 Task: Open Card Quality Control Execution in Board Market Entry Strategy and Analysis for Emerging Markets to Workspace Debt Financing and add a team member Softage.3@softage.net, a label Yellow, a checklist Machine Learning, an attachment from your google drive, a color Yellow and finally, add a card description 'Conduct team training session on delegation and empowerment' and a comment 'Let us approach this task with a sense of curiosity and a willingness to learn from others who have done similar work.'. Add a start date 'Jan 03, 1900' with a due date 'Jan 10, 1900'
Action: Mouse moved to (90, 356)
Screenshot: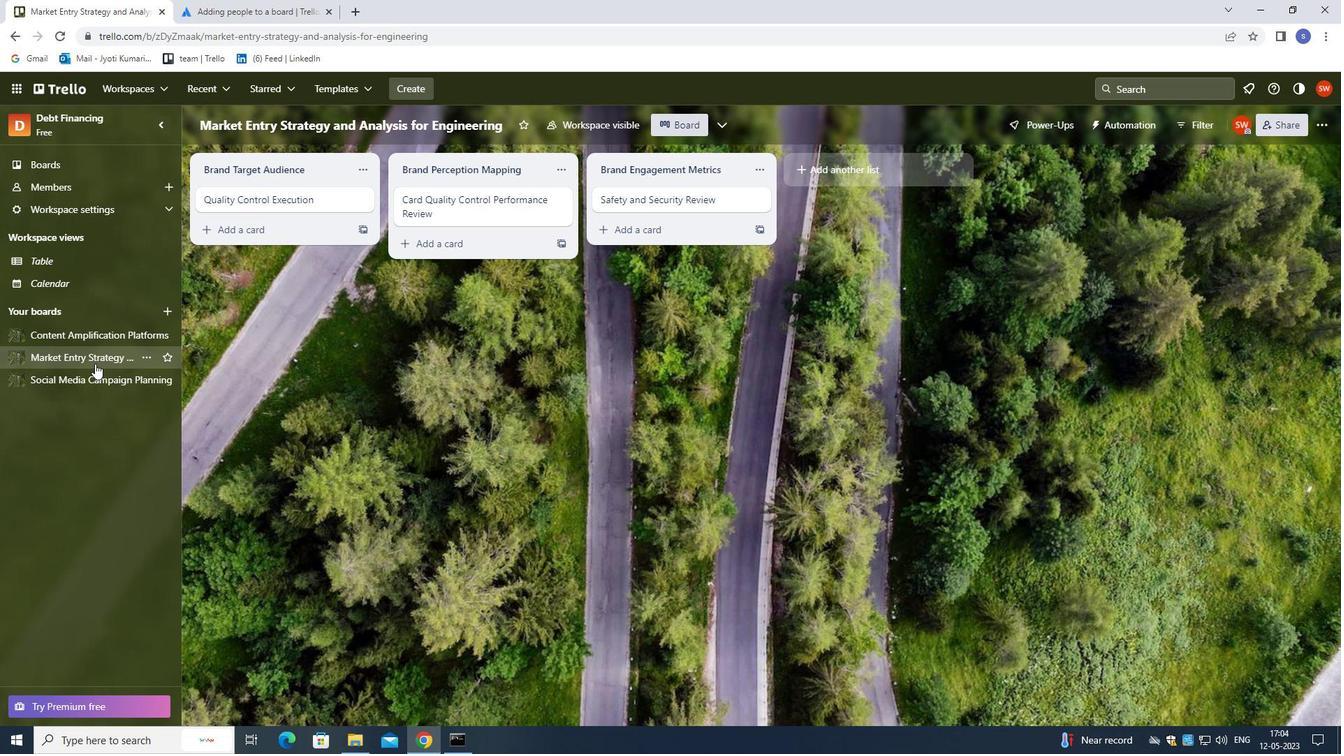 
Action: Mouse pressed left at (90, 356)
Screenshot: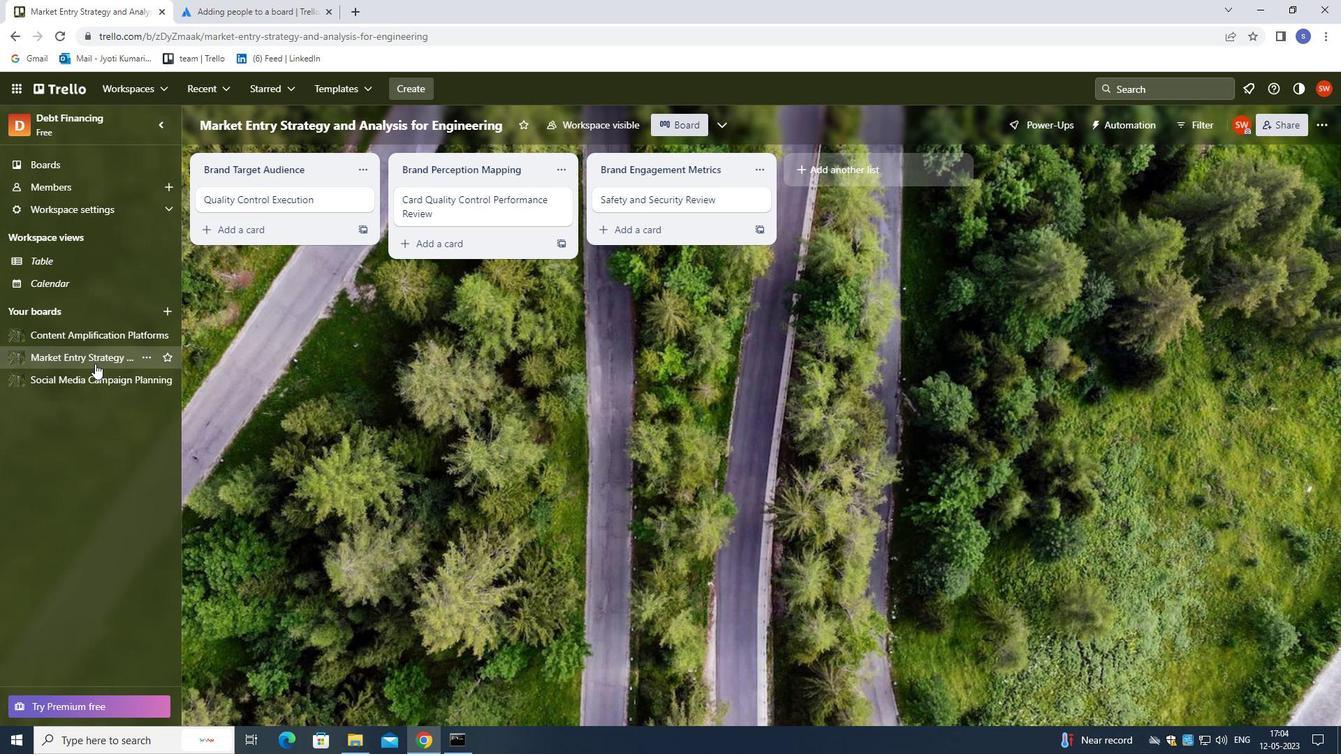 
Action: Mouse moved to (233, 198)
Screenshot: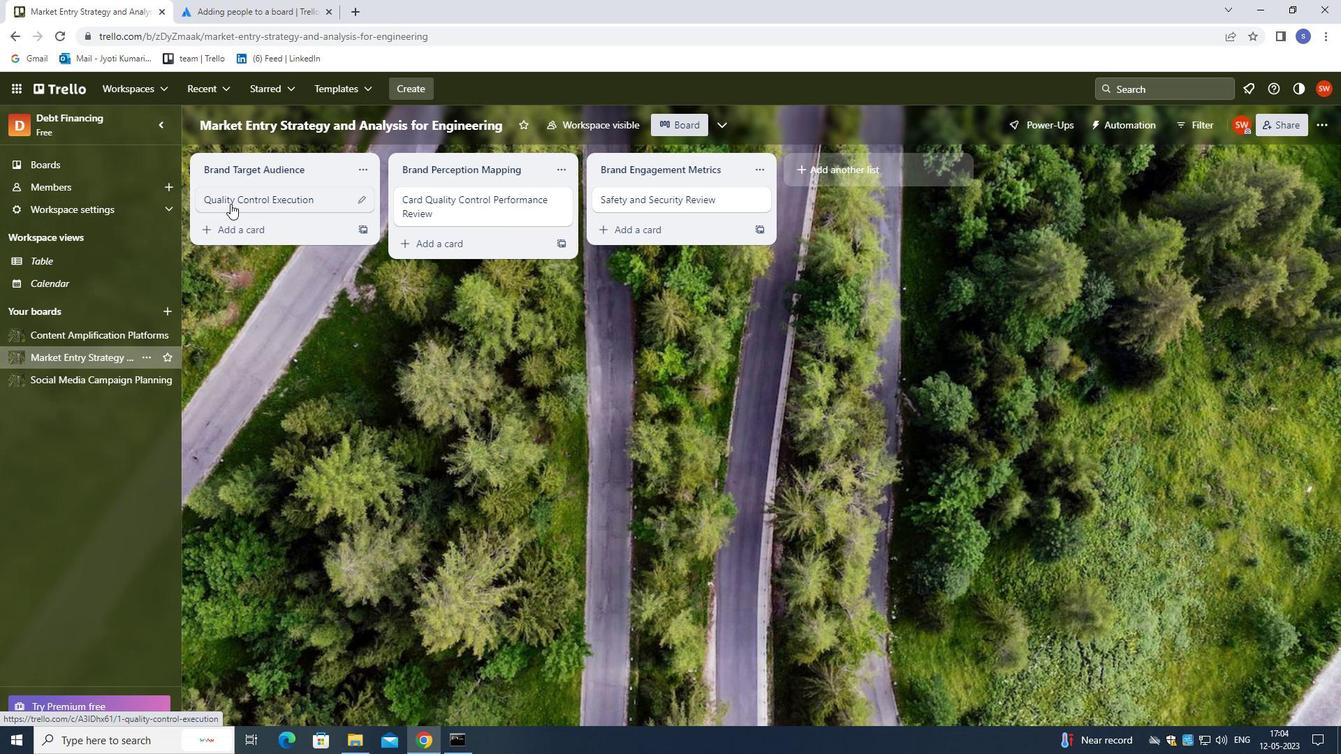 
Action: Mouse pressed left at (233, 198)
Screenshot: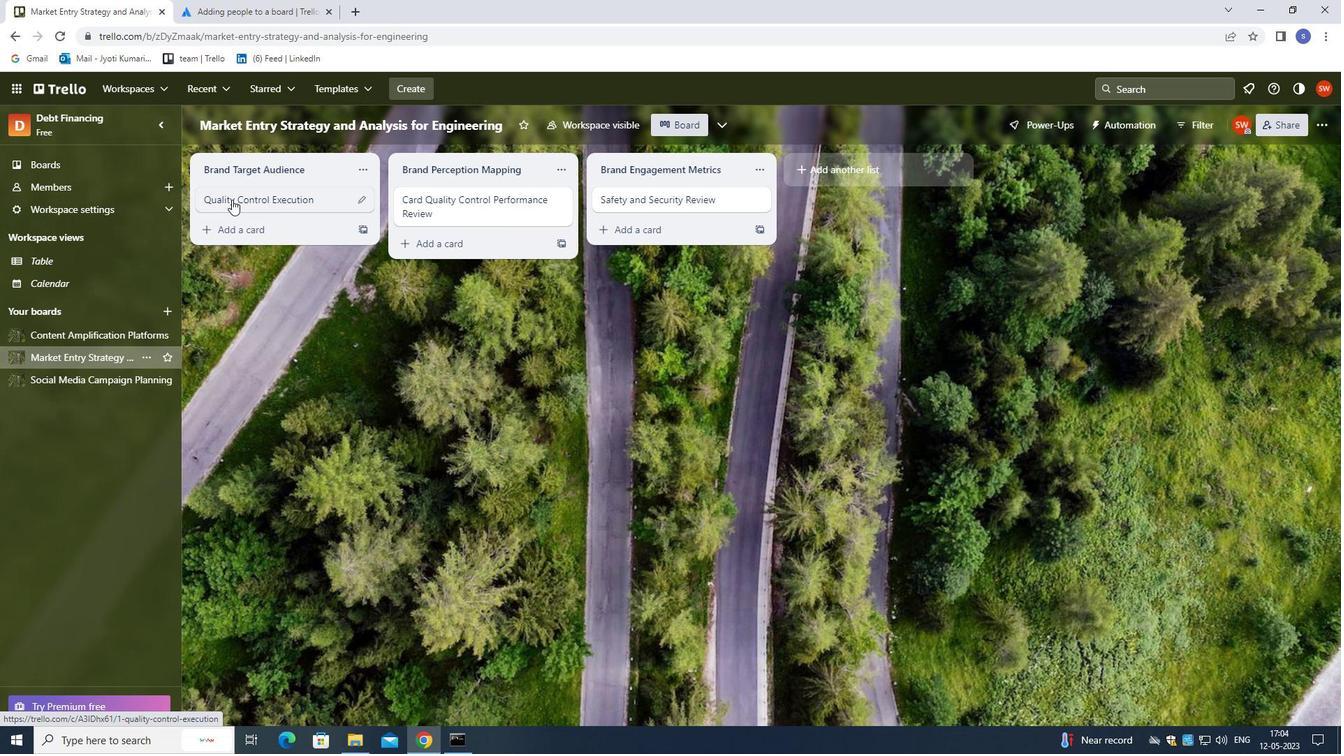 
Action: Mouse moved to (841, 195)
Screenshot: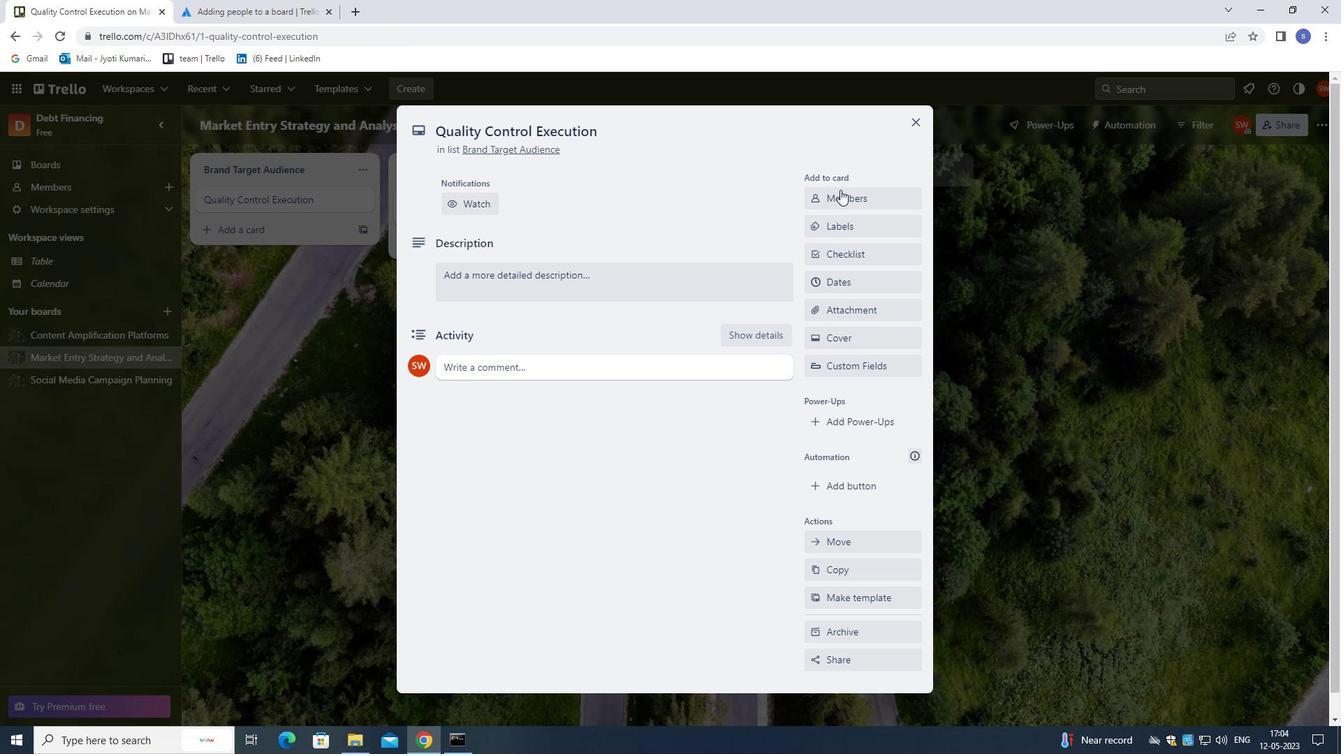
Action: Mouse pressed left at (841, 195)
Screenshot: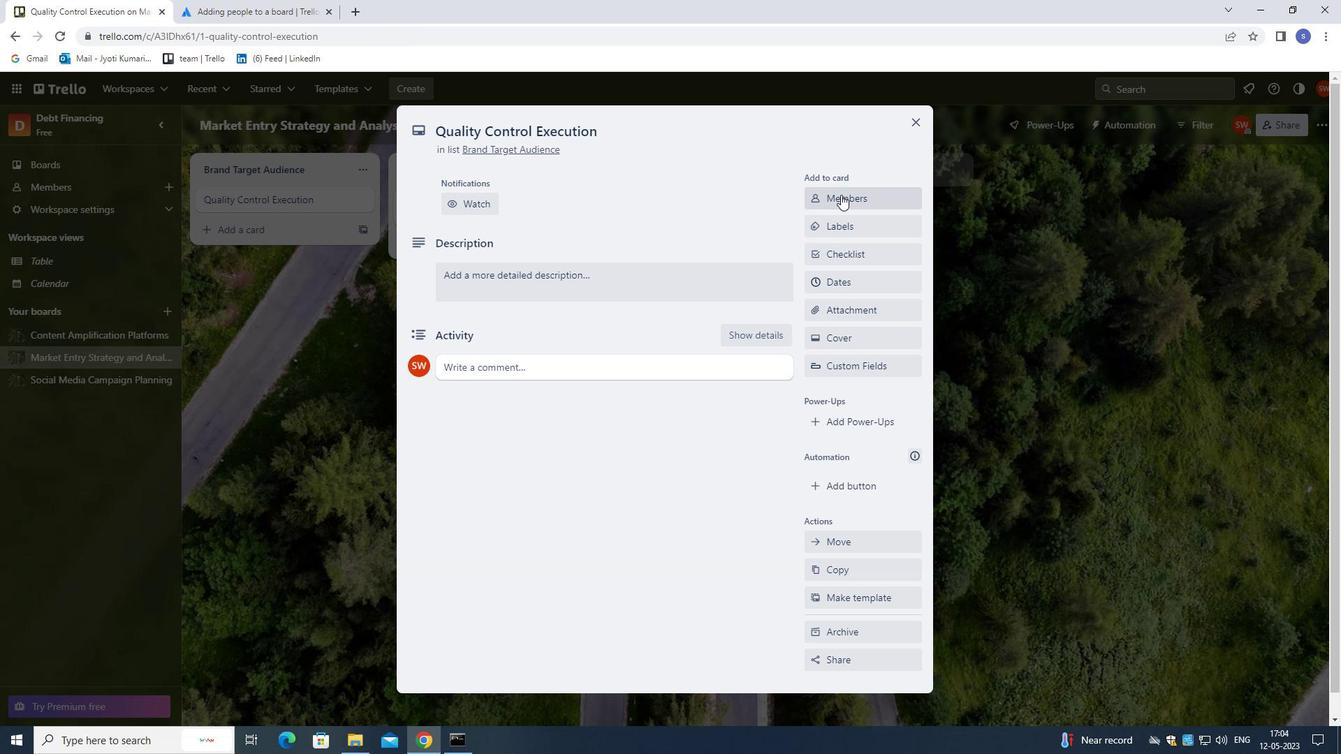 
Action: Mouse moved to (840, 198)
Screenshot: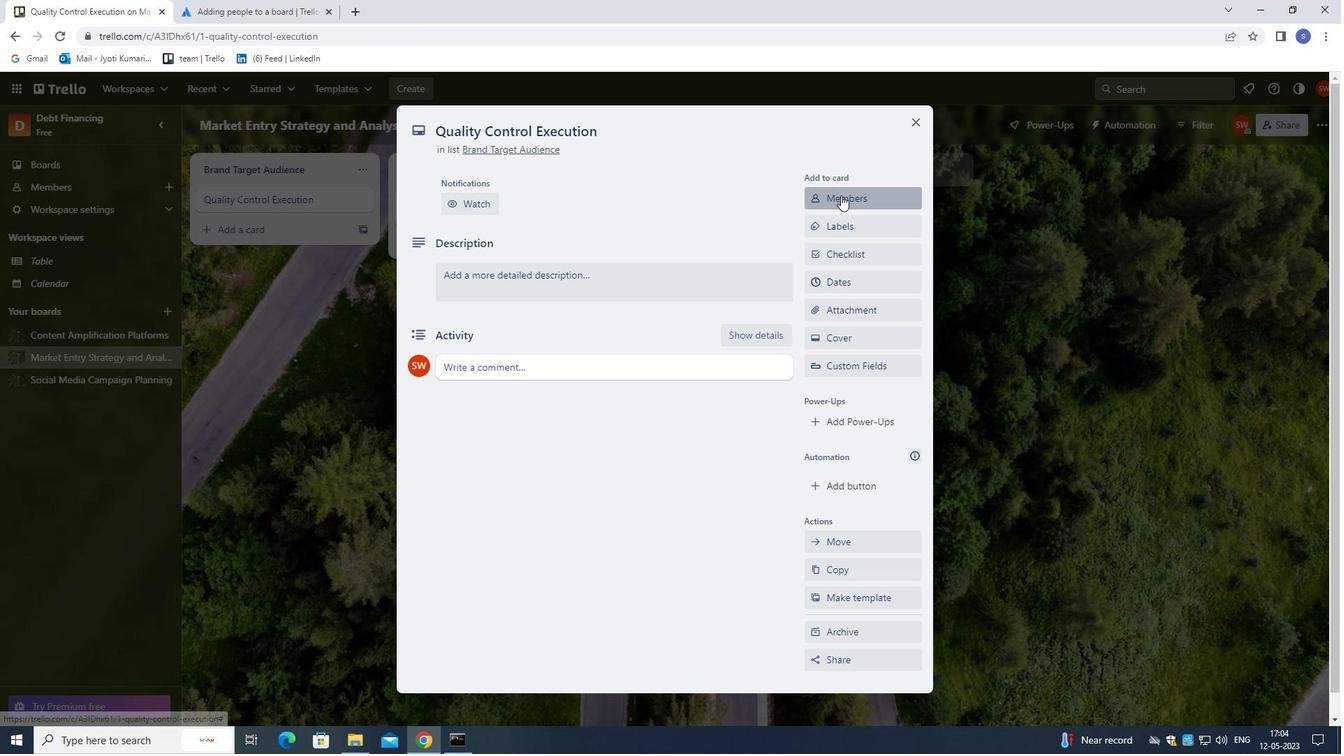 
Action: Key pressed spftage.3<Key.shift>@SOFTAGE.NET
Screenshot: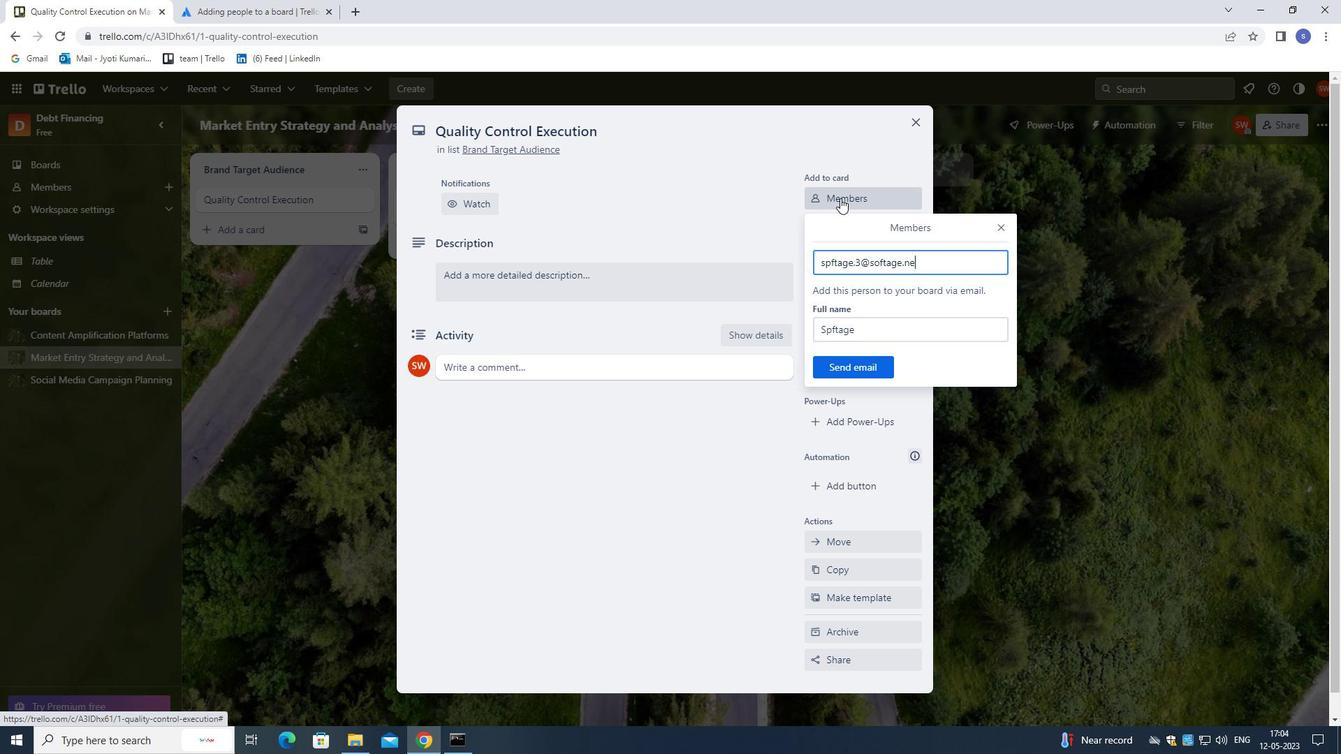 
Action: Mouse moved to (850, 363)
Screenshot: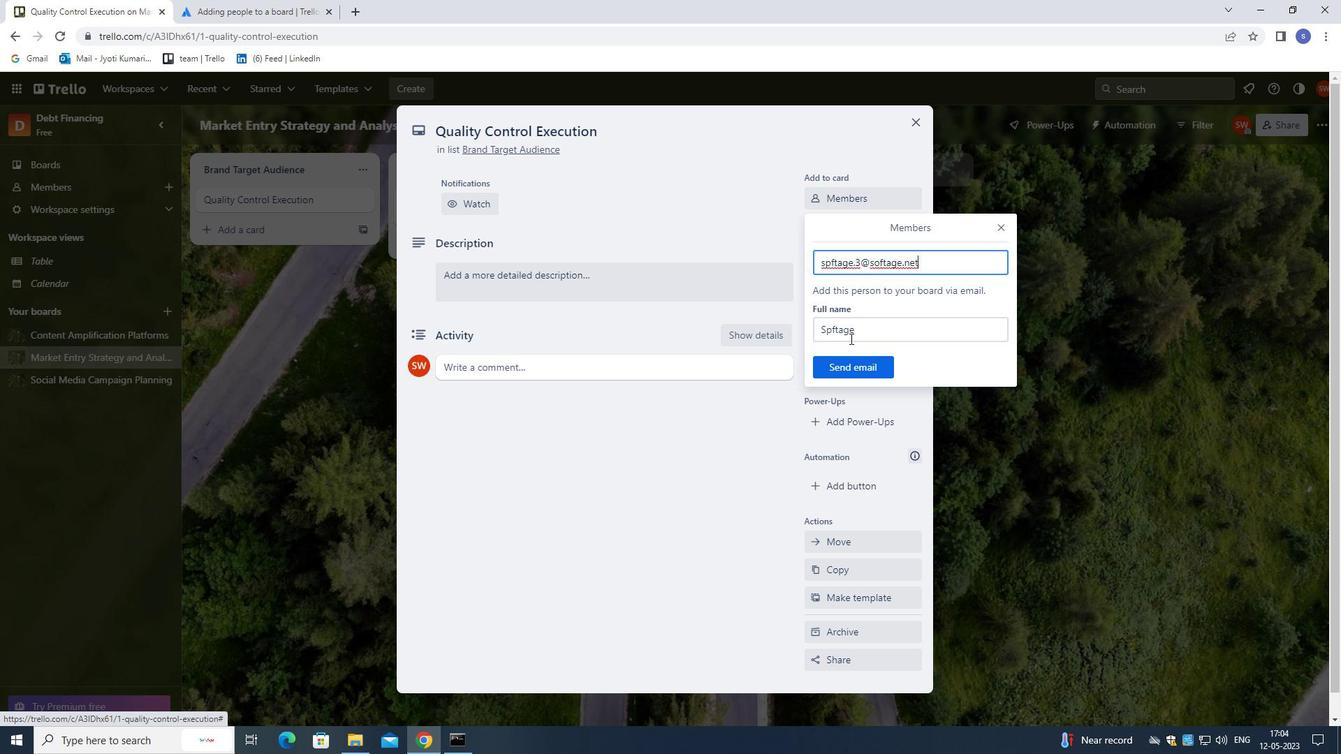 
Action: Mouse pressed left at (850, 363)
Screenshot: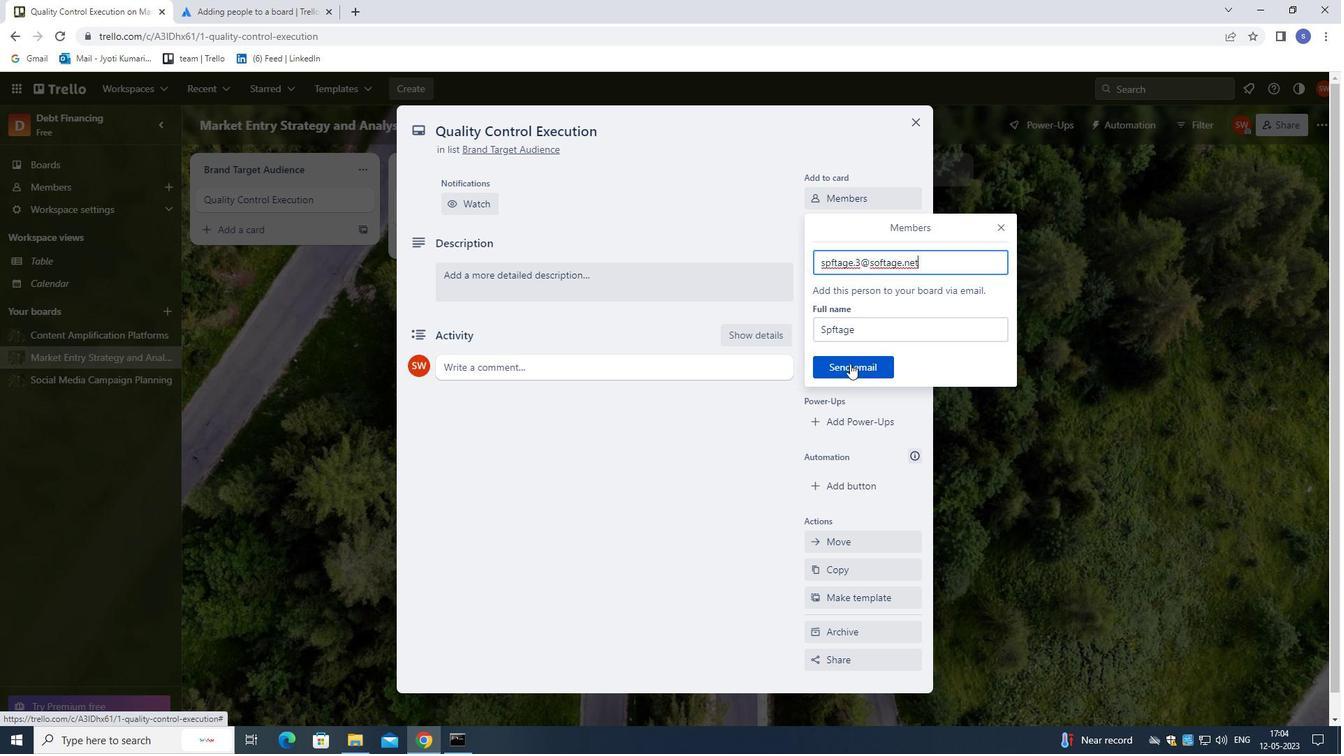 
Action: Mouse moved to (903, 275)
Screenshot: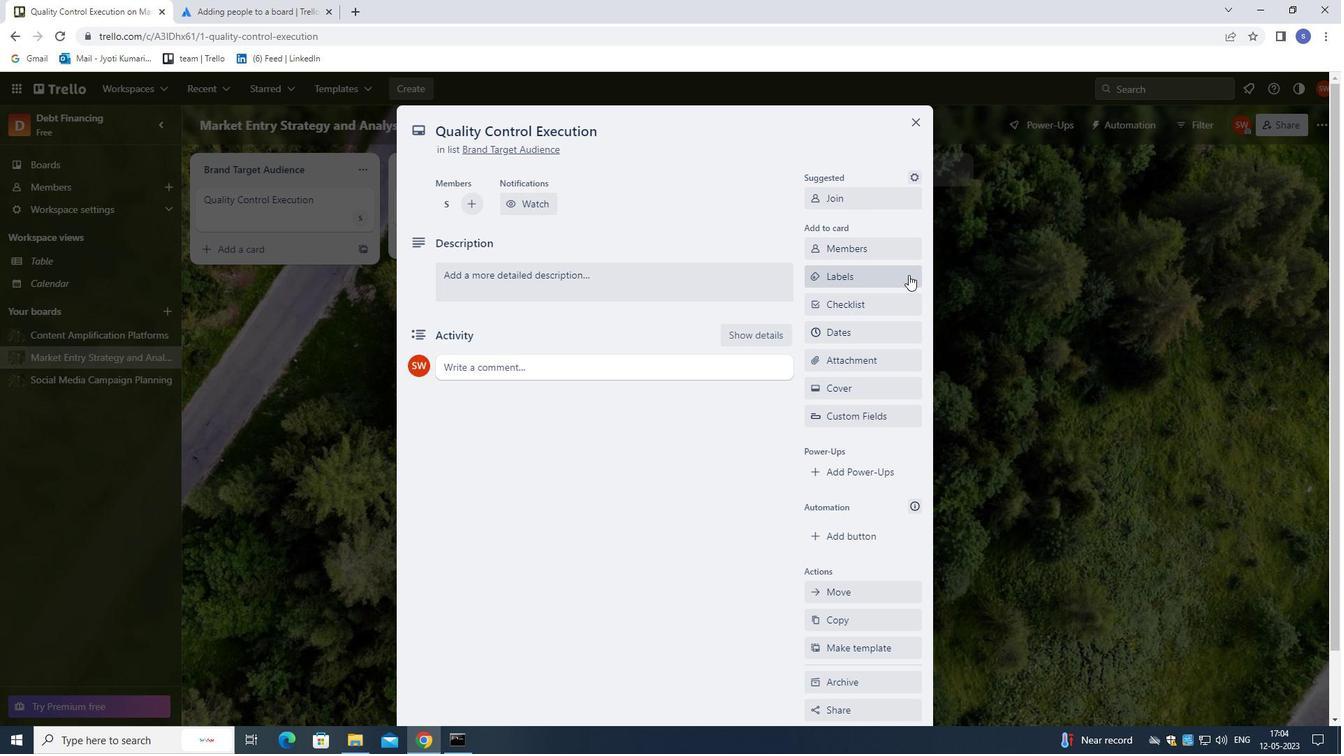 
Action: Mouse pressed left at (903, 275)
Screenshot: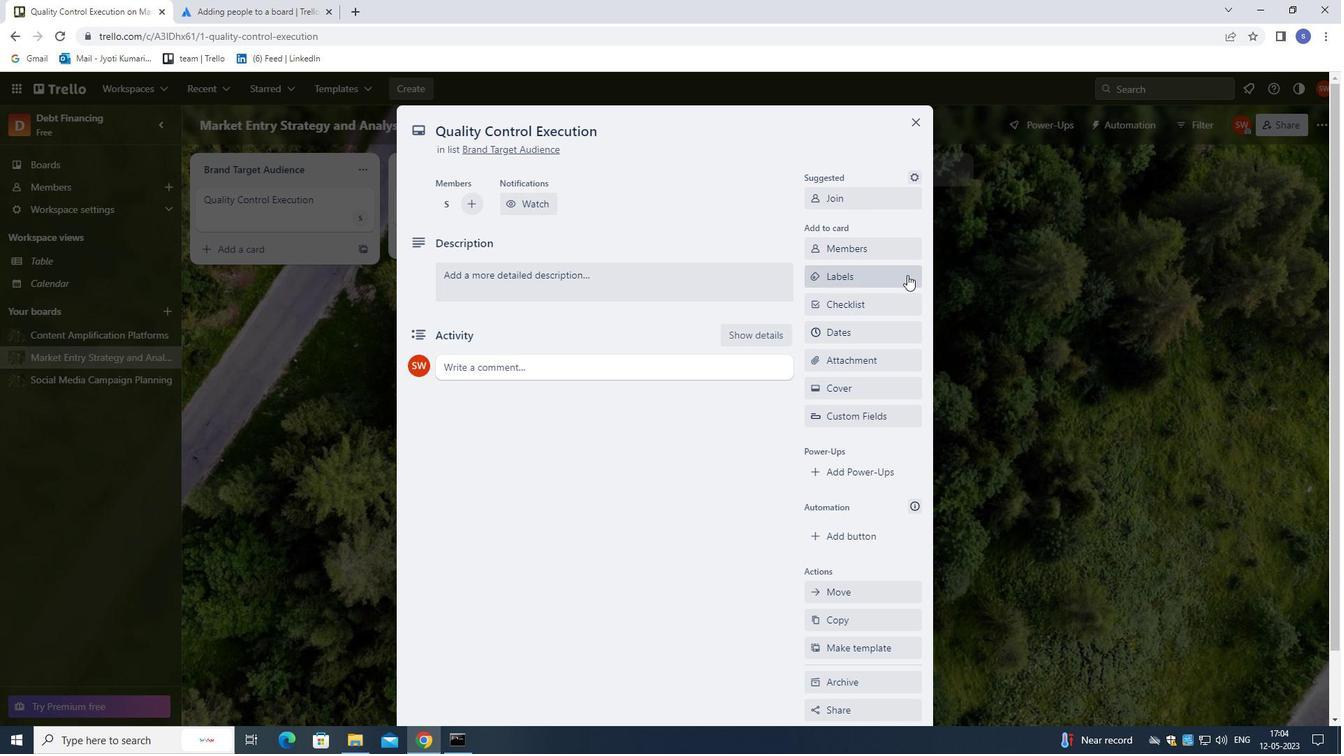 
Action: Mouse moved to (904, 277)
Screenshot: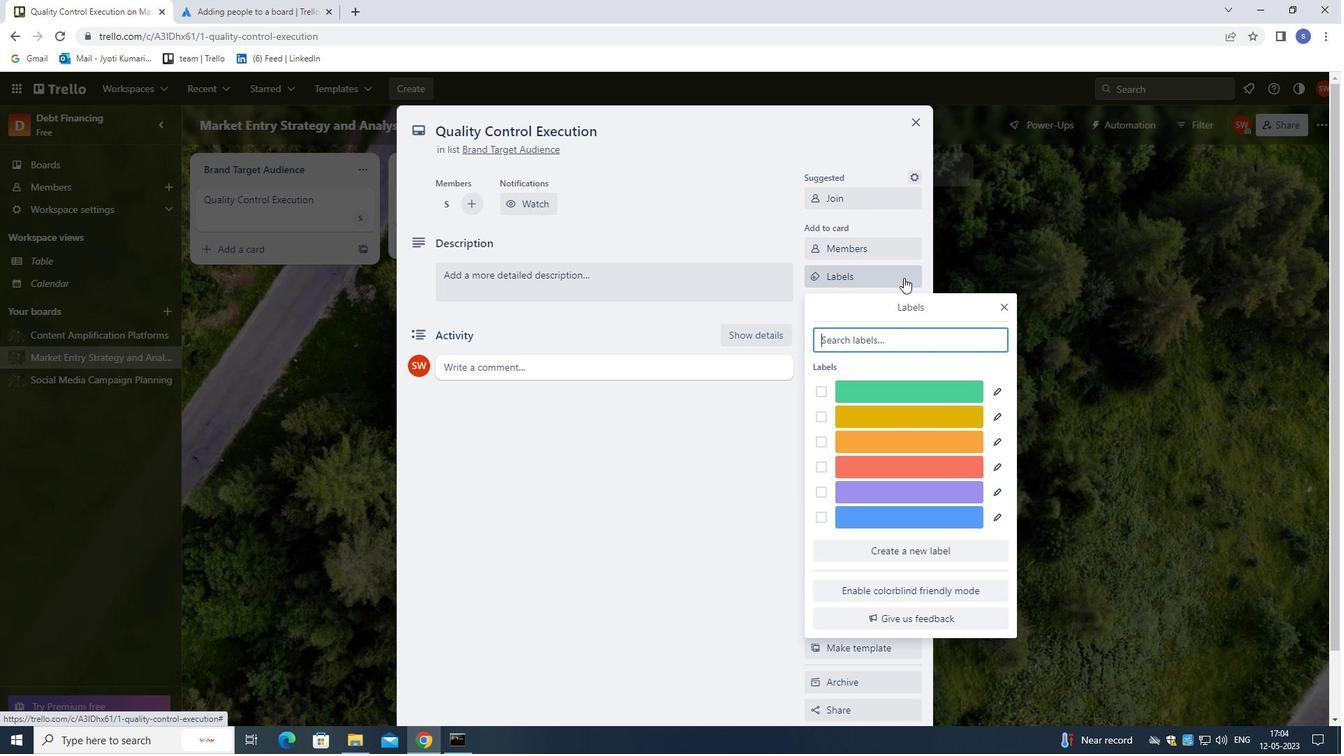 
Action: Key pressed Y
Screenshot: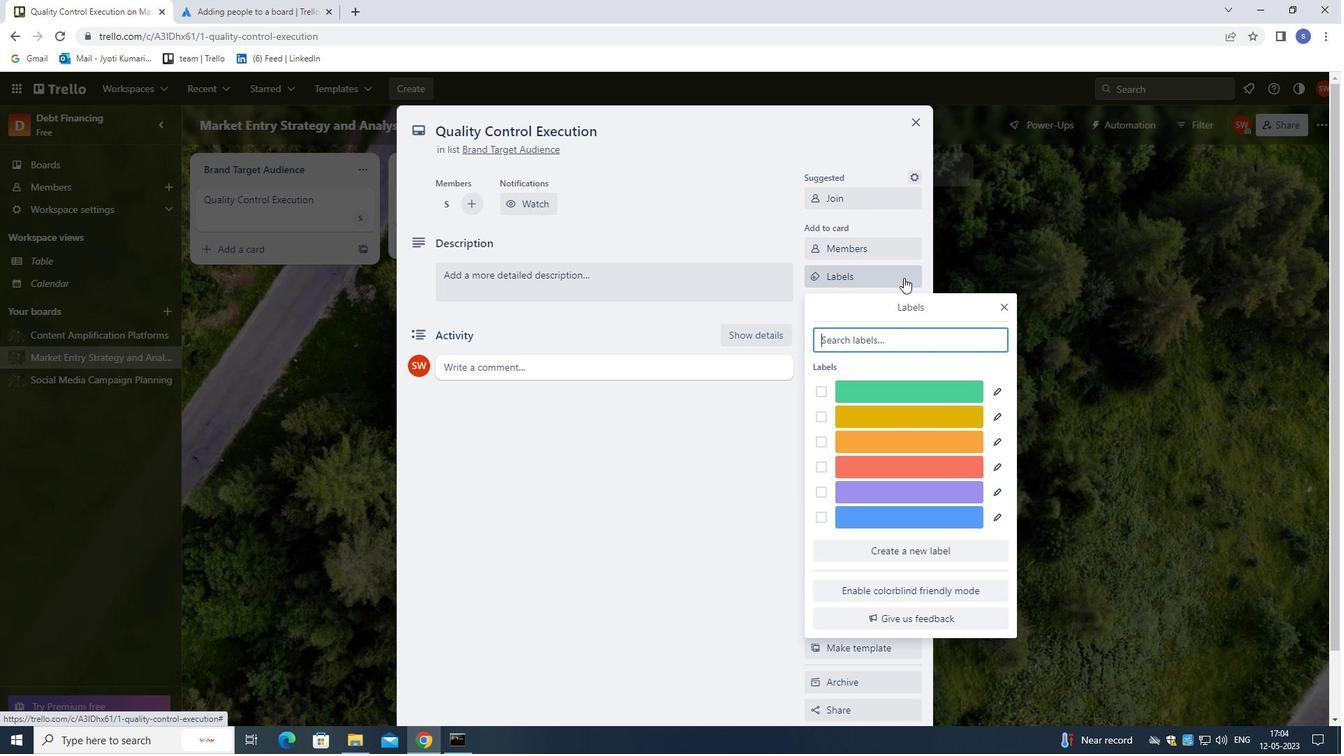 
Action: Mouse moved to (913, 384)
Screenshot: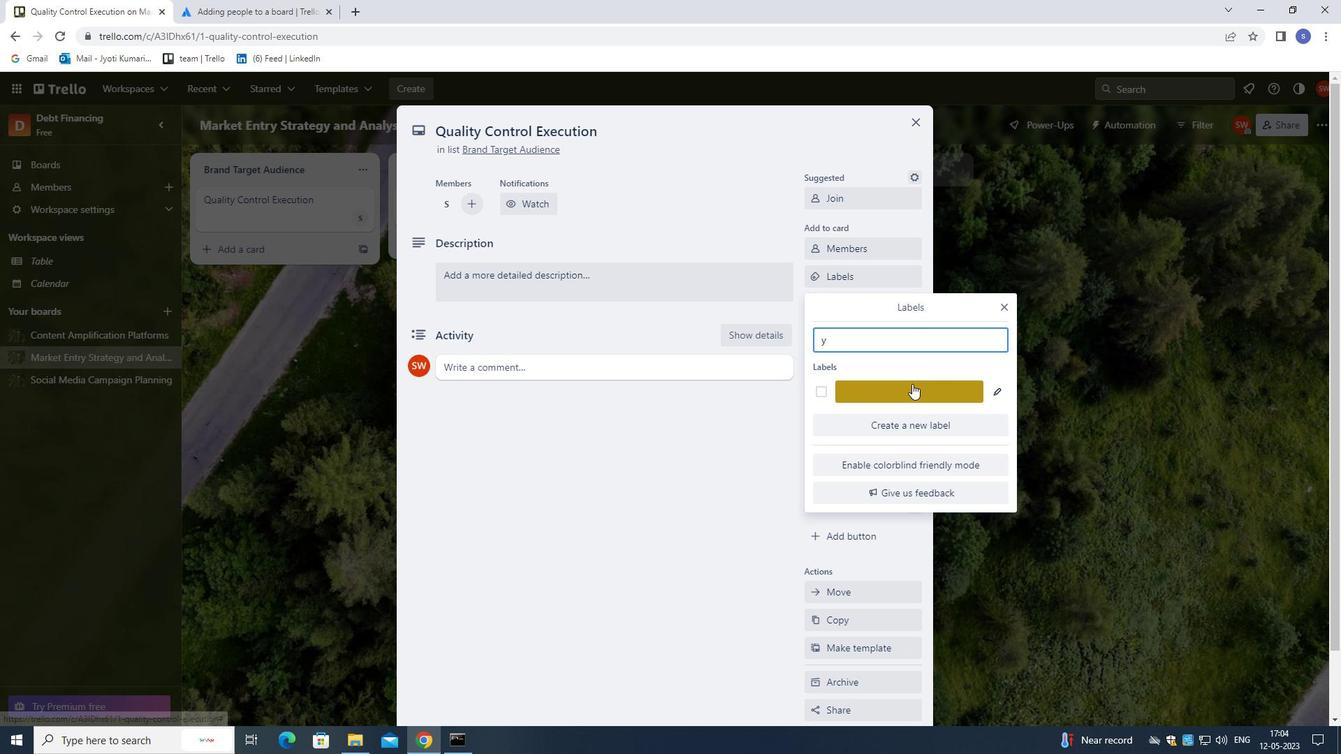 
Action: Mouse pressed left at (913, 384)
Screenshot: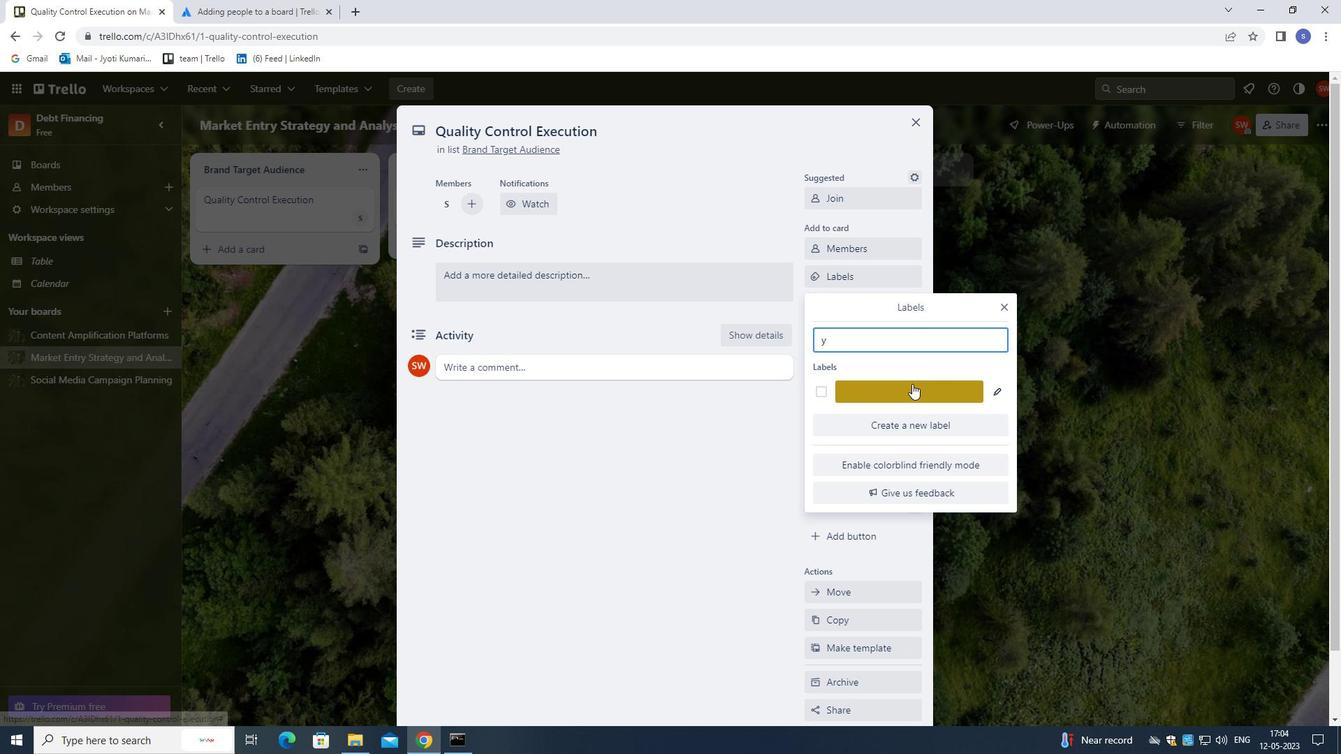 
Action: Mouse moved to (1001, 305)
Screenshot: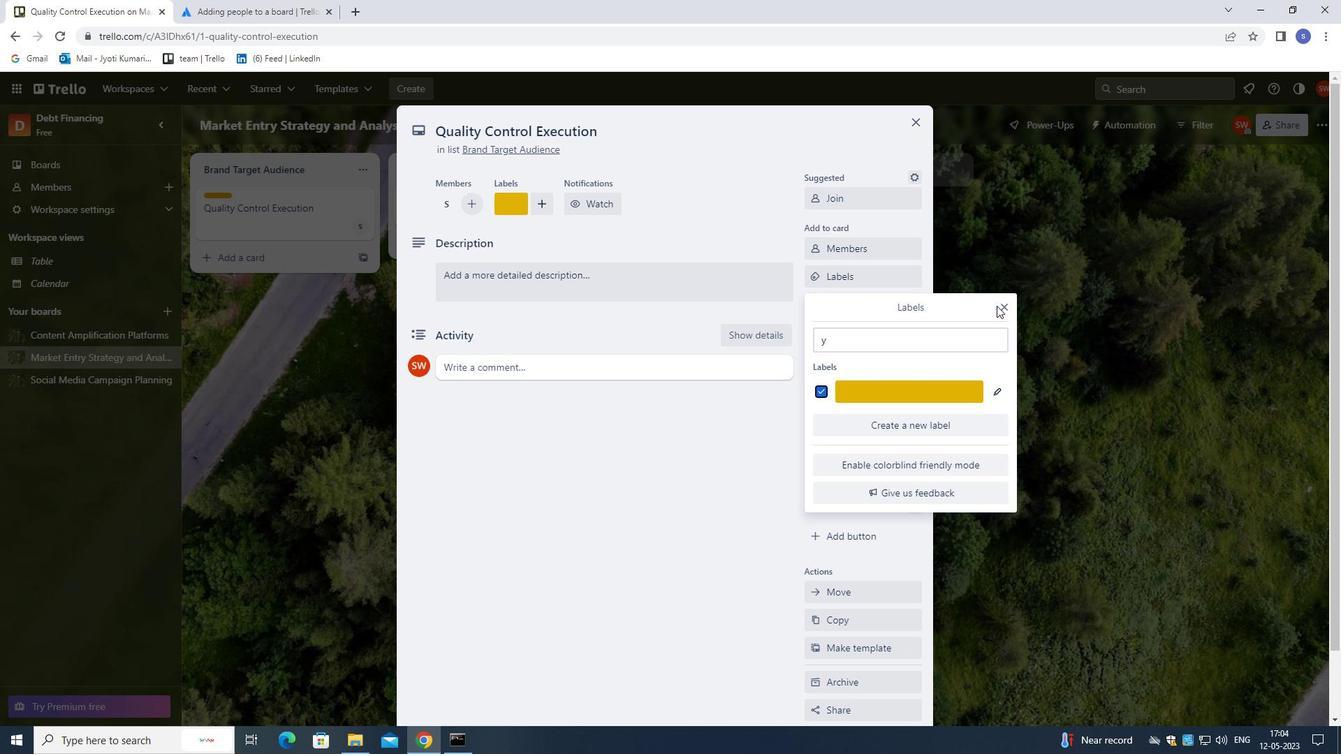 
Action: Mouse pressed left at (1001, 305)
Screenshot: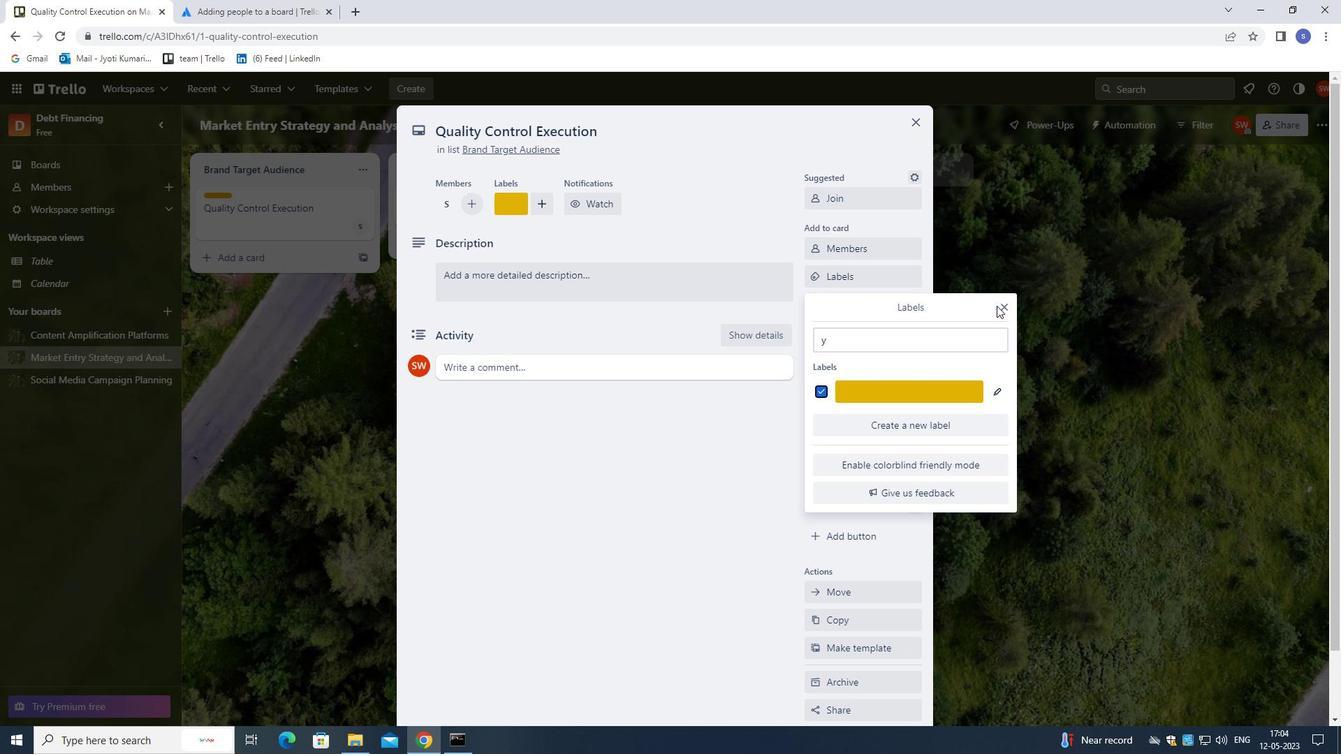 
Action: Mouse moved to (886, 302)
Screenshot: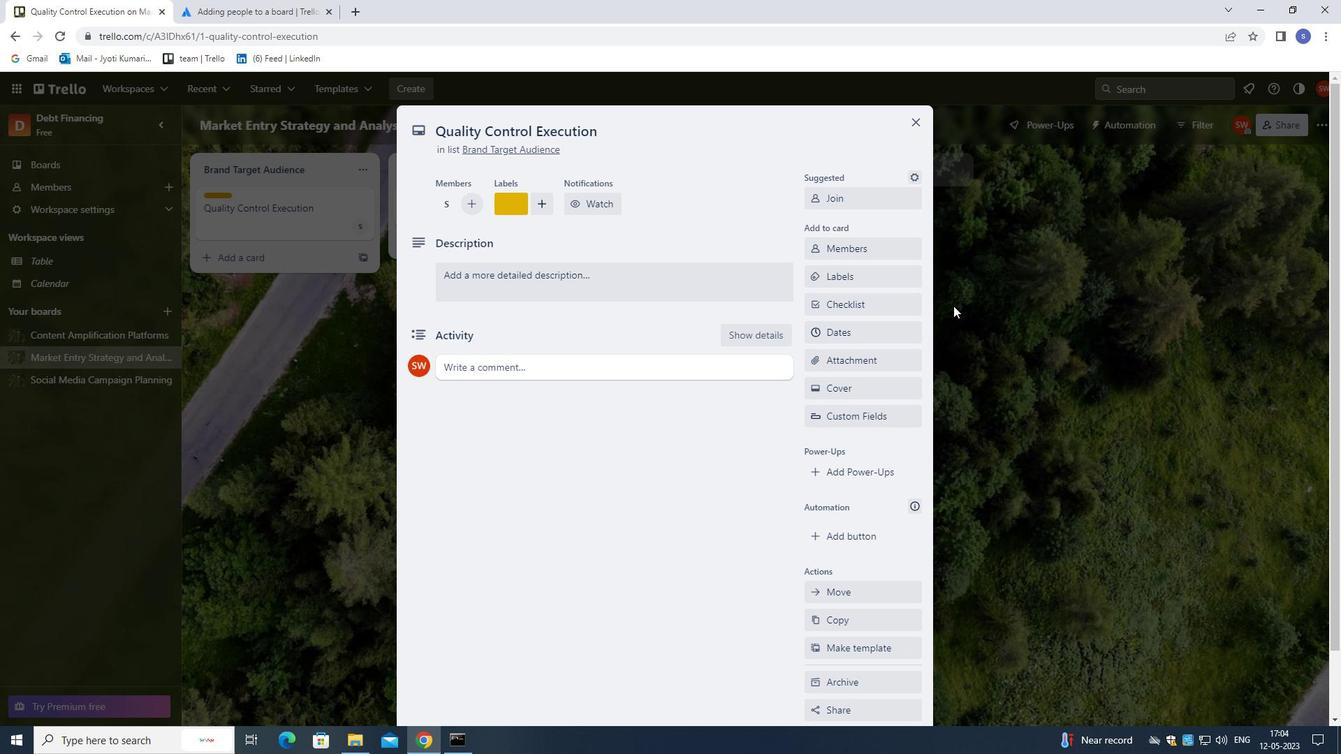 
Action: Mouse pressed left at (886, 302)
Screenshot: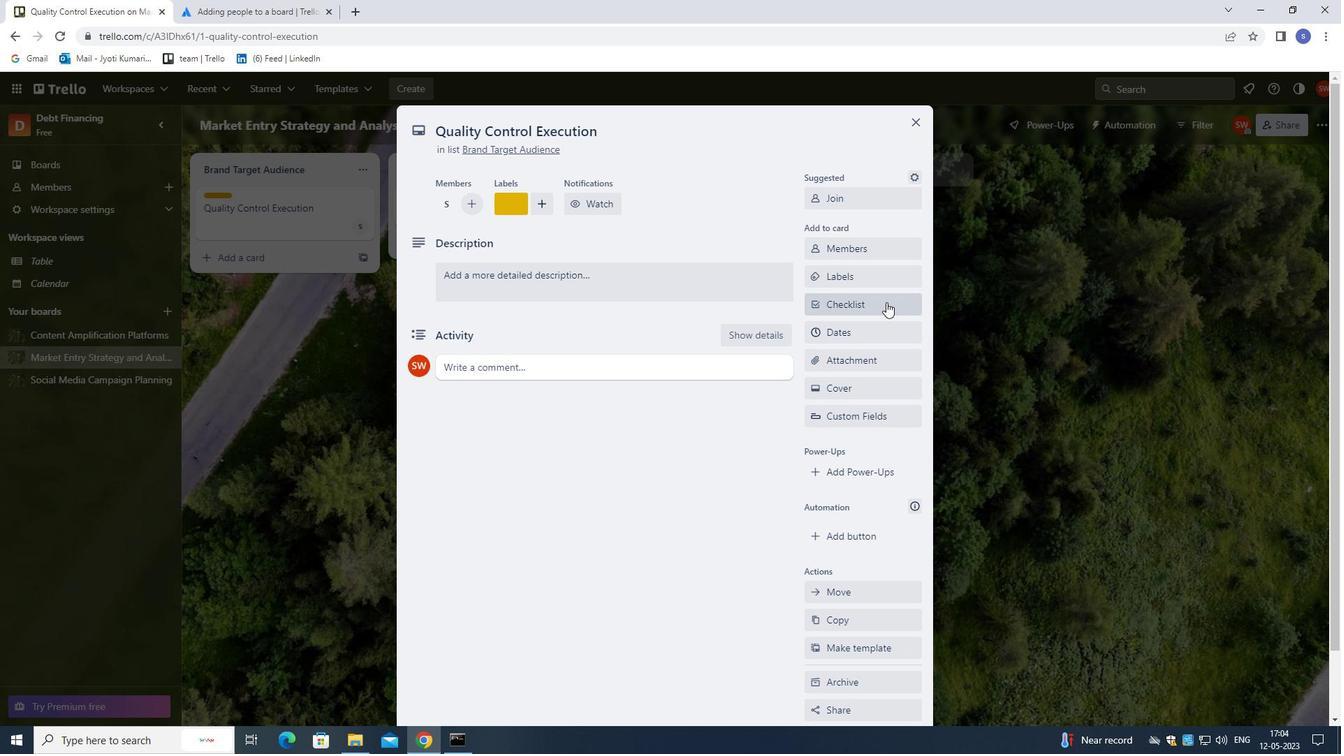 
Action: Mouse moved to (886, 301)
Screenshot: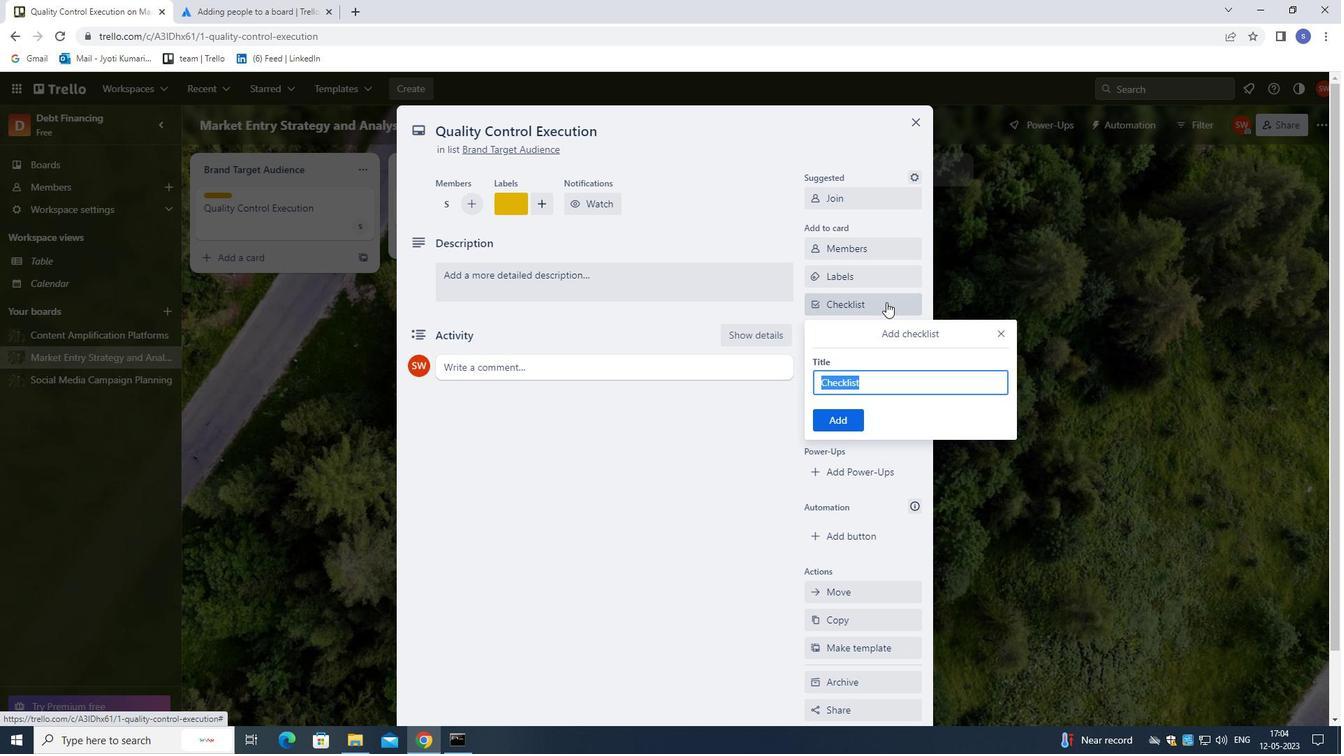 
Action: Key pressed <Key.shift>M
Screenshot: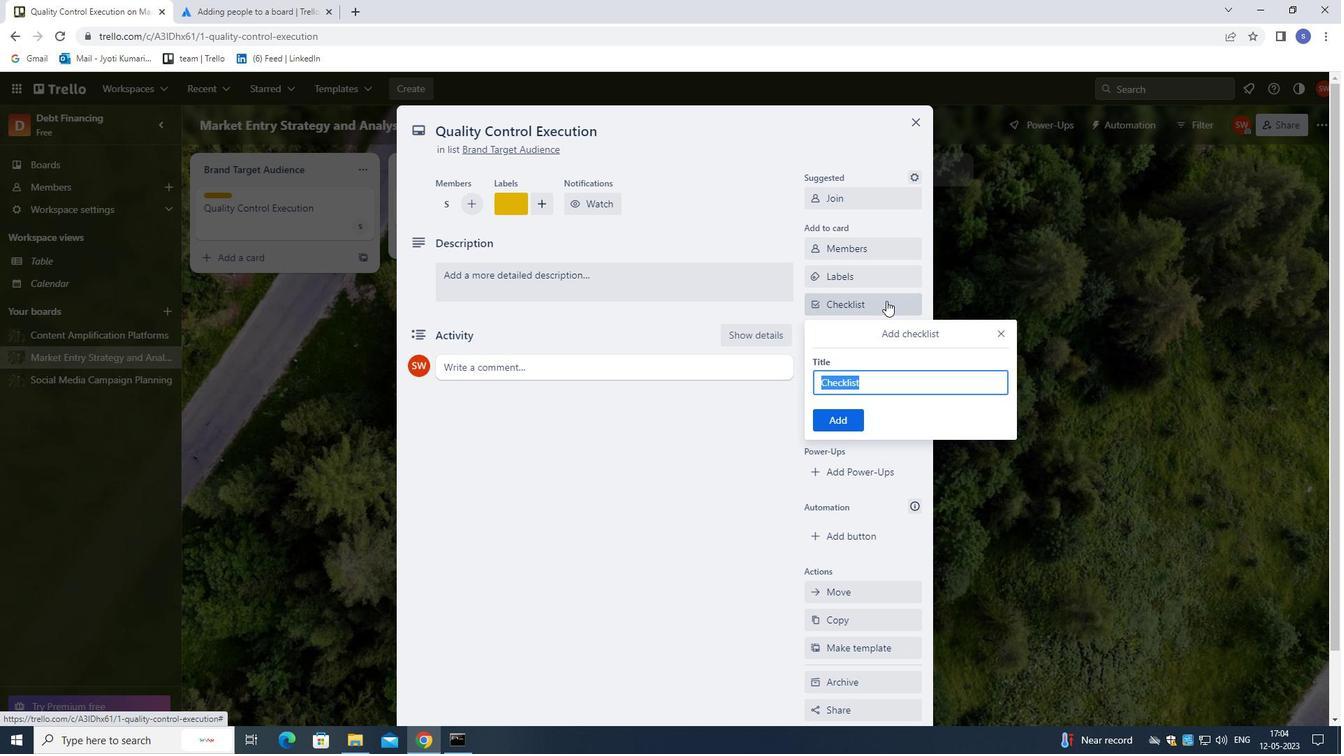 
Action: Mouse moved to (915, 413)
Screenshot: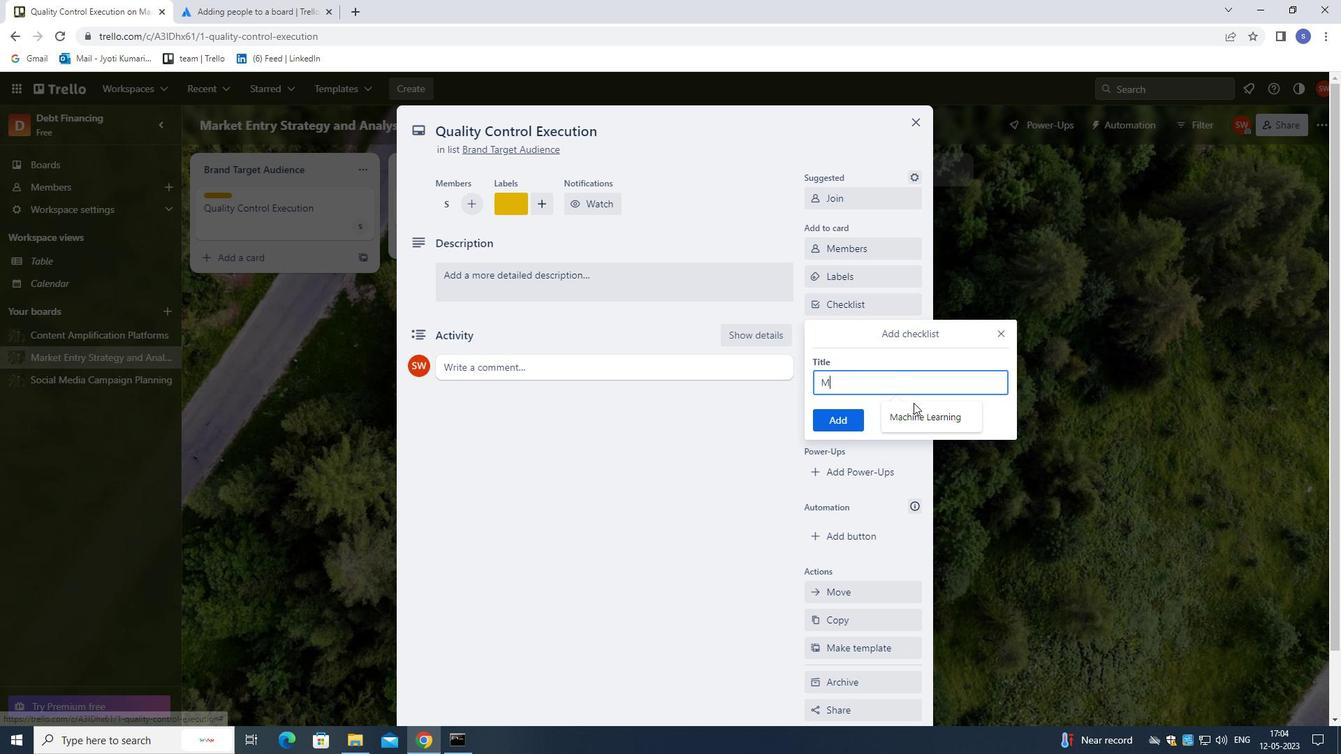 
Action: Mouse pressed left at (915, 413)
Screenshot: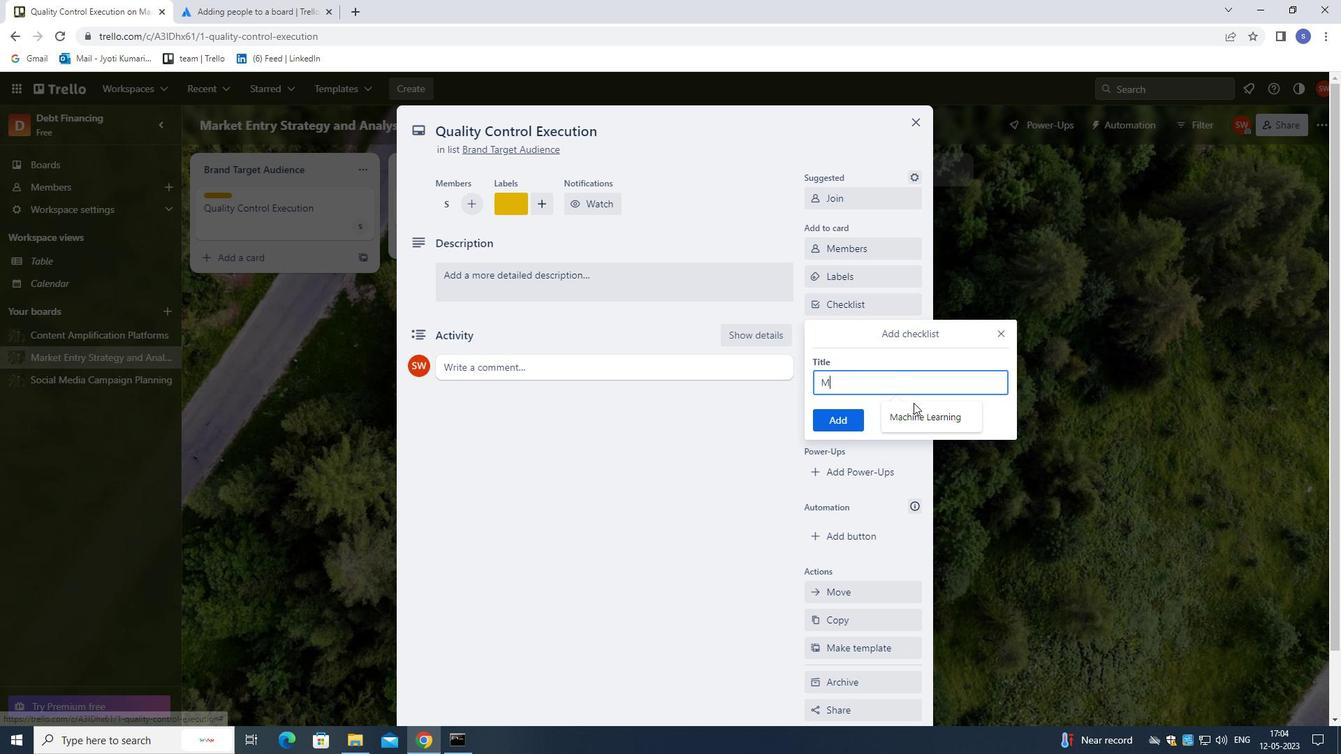 
Action: Mouse moved to (852, 416)
Screenshot: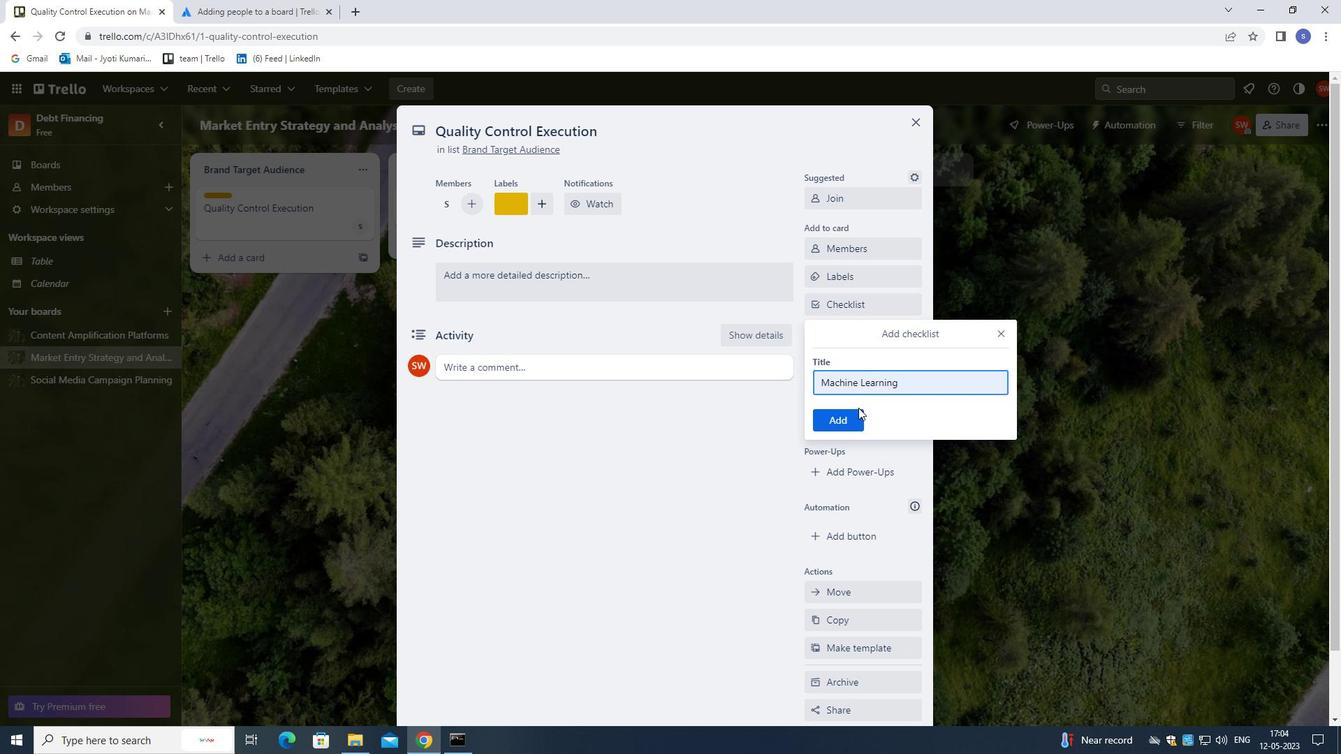 
Action: Mouse pressed left at (852, 416)
Screenshot: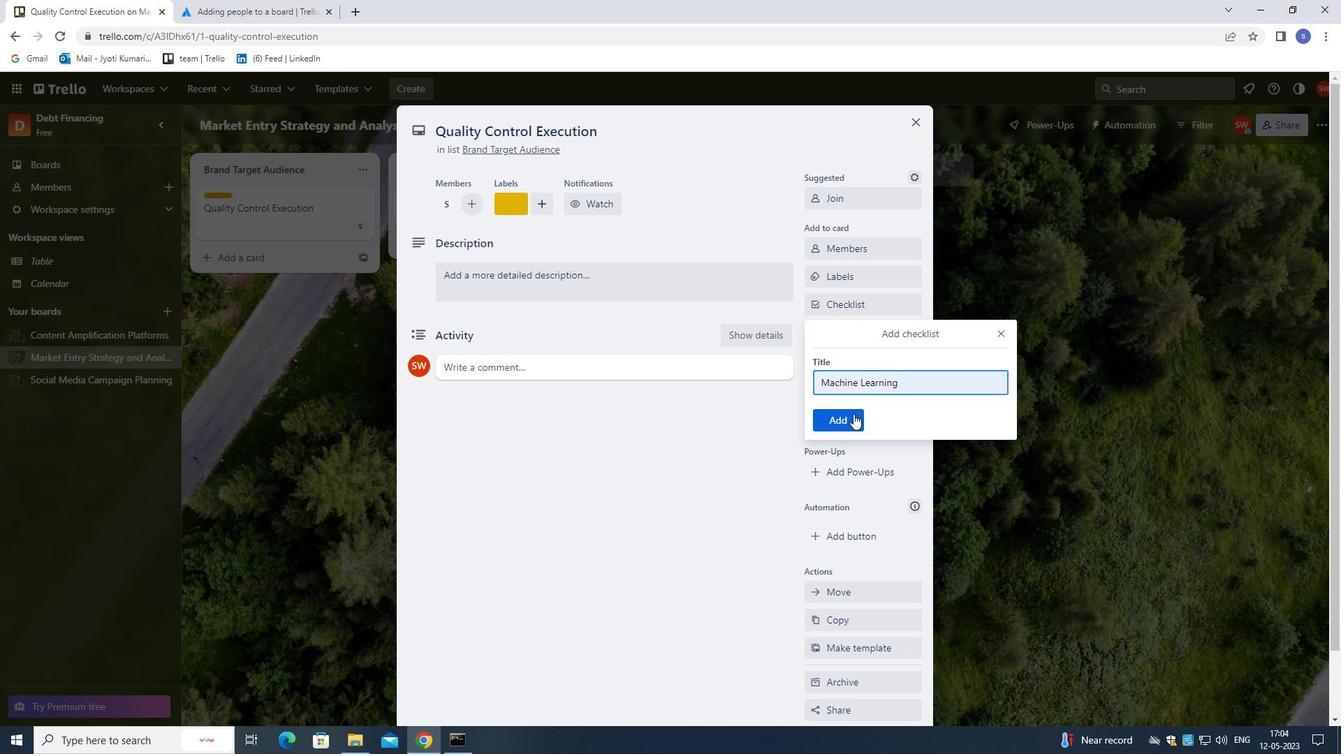 
Action: Mouse moved to (844, 336)
Screenshot: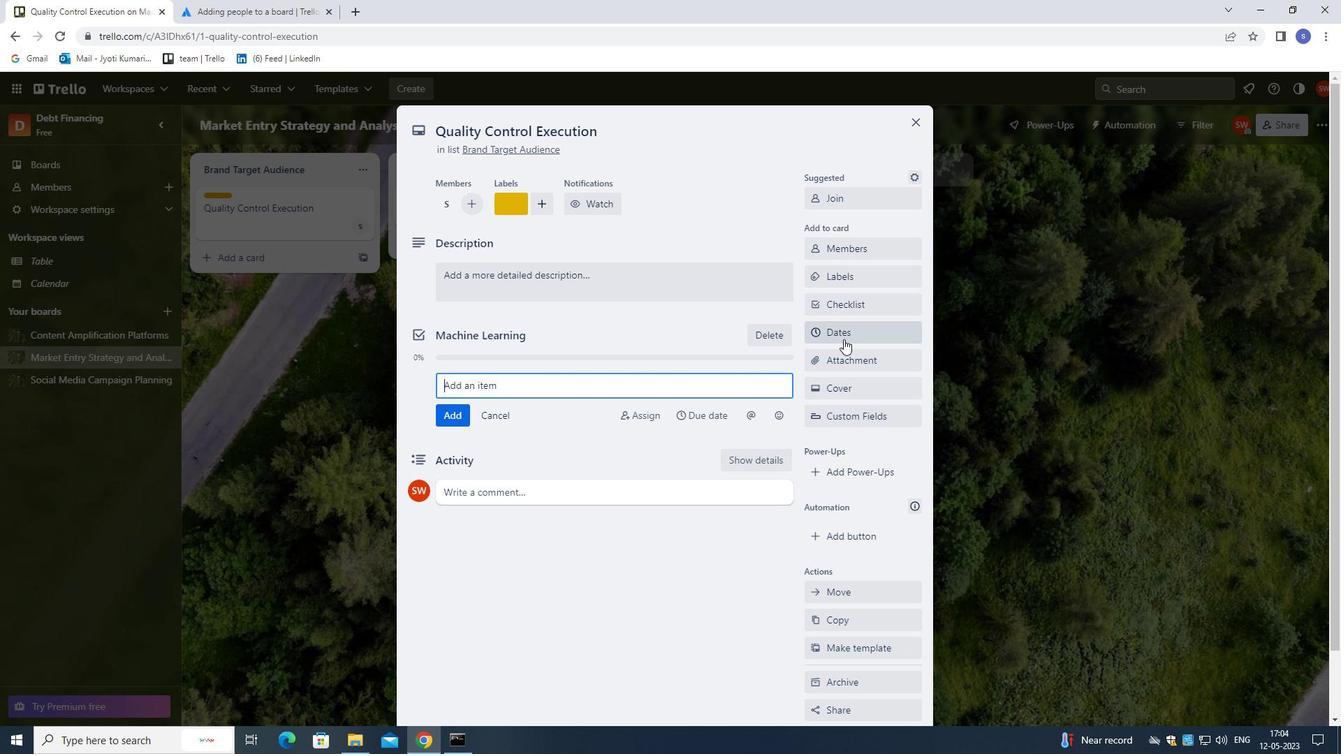
Action: Mouse pressed left at (844, 336)
Screenshot: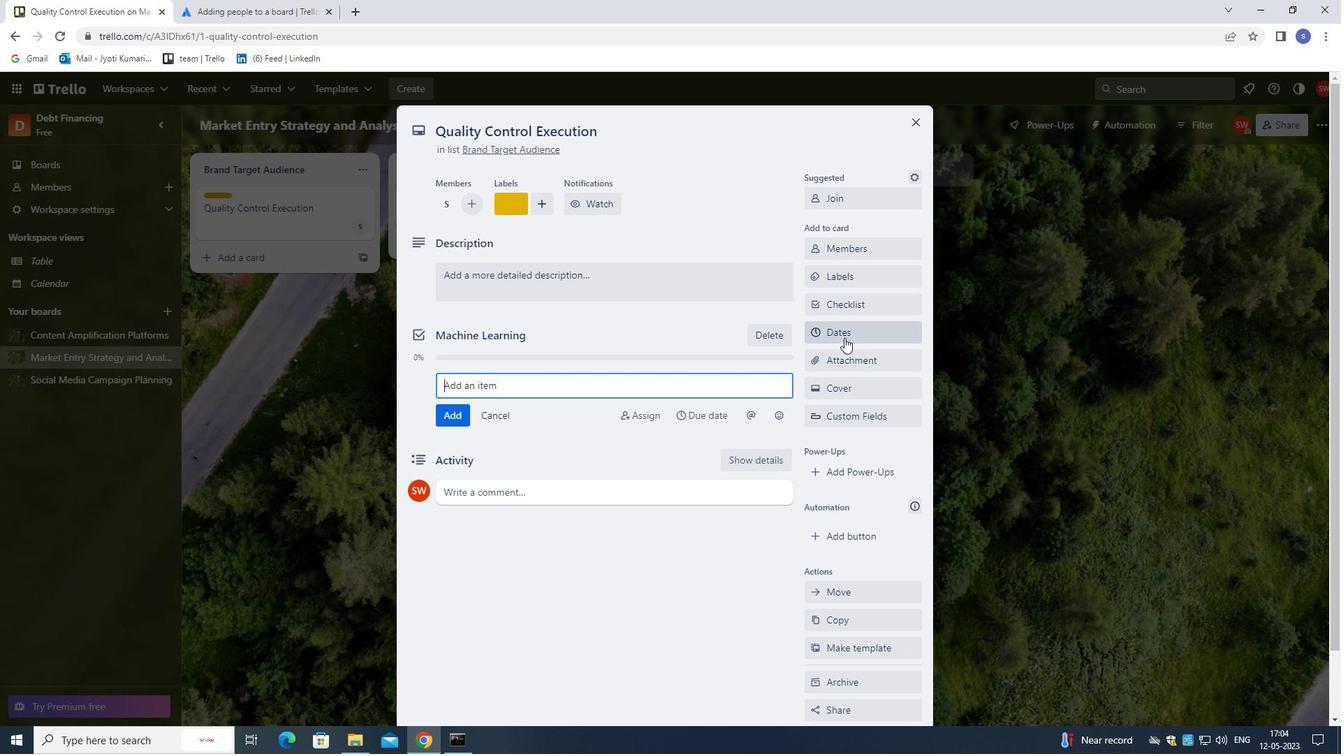
Action: Mouse moved to (819, 377)
Screenshot: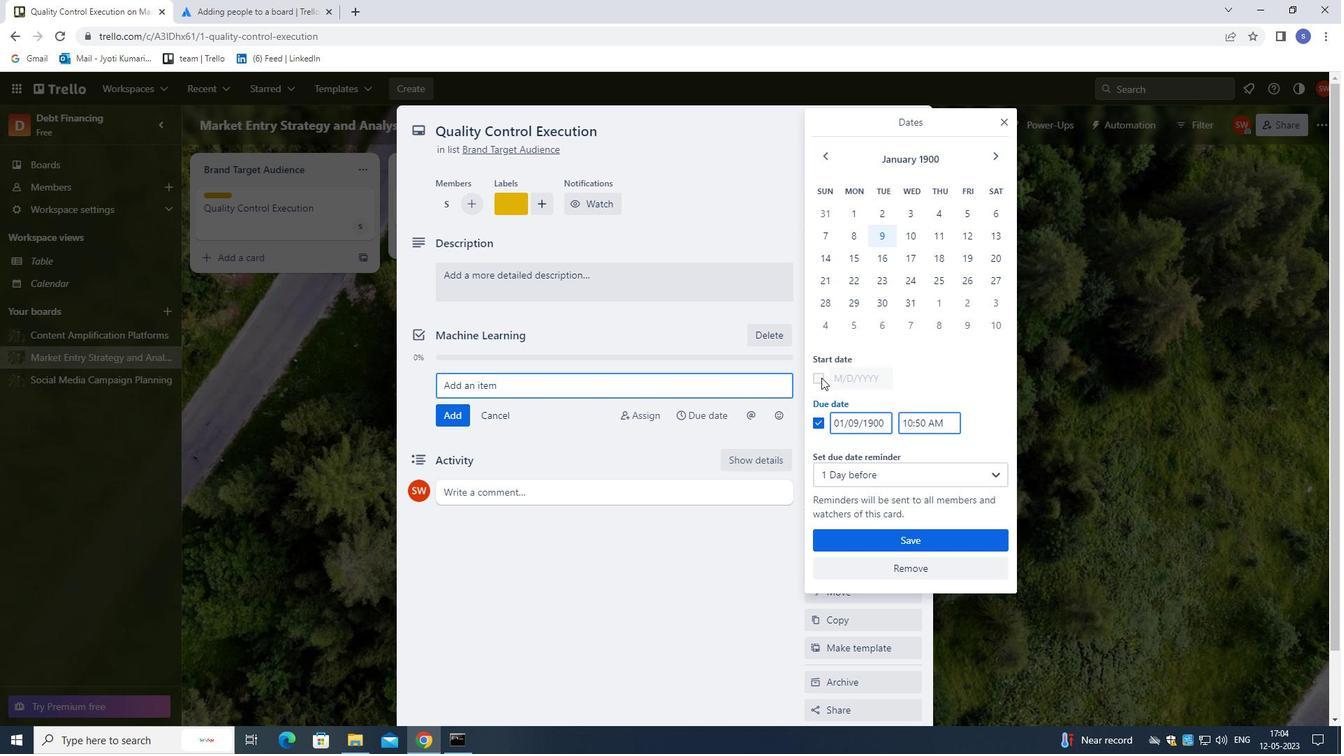 
Action: Mouse pressed left at (819, 377)
Screenshot: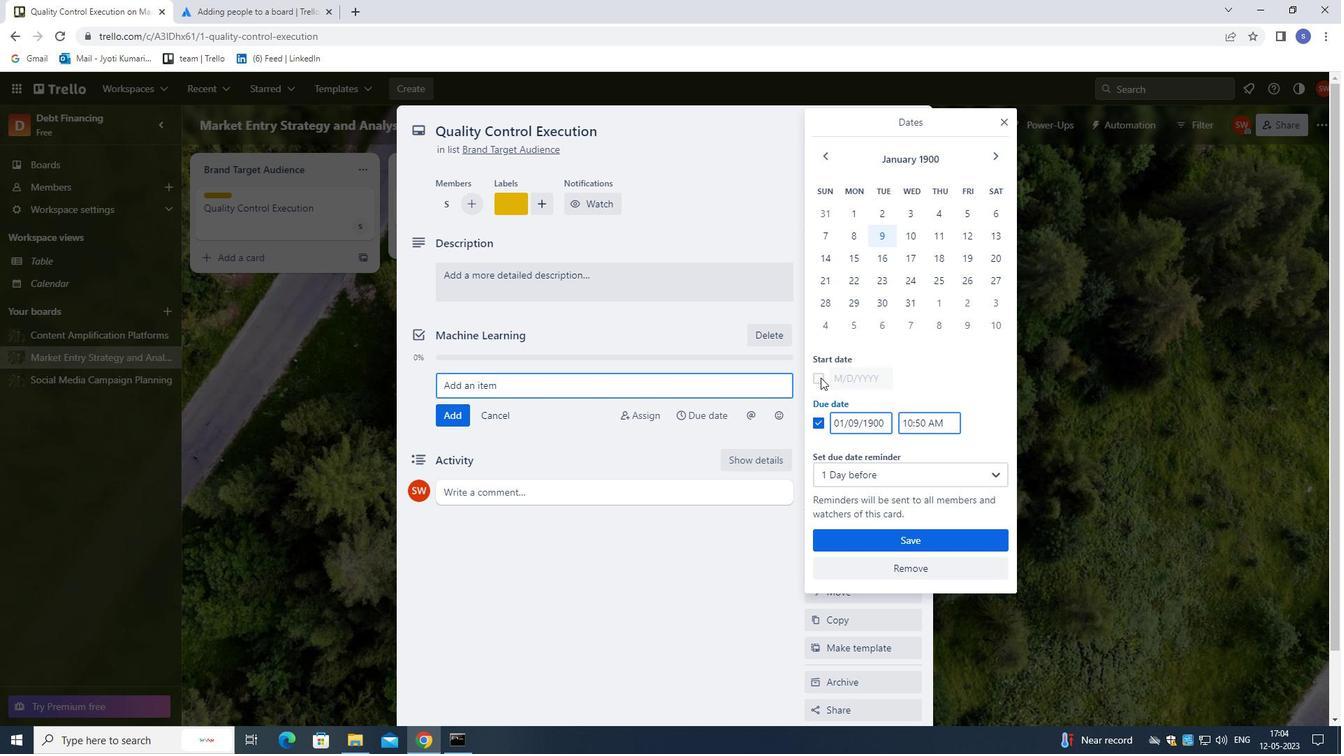
Action: Mouse moved to (847, 376)
Screenshot: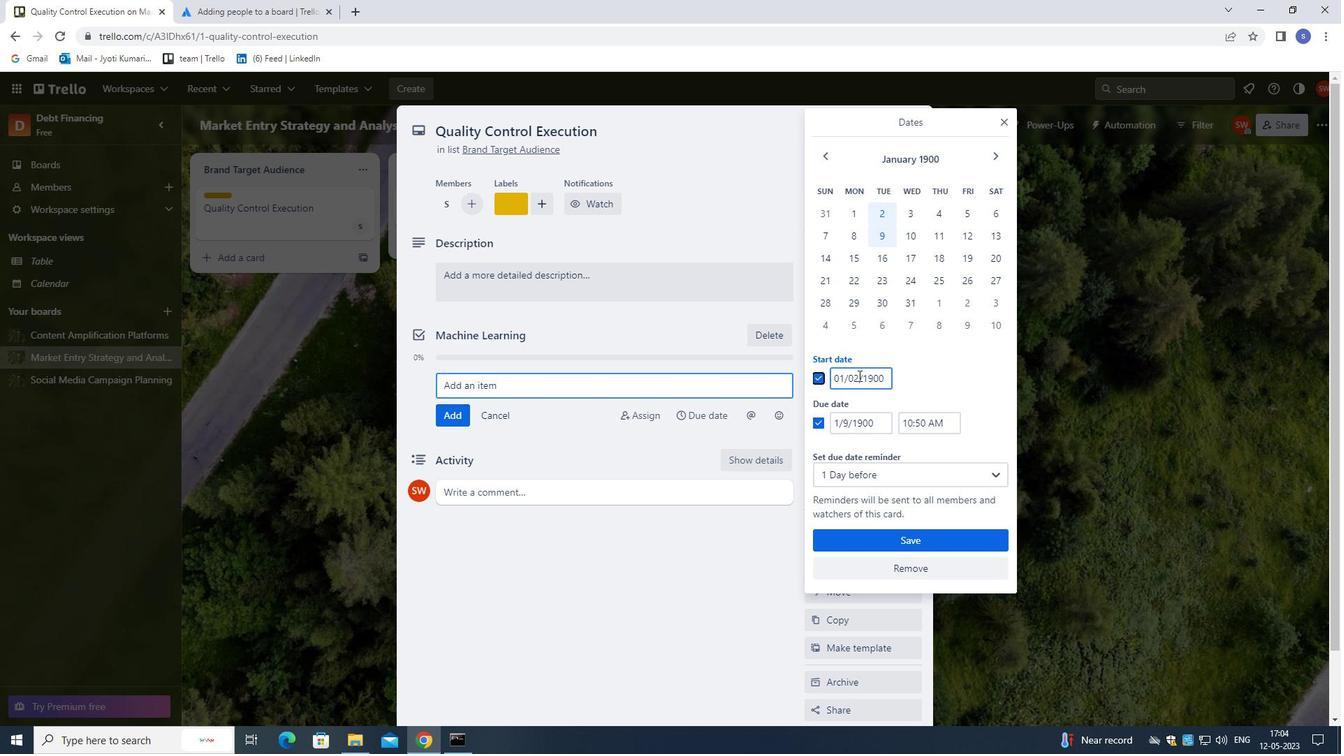 
Action: Mouse pressed left at (847, 376)
Screenshot: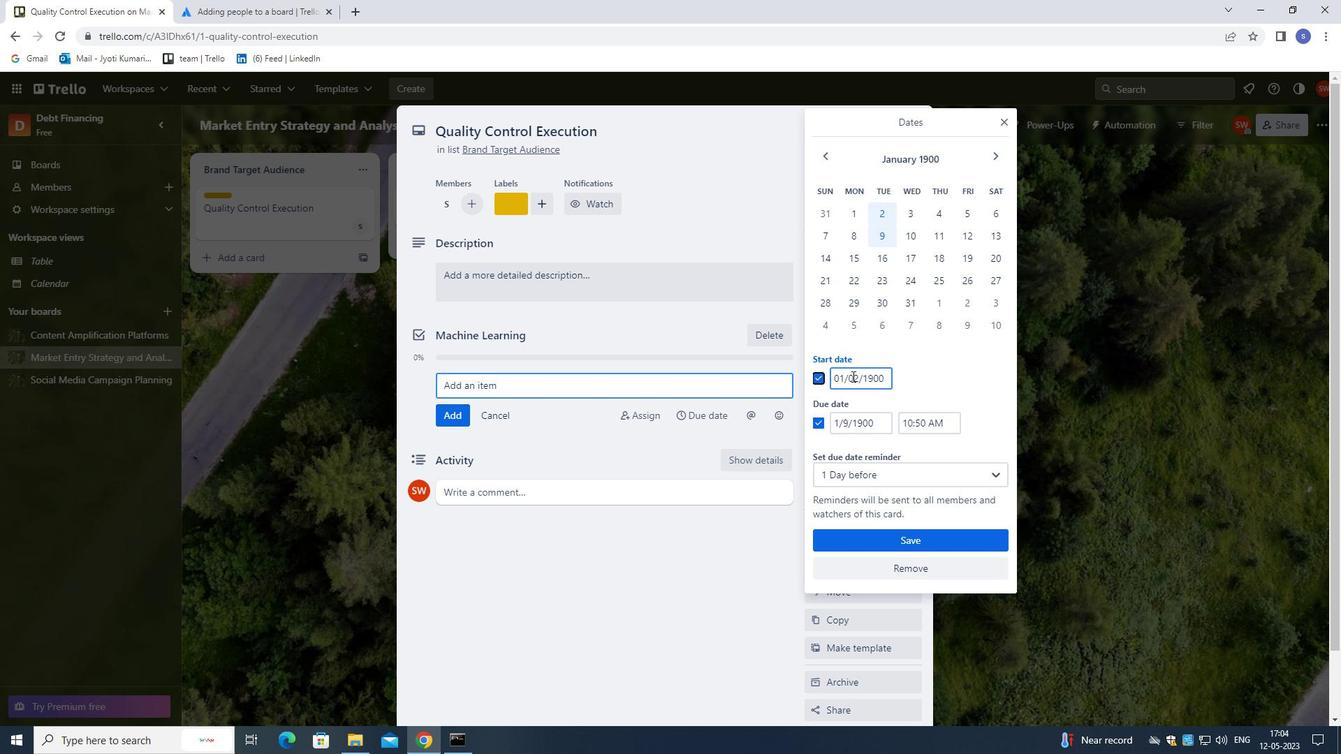 
Action: Mouse moved to (865, 403)
Screenshot: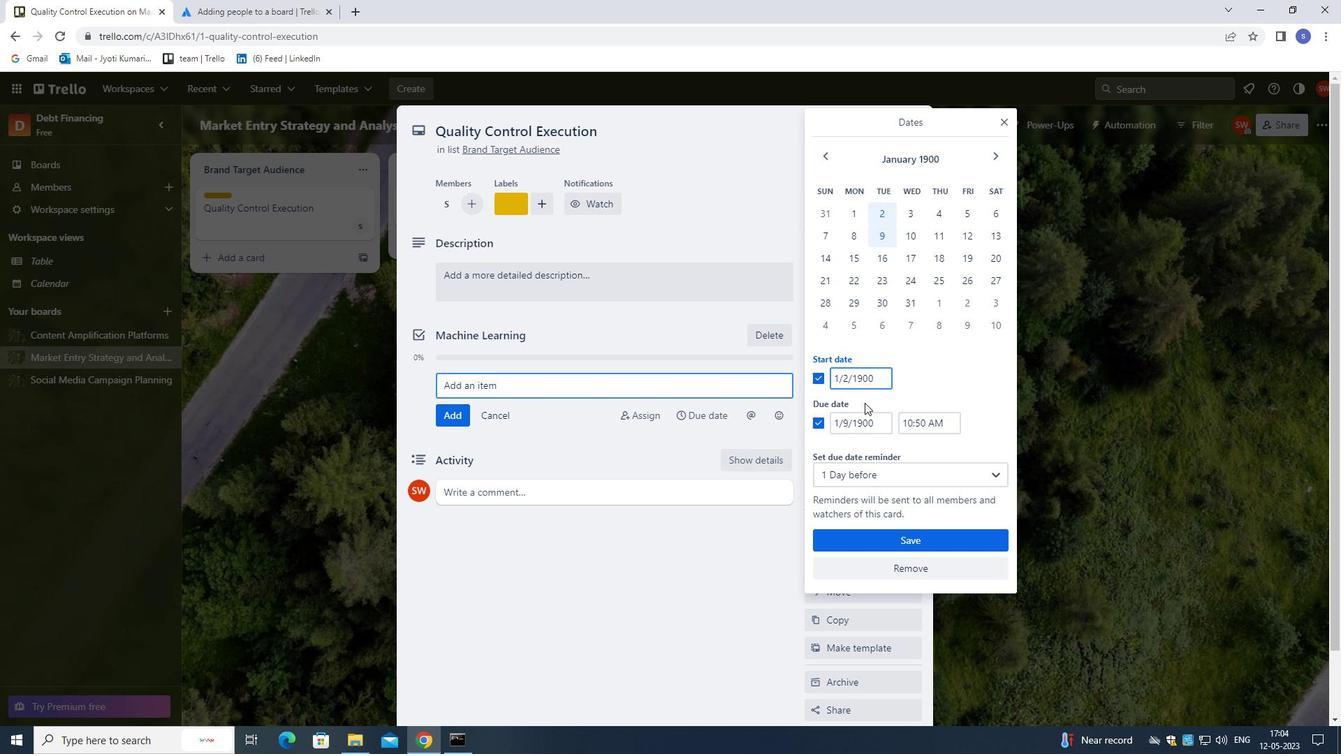 
Action: Key pressed <Key.backspace>
Screenshot: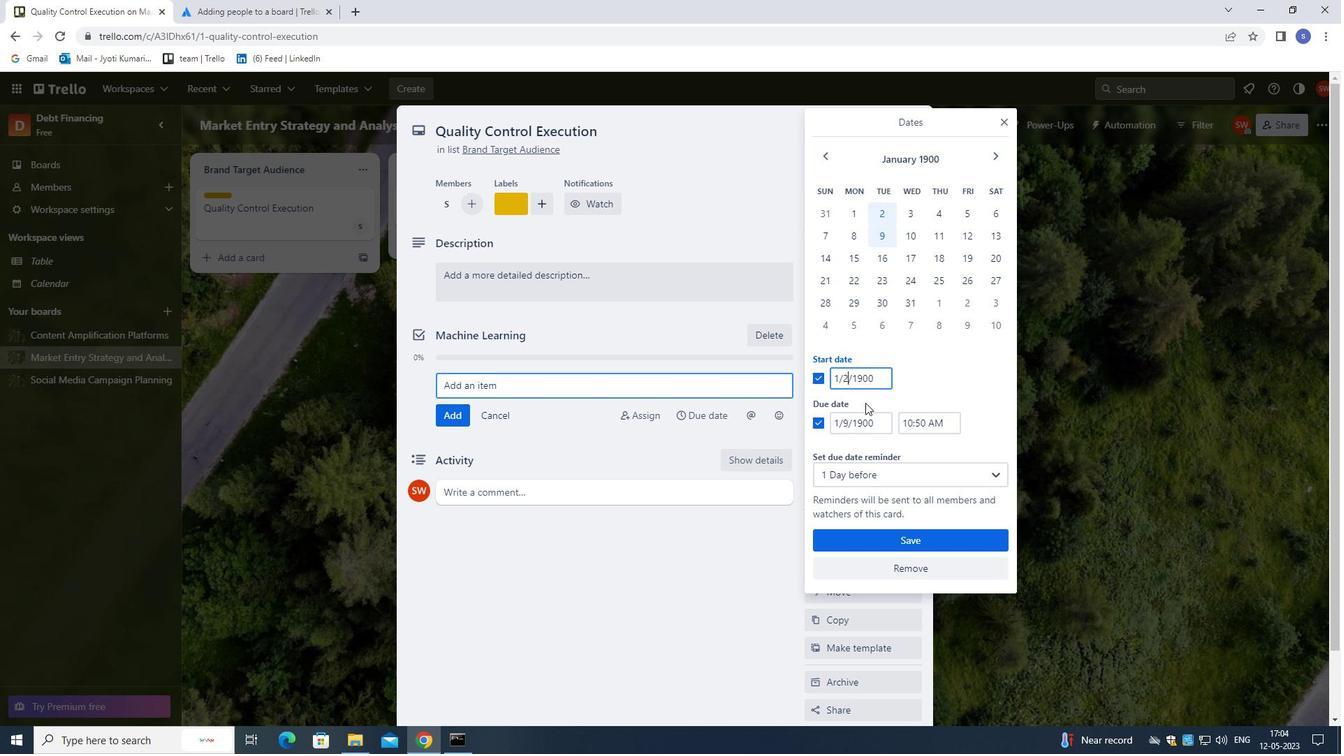 
Action: Mouse moved to (868, 402)
Screenshot: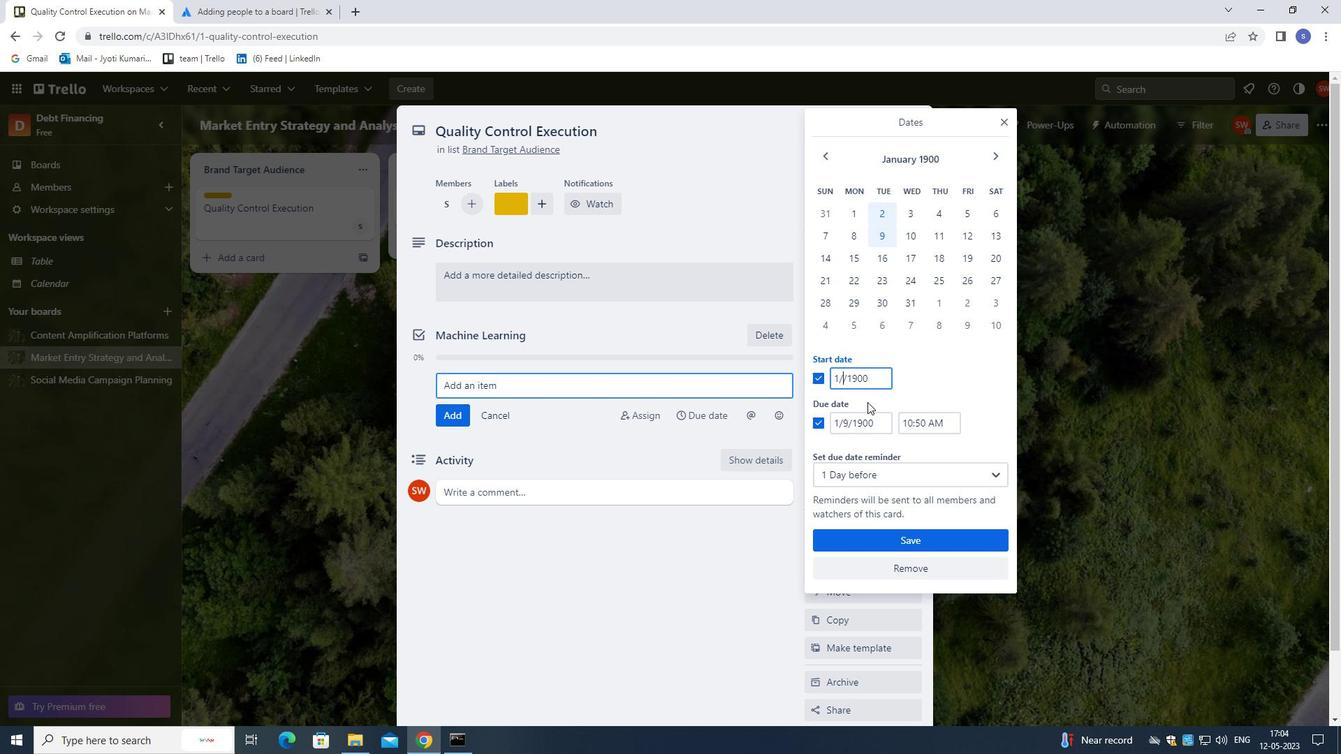 
Action: Key pressed 3
Screenshot: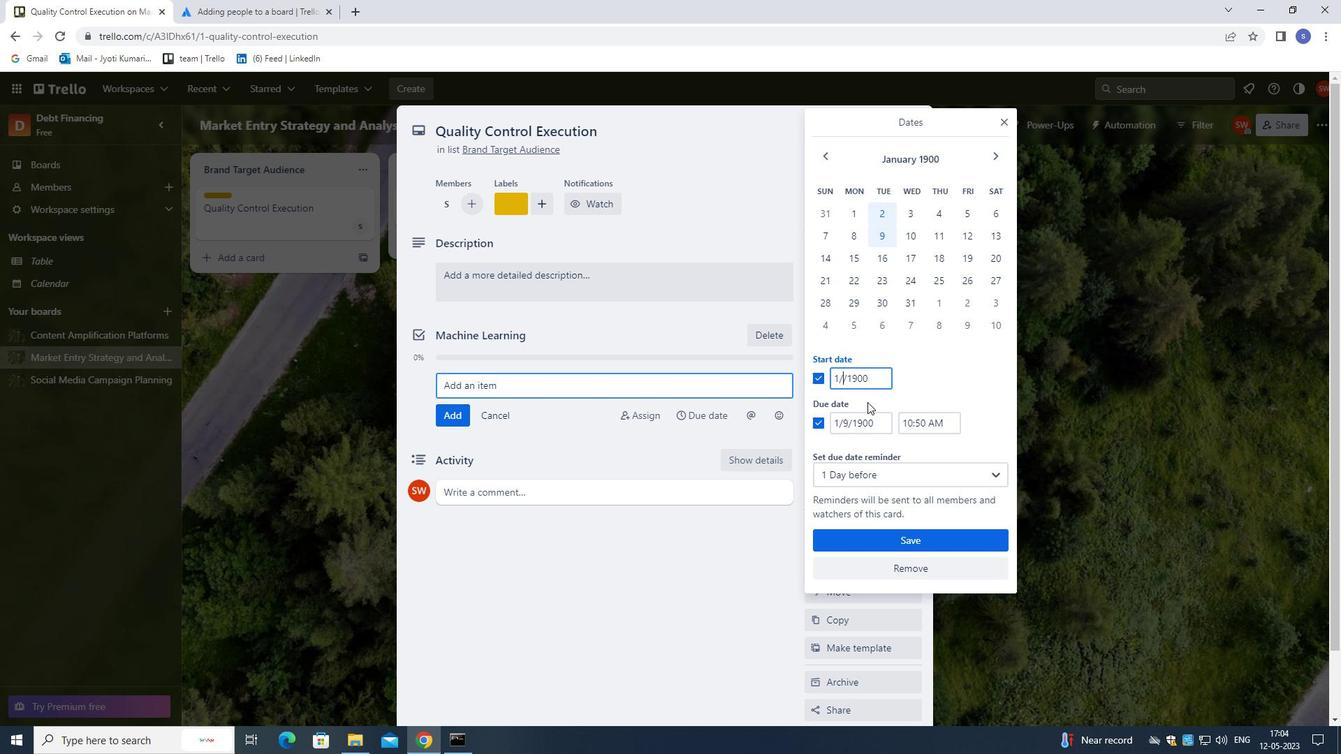 
Action: Mouse moved to (836, 426)
Screenshot: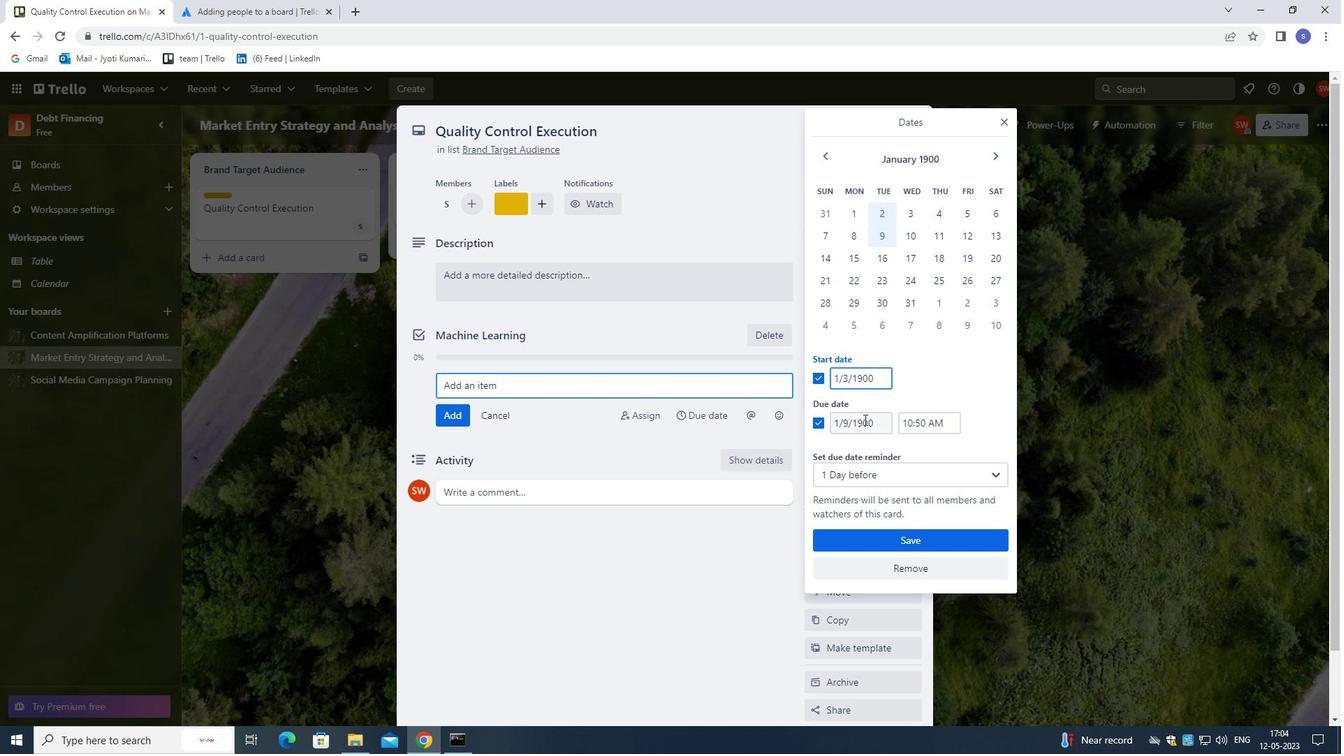
Action: Mouse pressed left at (836, 426)
Screenshot: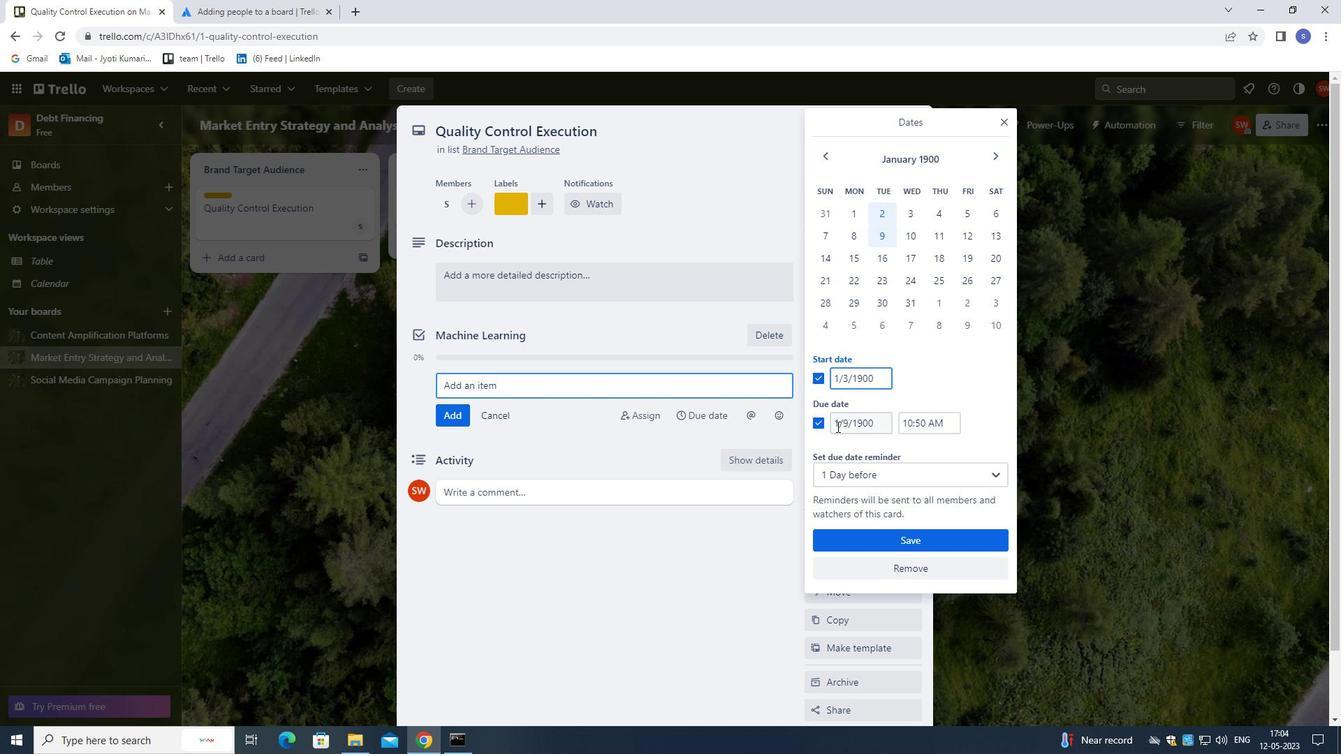 
Action: Mouse moved to (849, 424)
Screenshot: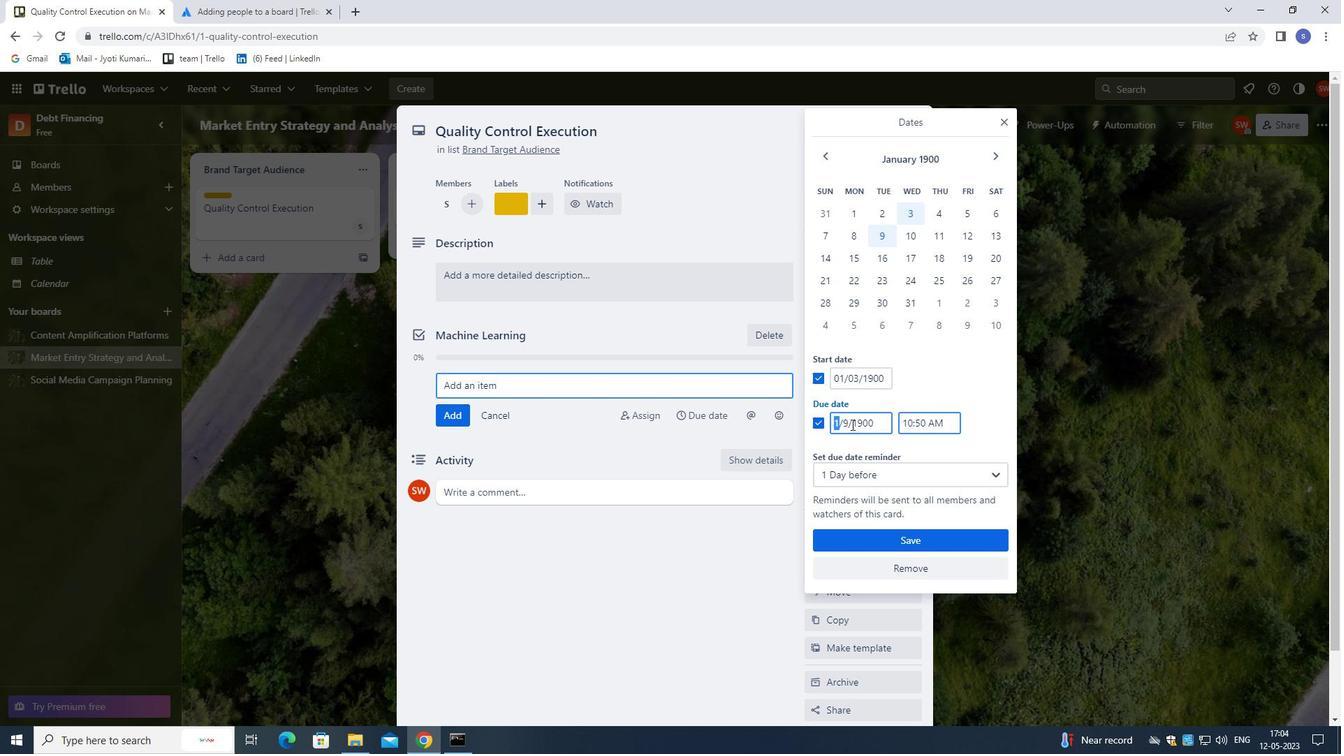 
Action: Mouse pressed left at (849, 424)
Screenshot: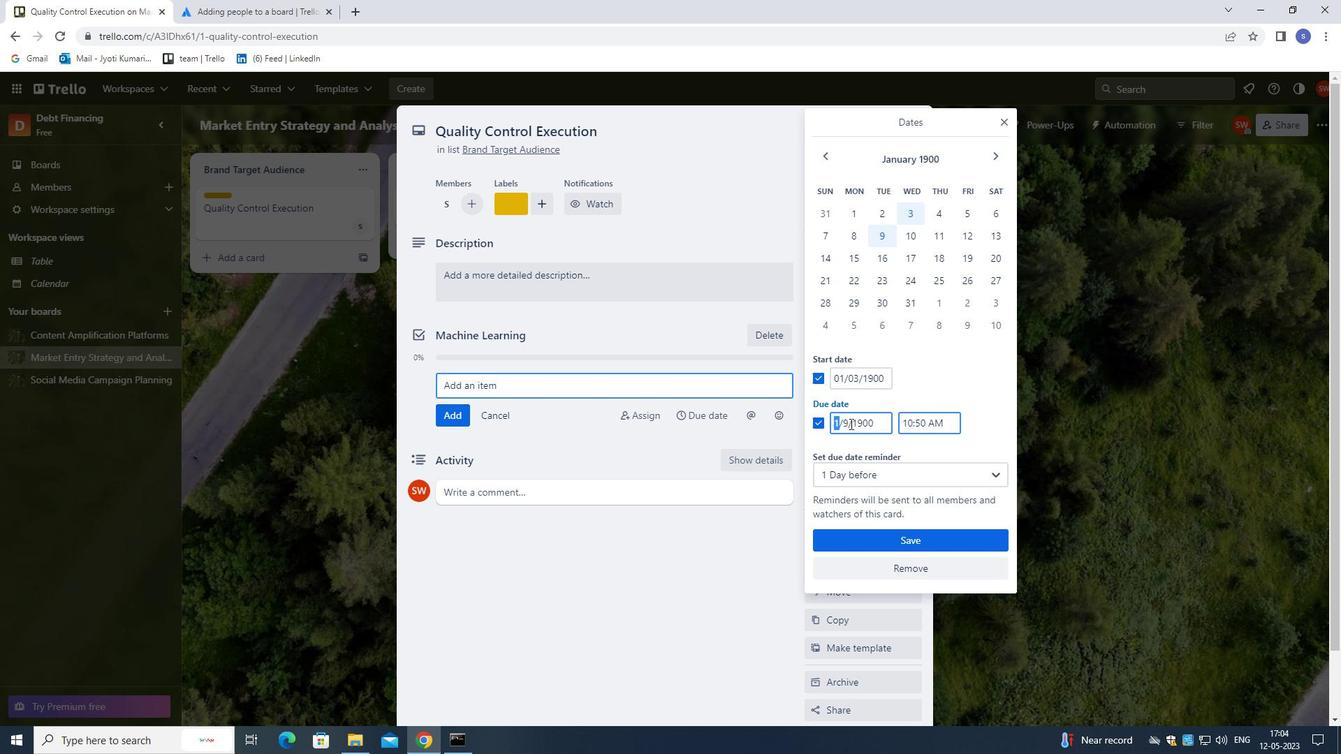 
Action: Mouse moved to (857, 433)
Screenshot: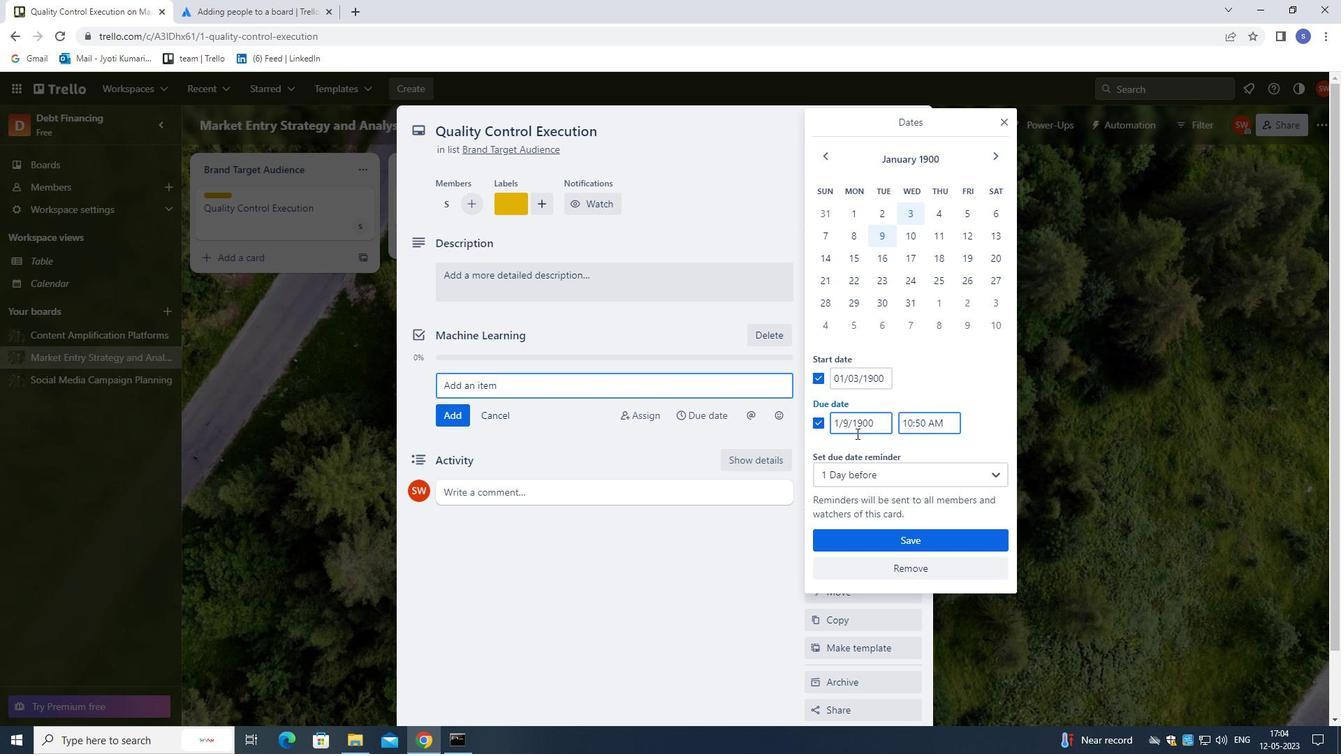 
Action: Key pressed <Key.backspace>1
Screenshot: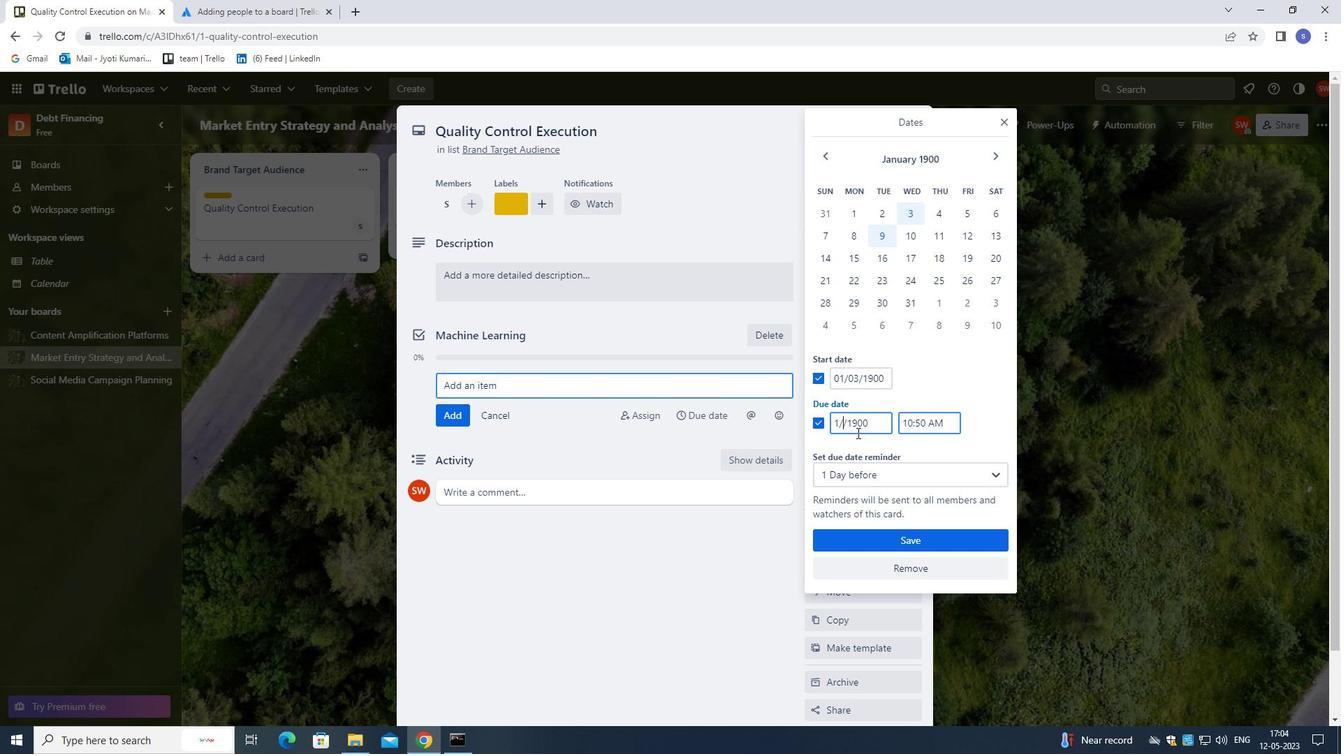 
Action: Mouse moved to (858, 431)
Screenshot: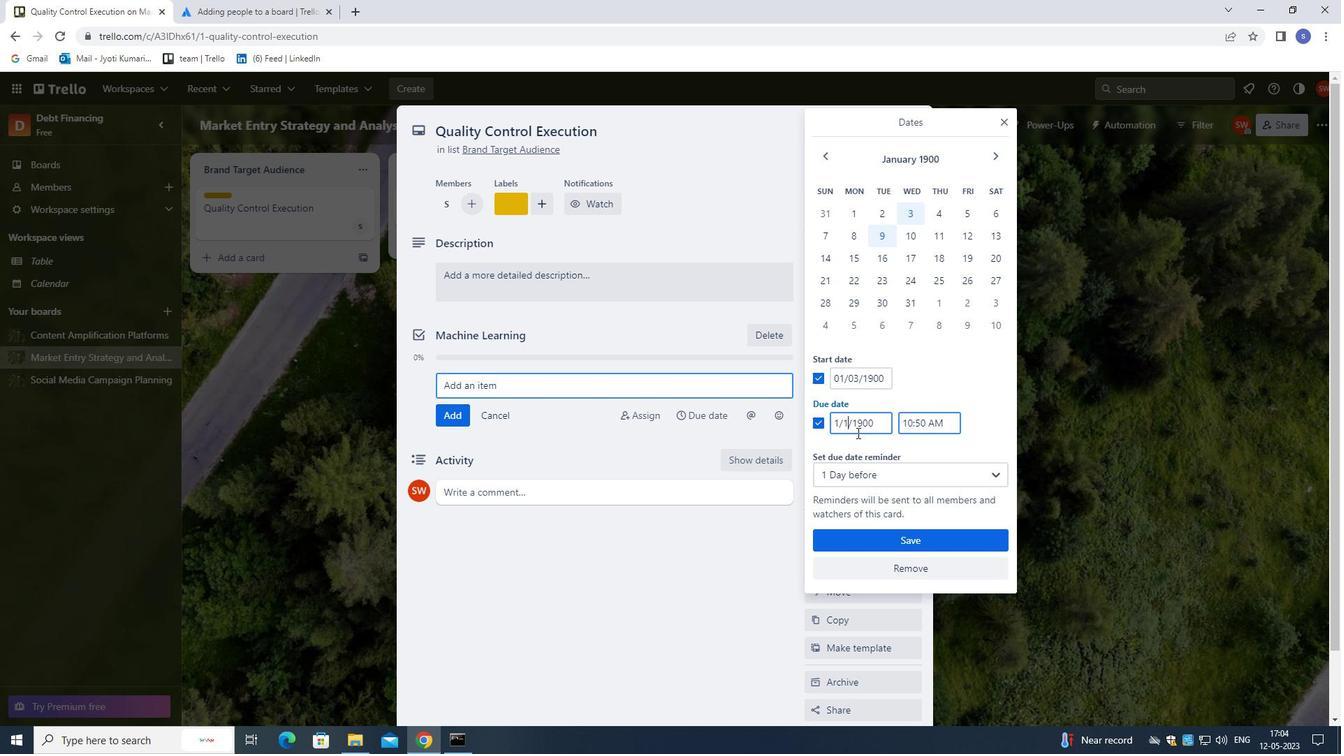 
Action: Key pressed 0
Screenshot: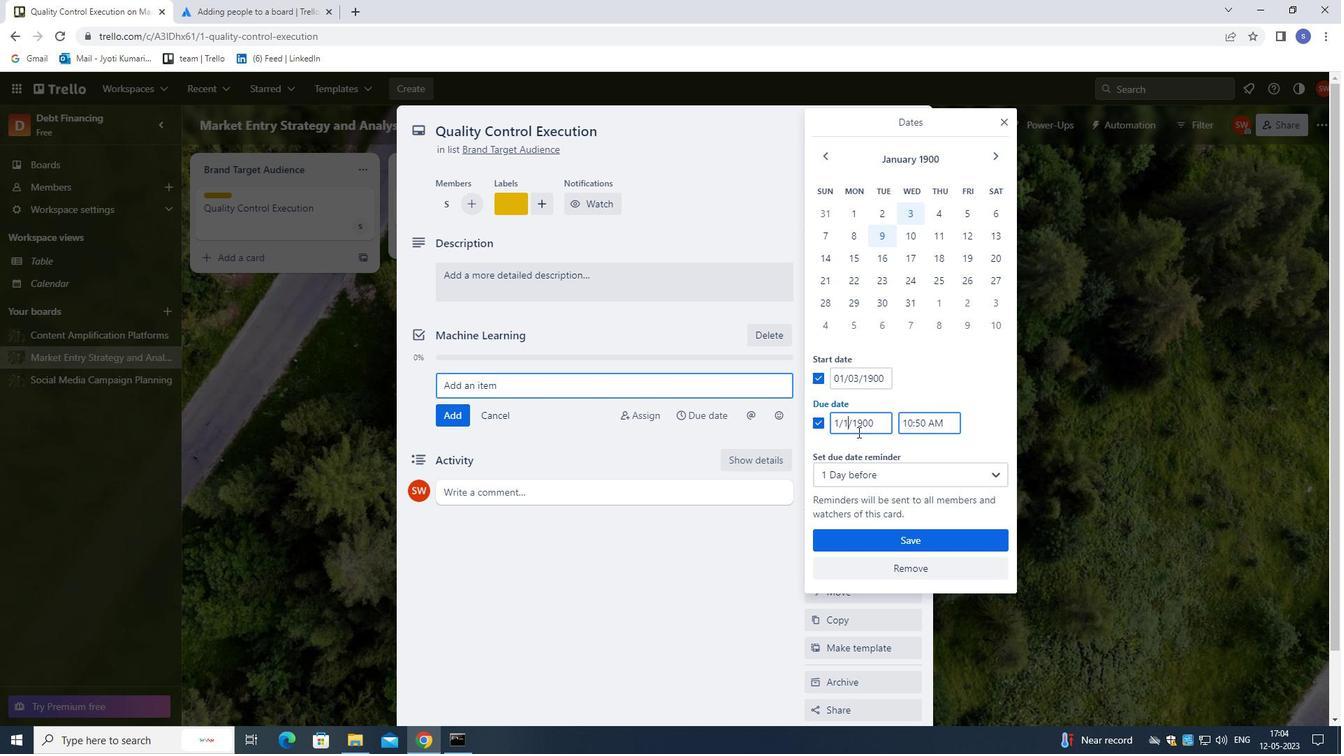 
Action: Mouse moved to (862, 542)
Screenshot: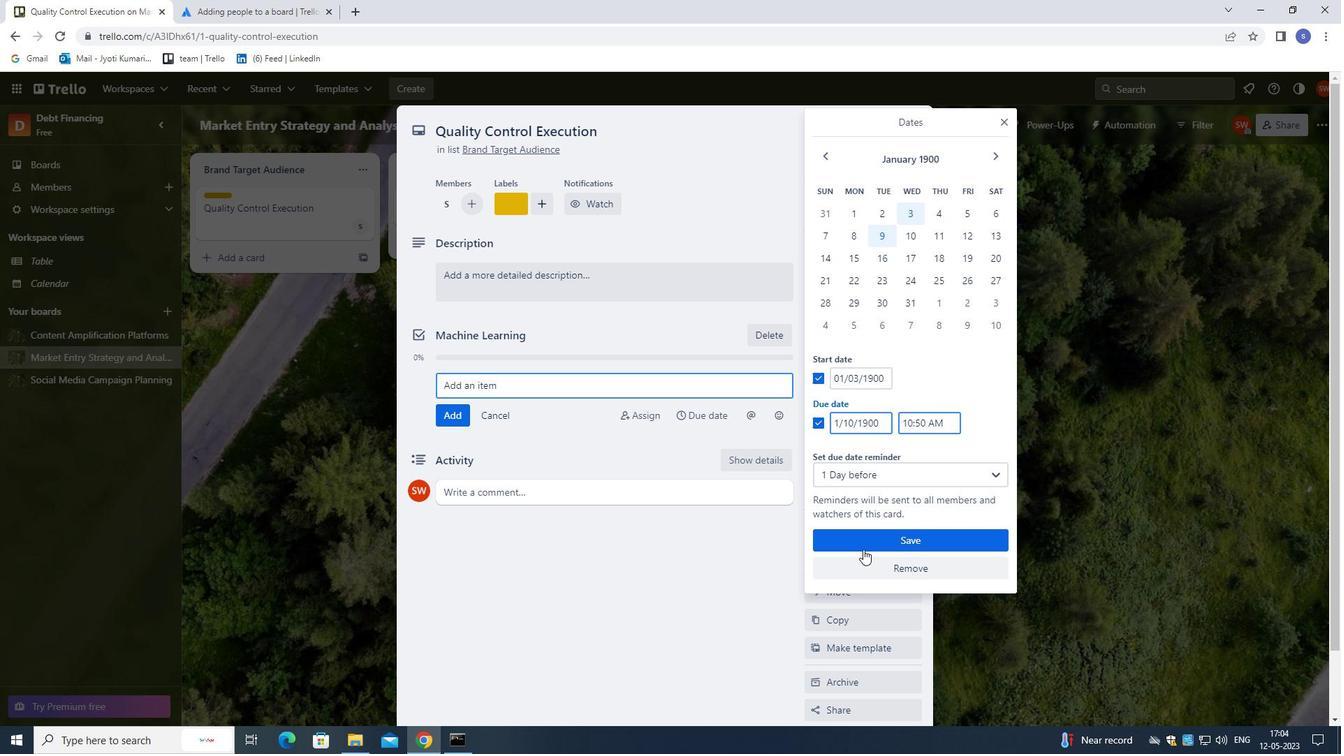 
Action: Mouse pressed left at (862, 542)
Screenshot: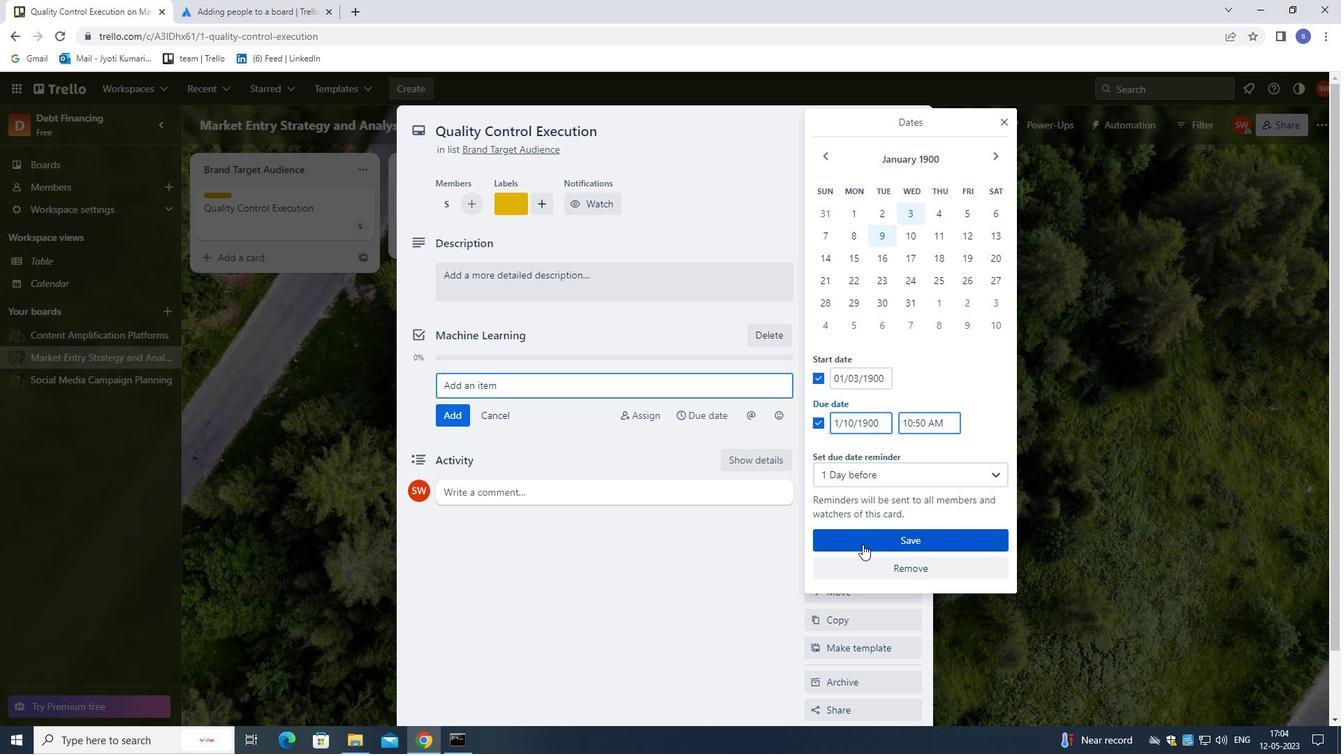 
Action: Mouse moved to (848, 359)
Screenshot: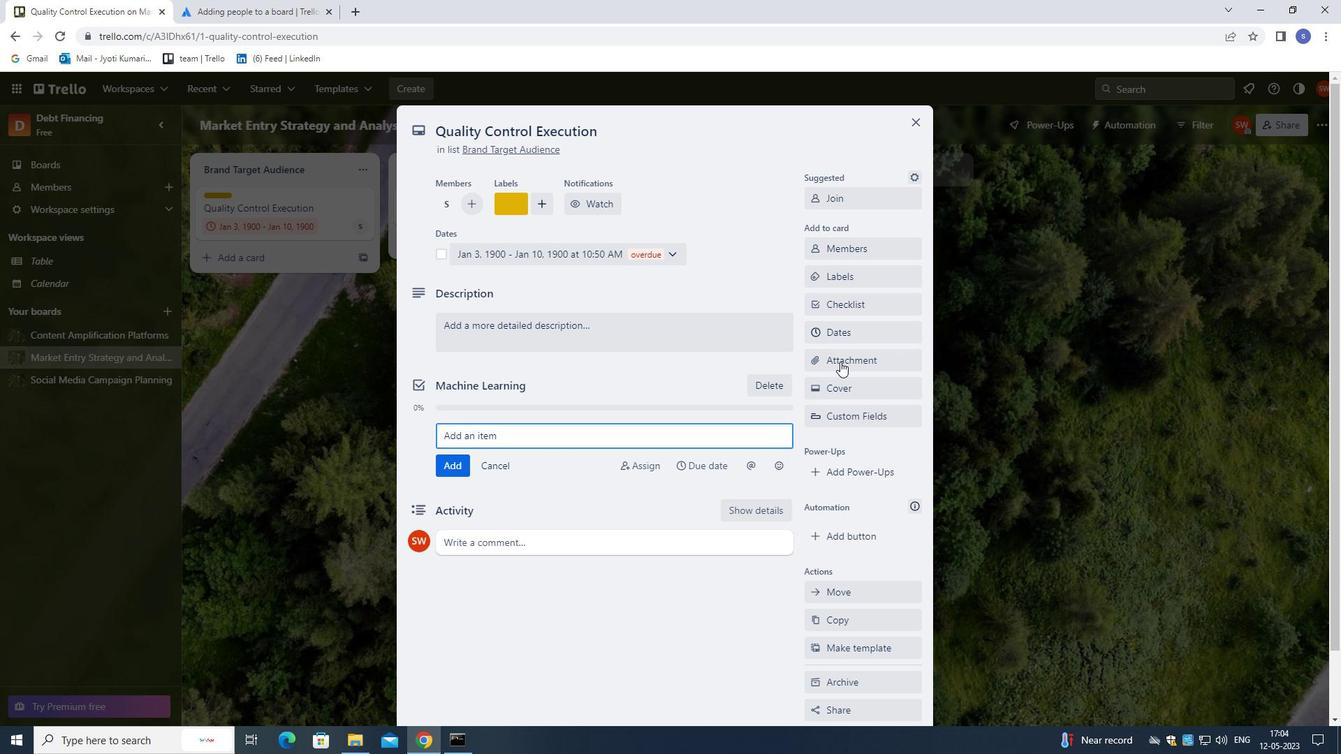 
Action: Mouse pressed left at (848, 359)
Screenshot: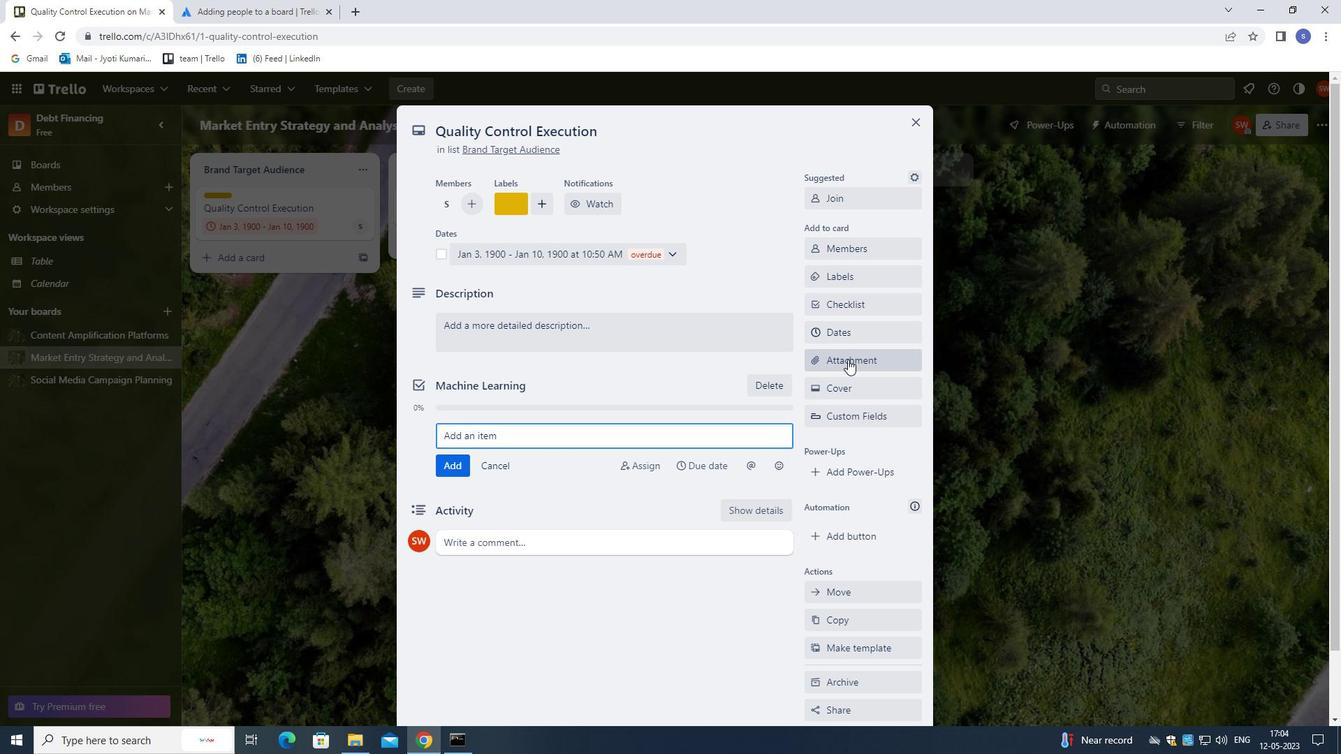 
Action: Mouse moved to (836, 464)
Screenshot: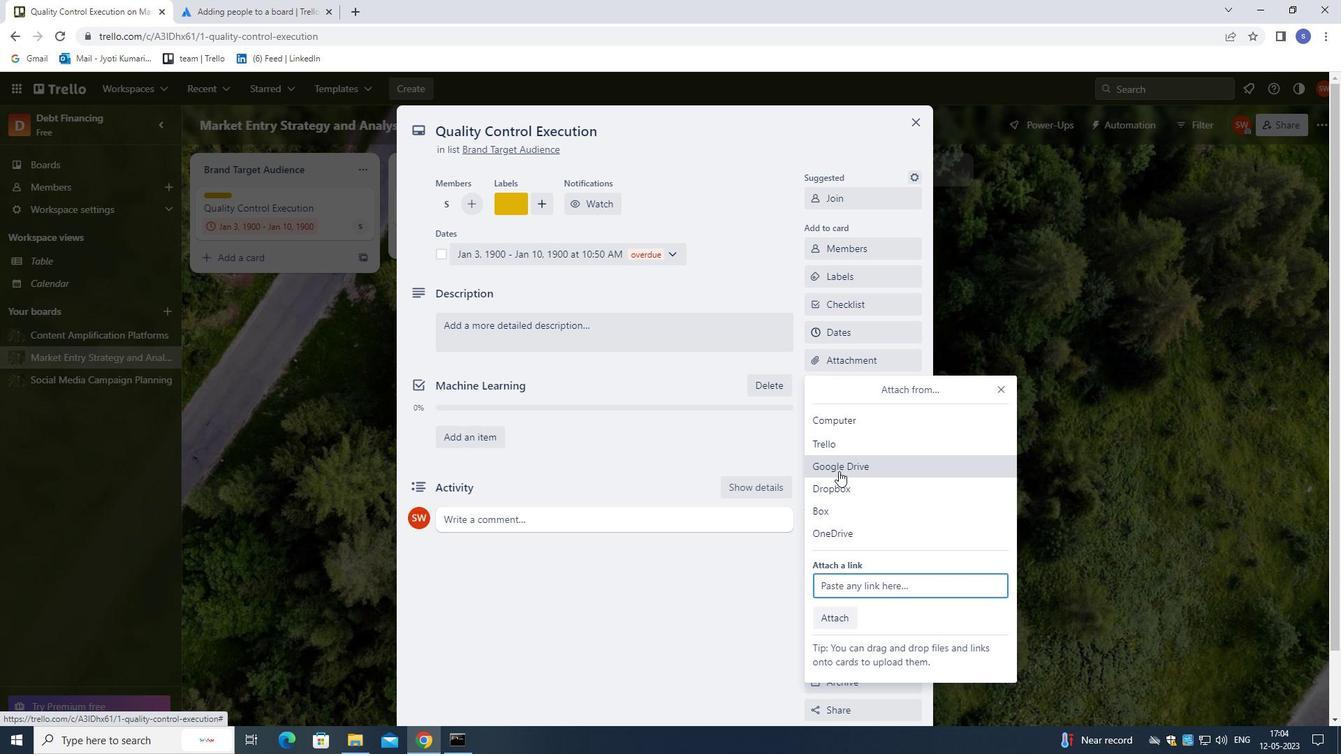 
Action: Mouse pressed left at (836, 464)
Screenshot: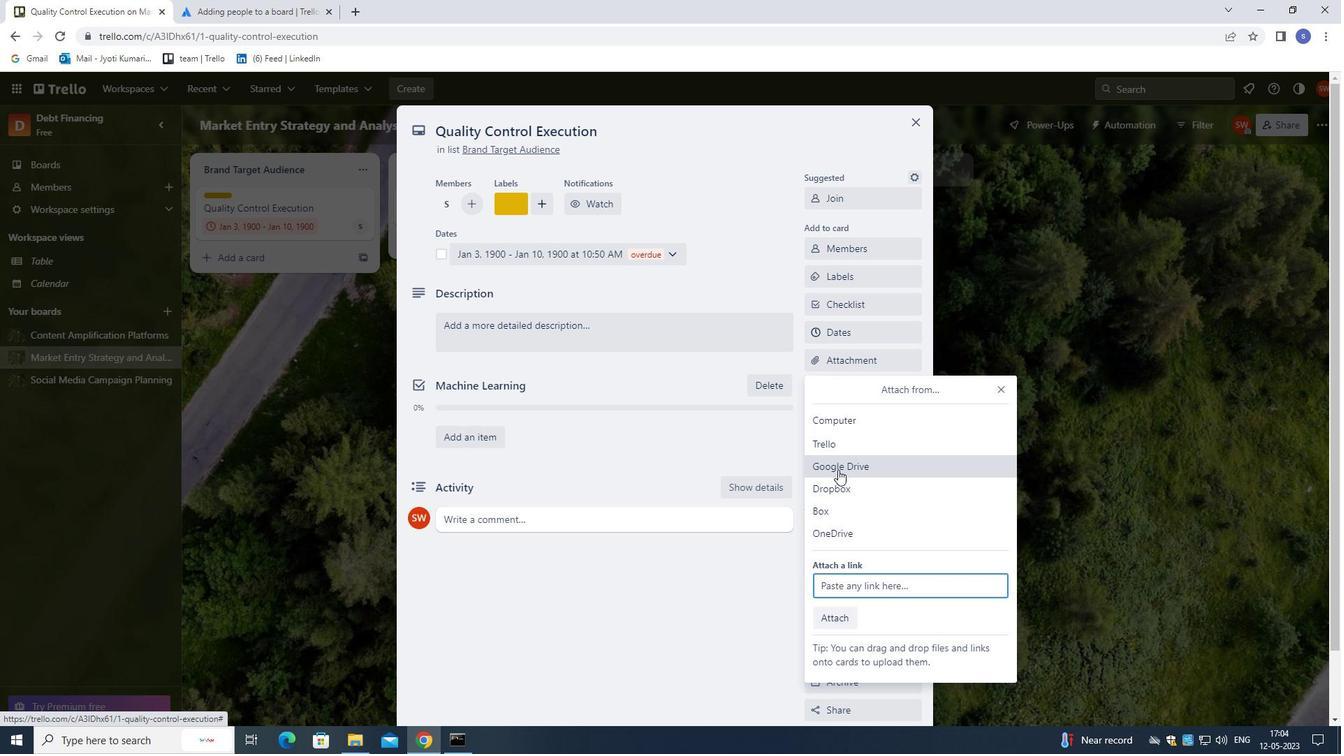 
Action: Mouse moved to (375, 340)
Screenshot: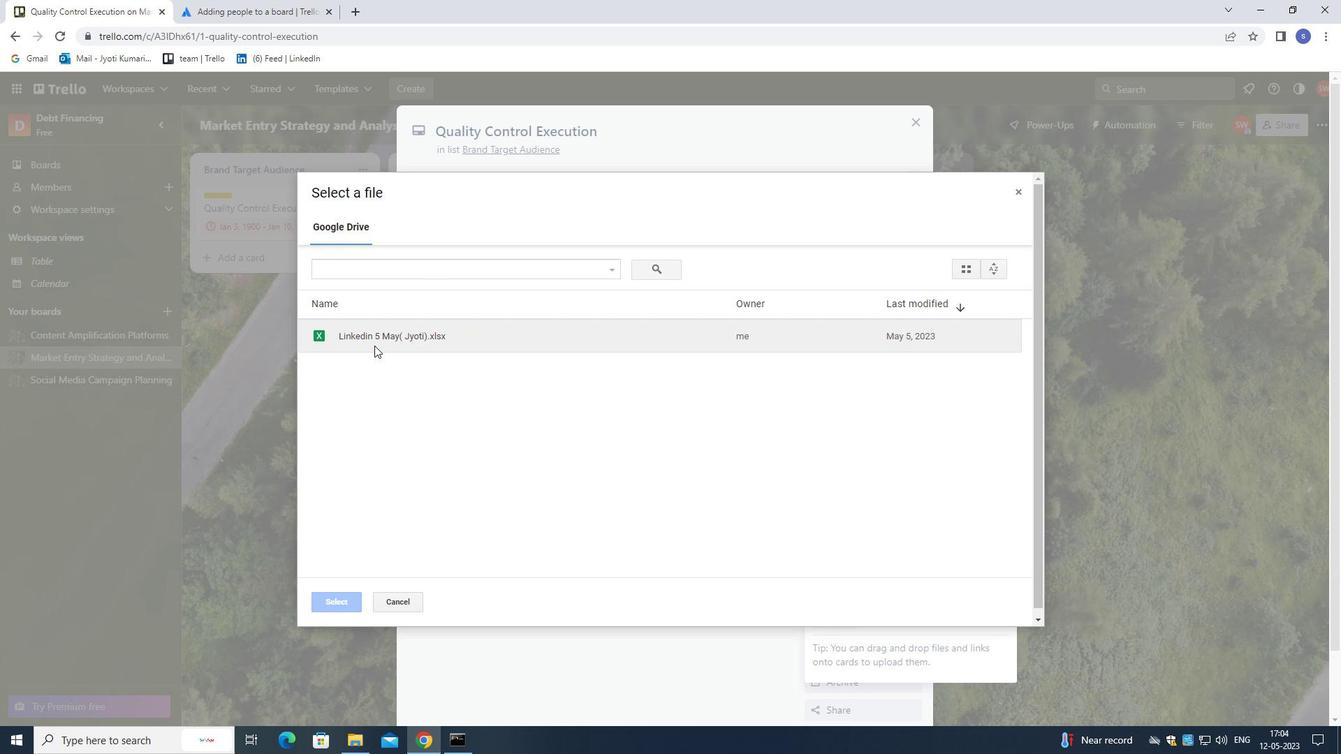 
Action: Mouse pressed left at (375, 340)
Screenshot: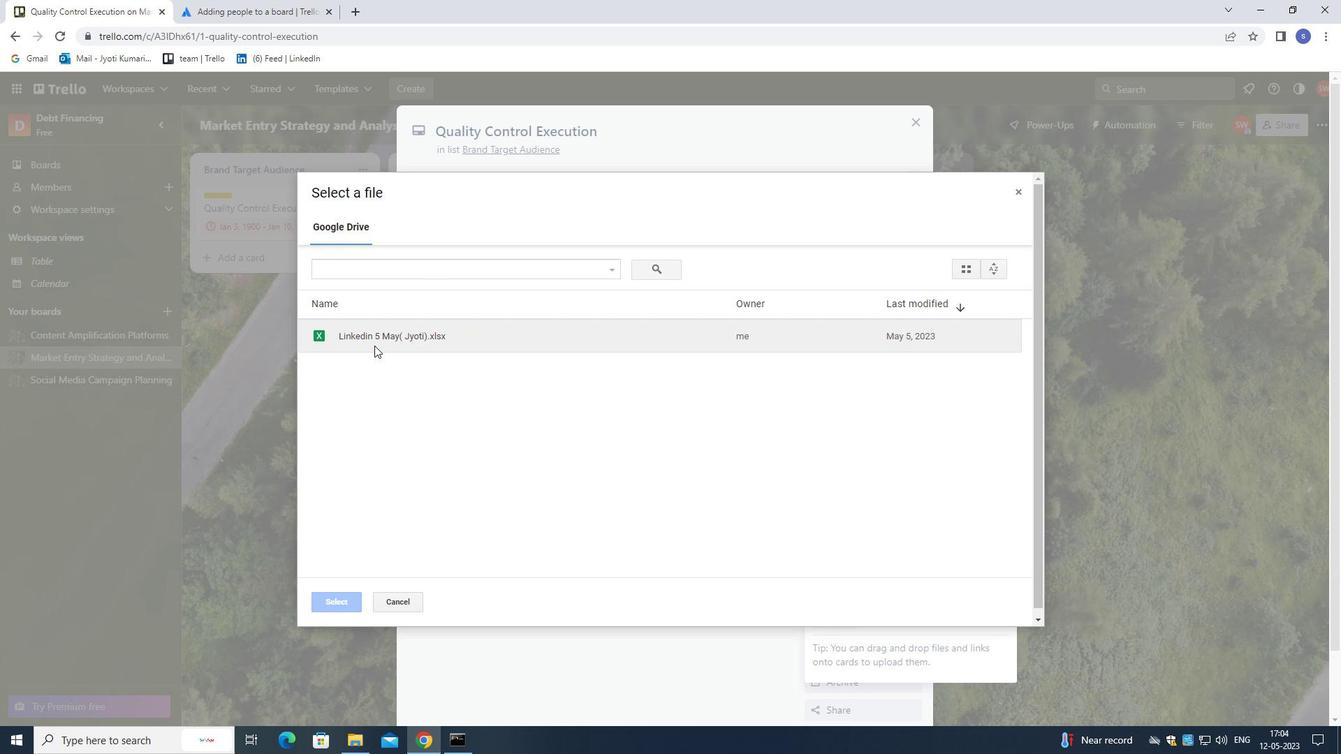 
Action: Mouse moved to (347, 605)
Screenshot: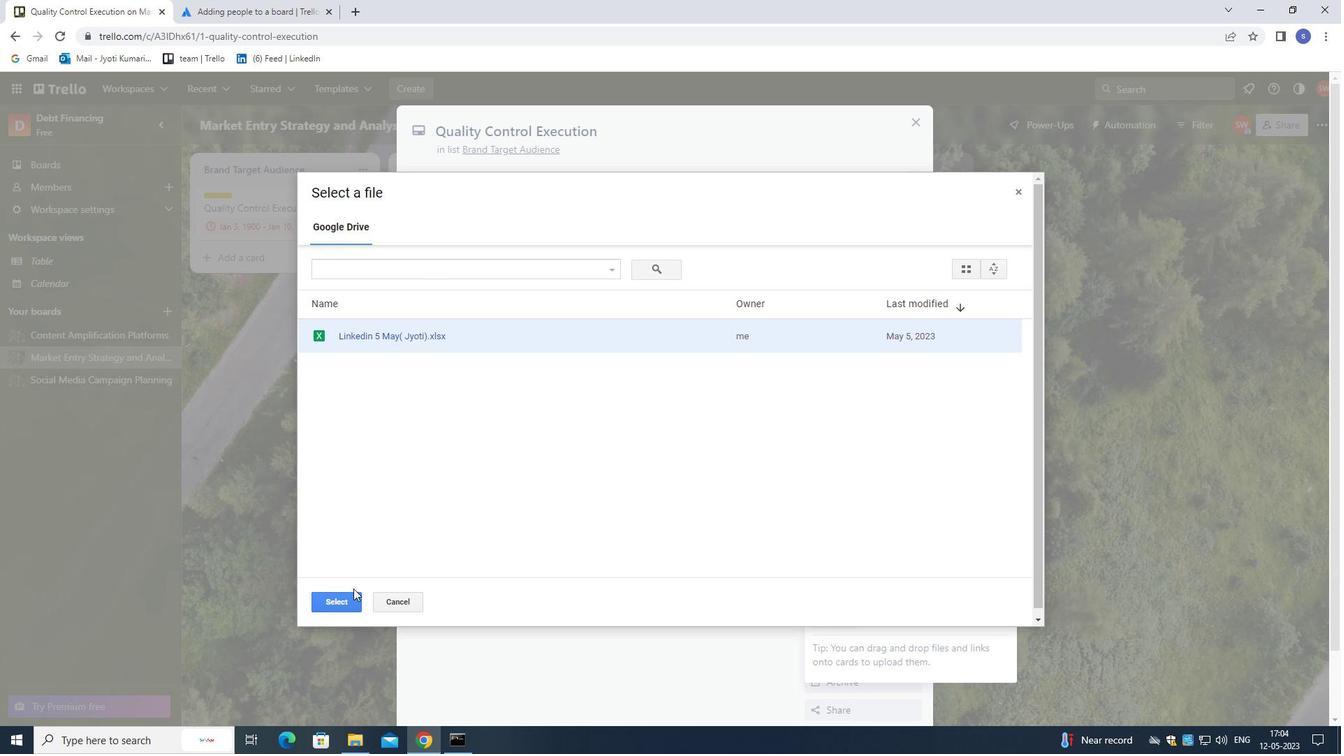 
Action: Mouse pressed left at (347, 605)
Screenshot: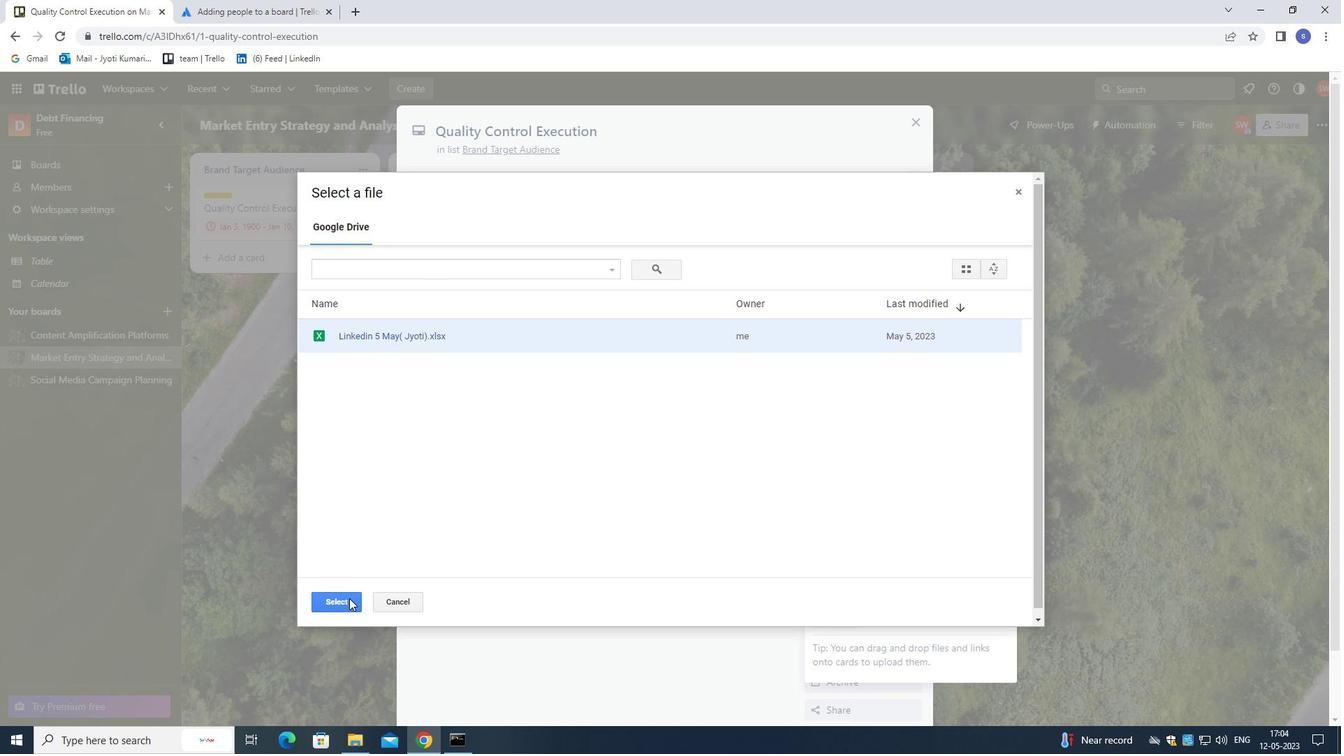 
Action: Mouse moved to (829, 384)
Screenshot: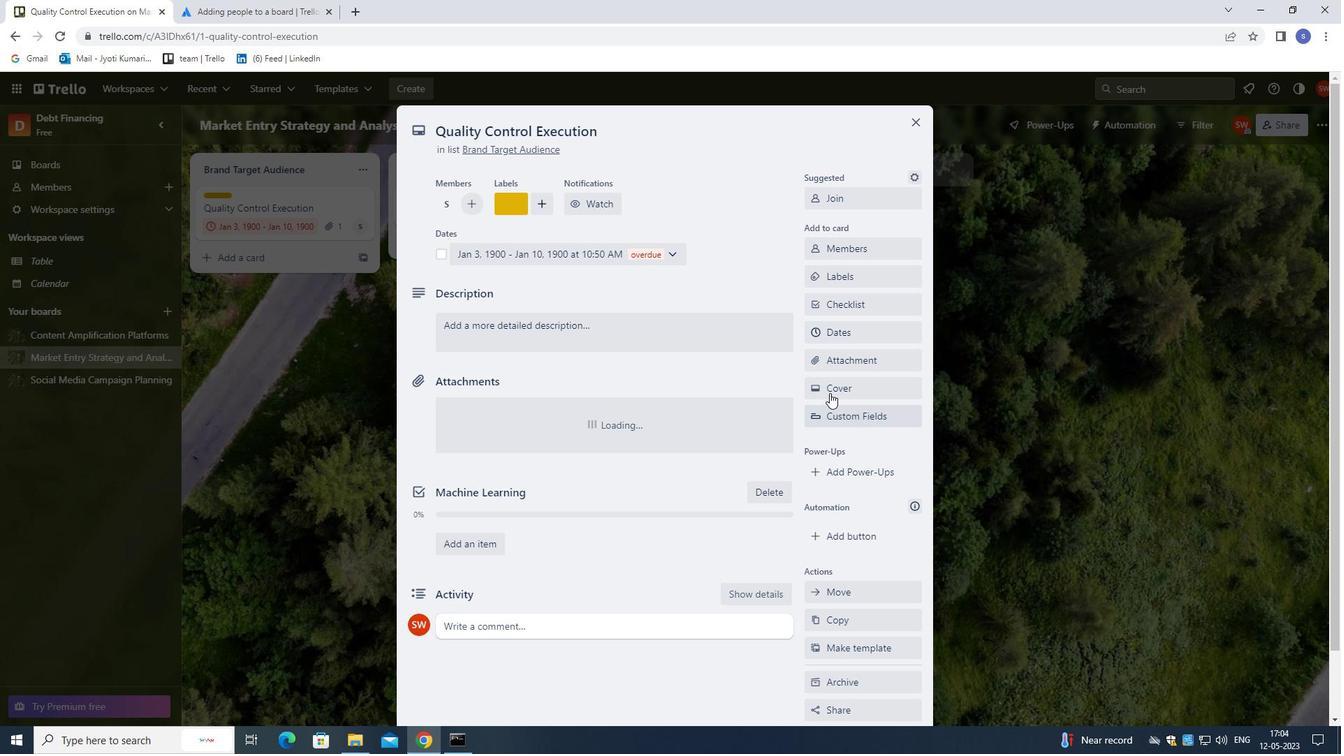 
Action: Mouse pressed left at (829, 384)
Screenshot: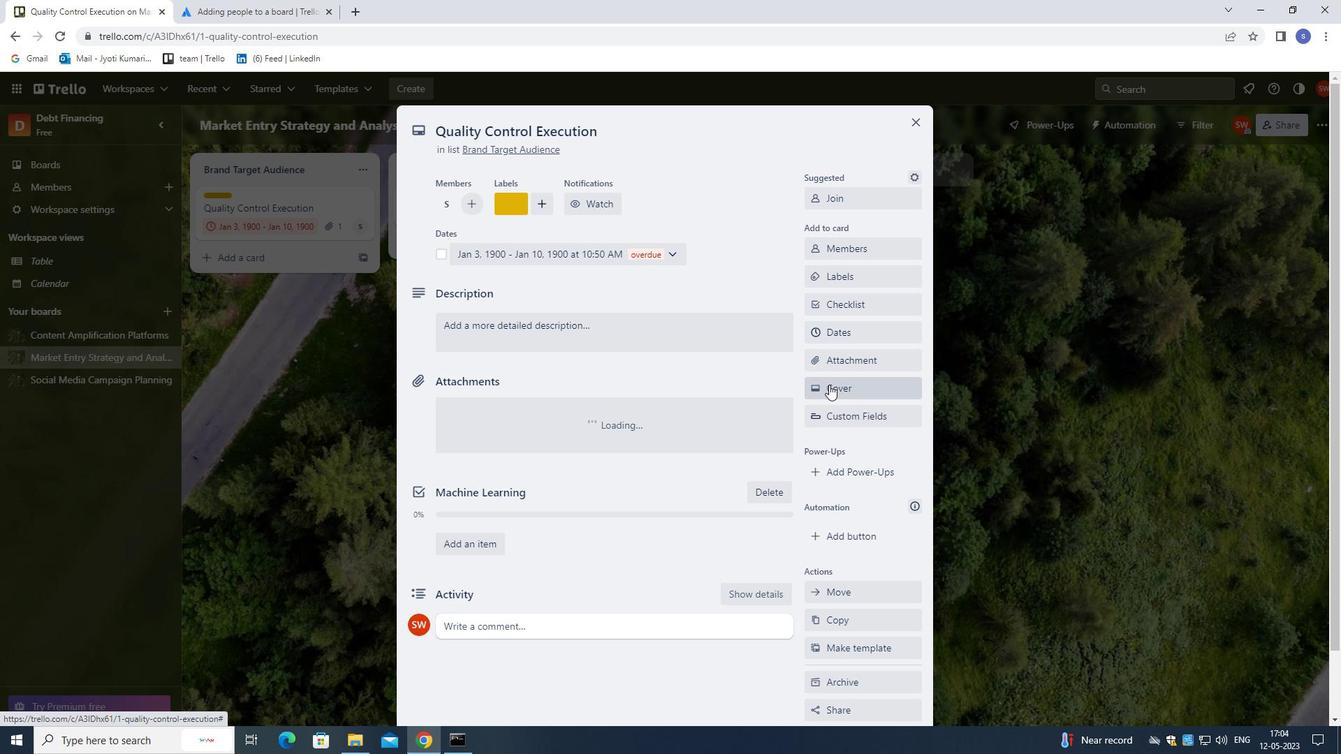 
Action: Mouse moved to (872, 438)
Screenshot: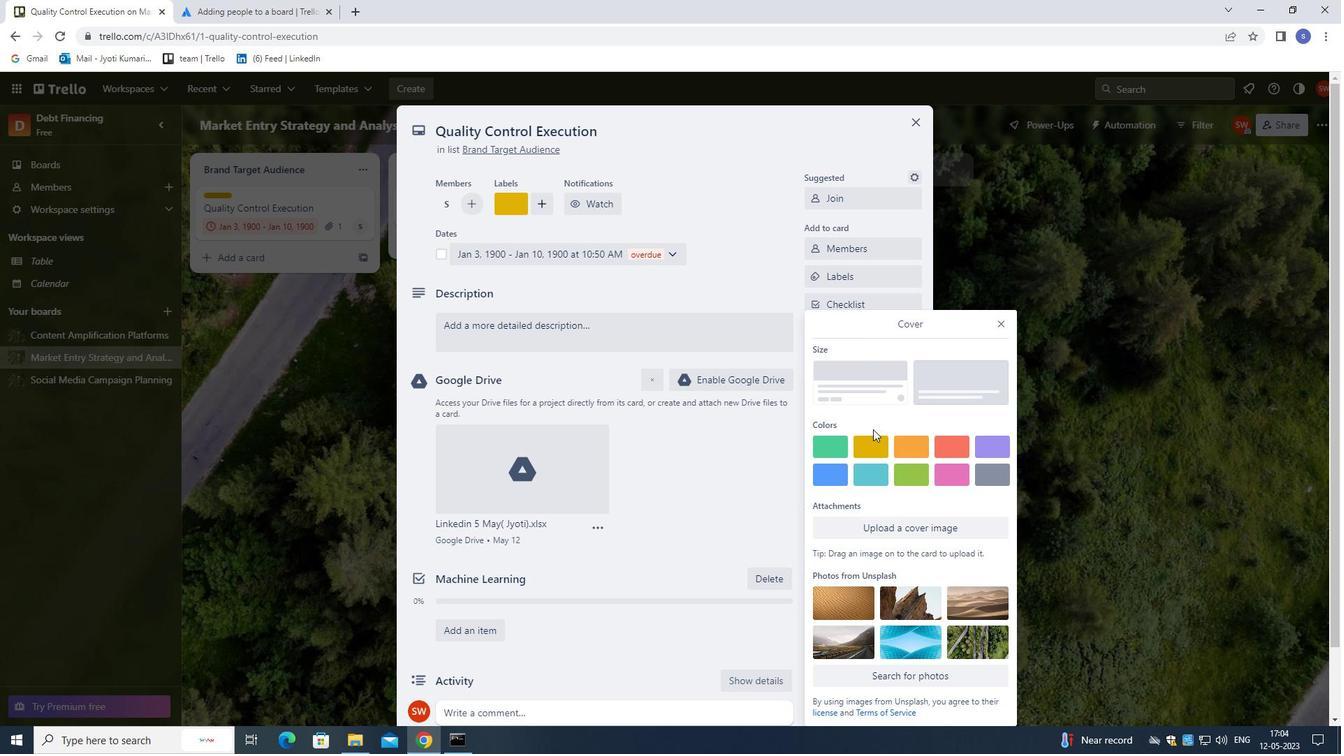 
Action: Mouse pressed left at (872, 438)
Screenshot: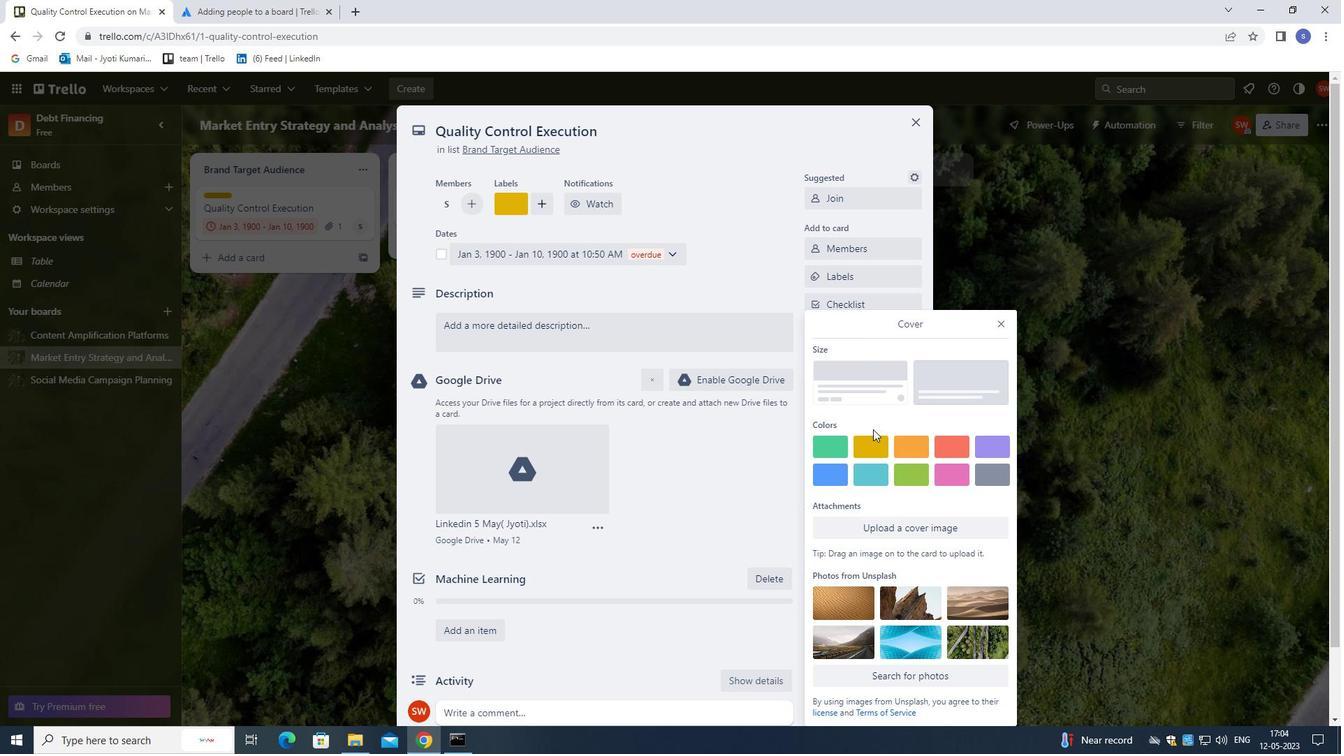 
Action: Mouse moved to (1000, 299)
Screenshot: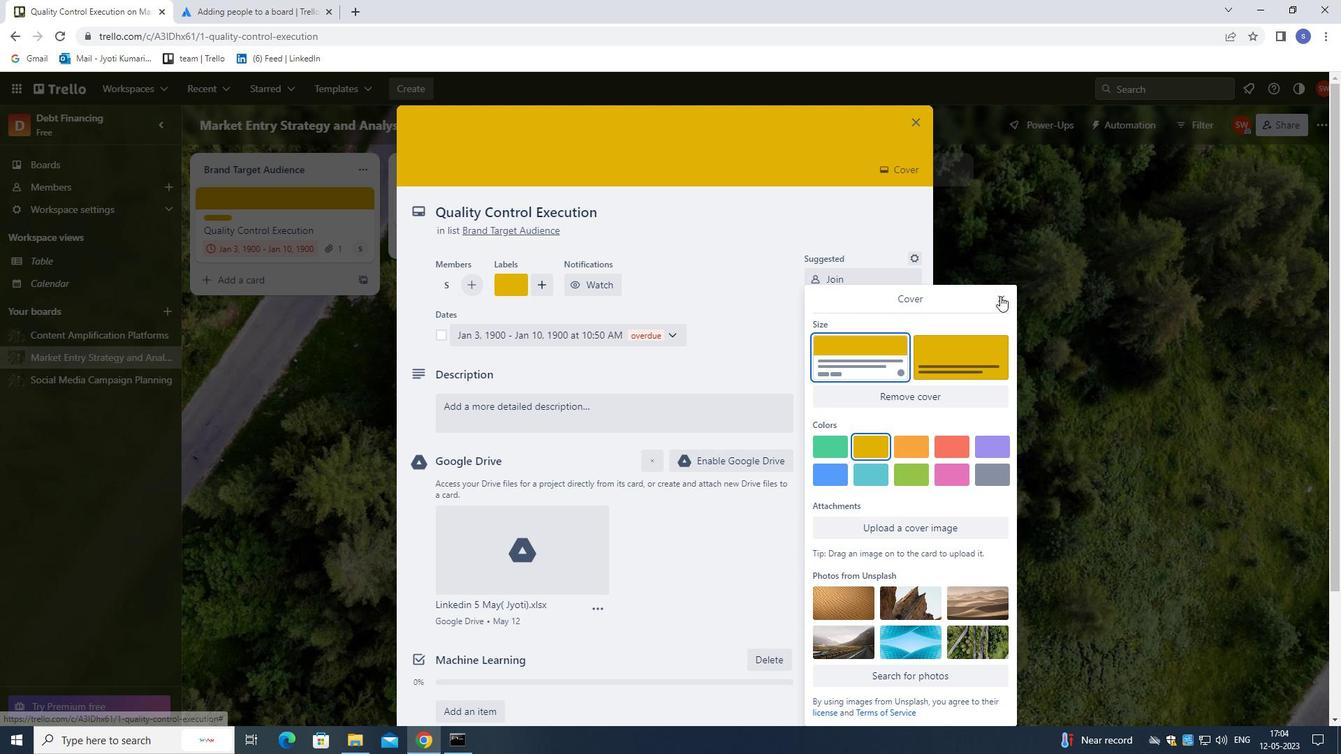 
Action: Mouse pressed left at (1000, 299)
Screenshot: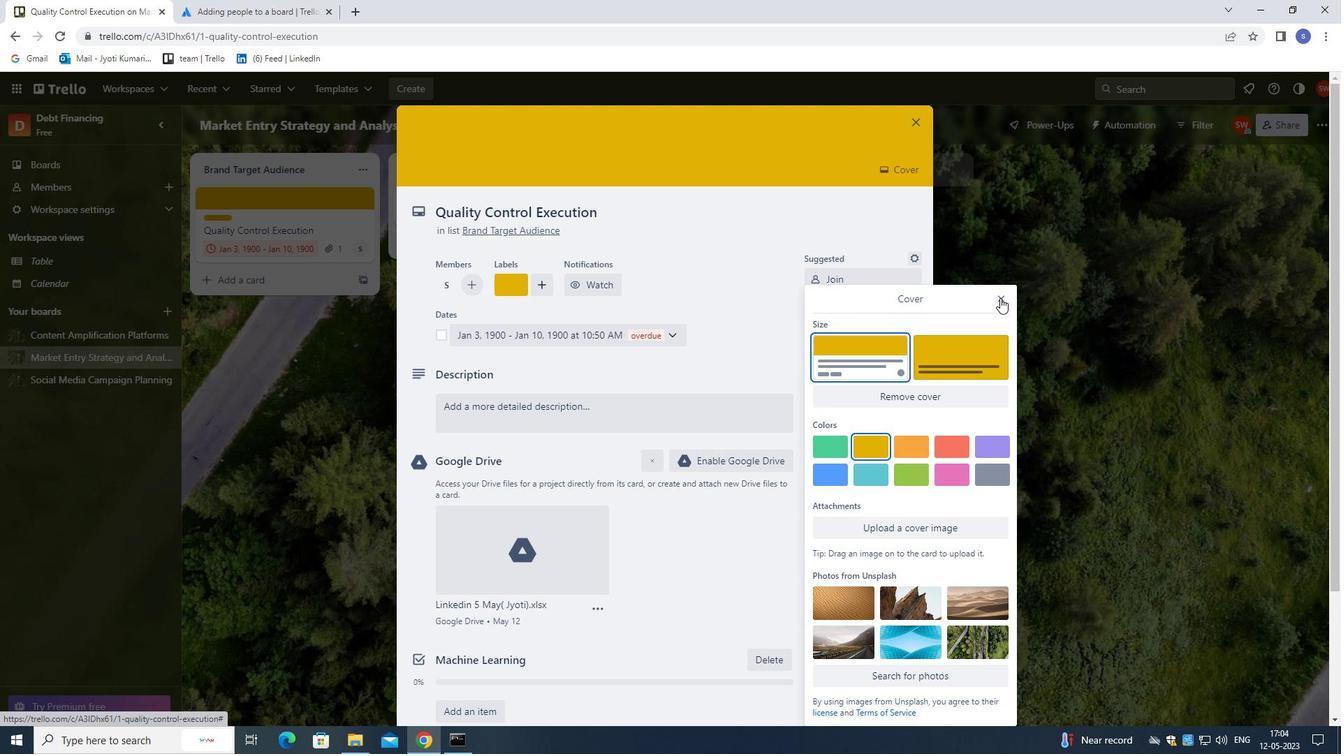 
Action: Mouse moved to (738, 410)
Screenshot: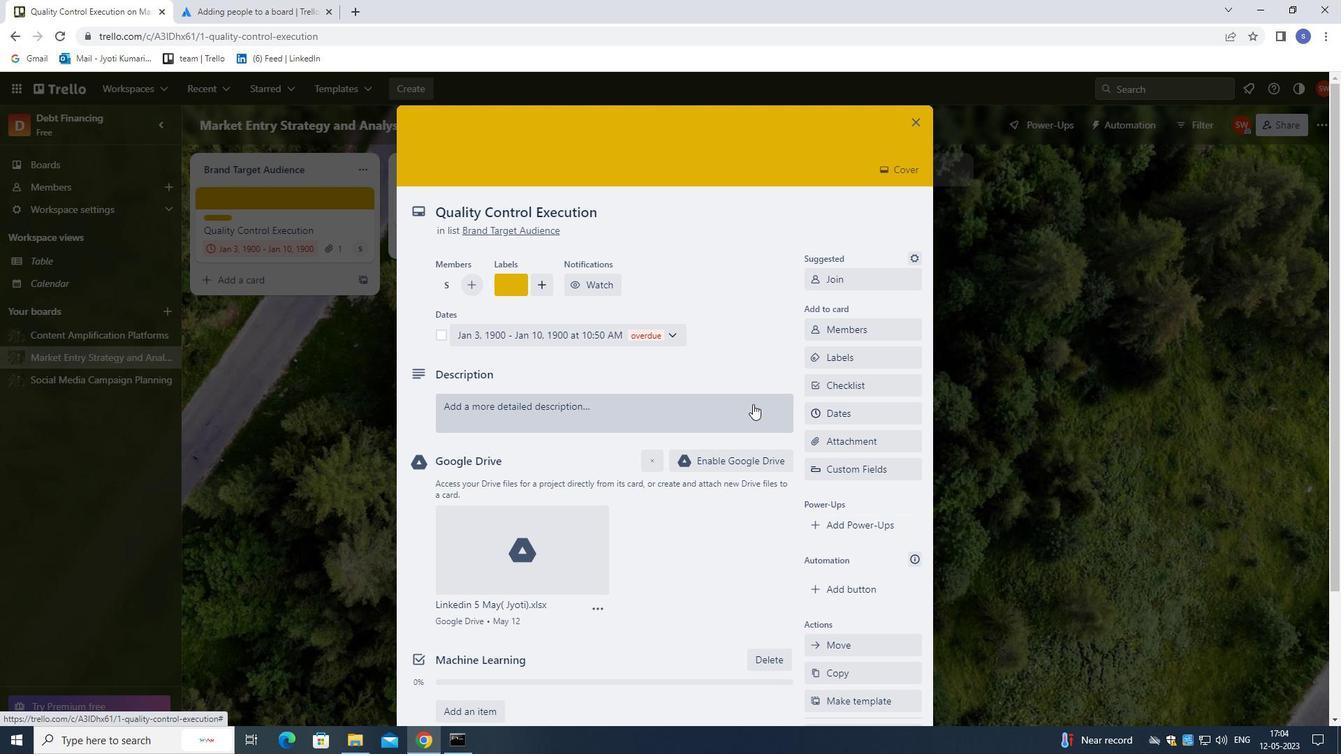 
Action: Mouse pressed left at (738, 410)
Screenshot: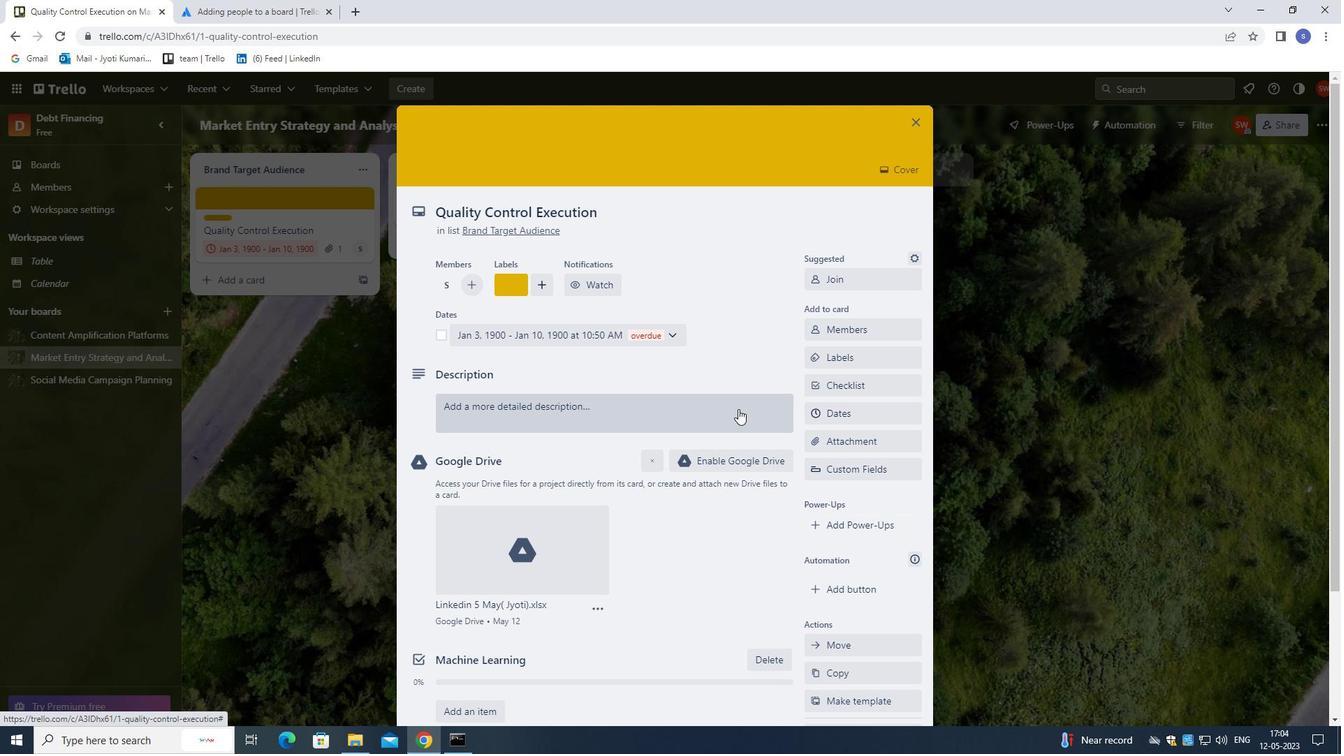 
Action: Key pressed <Key.shift>CONDUCT<Key.space>TEAM<Key.space>TRAINIG<Key.space><Key.backspace><Key.backspace><Key.backspace><Key.backspace><Key.backspace>INING<Key.space>SESSION<Key.space>ON<Key.space>DELEGATION<Key.space>AND<Key.space>EMPOWERMENT<Key.space>.
Screenshot: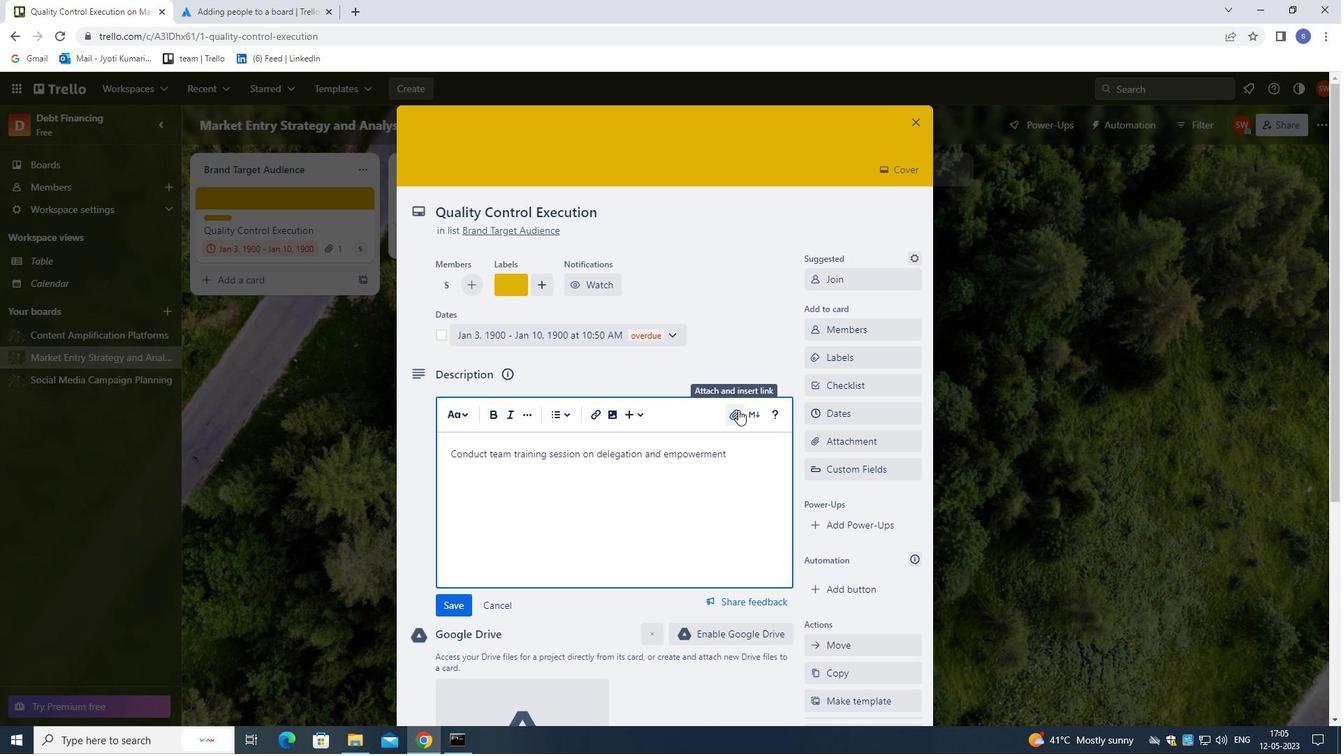 
Action: Mouse moved to (753, 402)
Screenshot: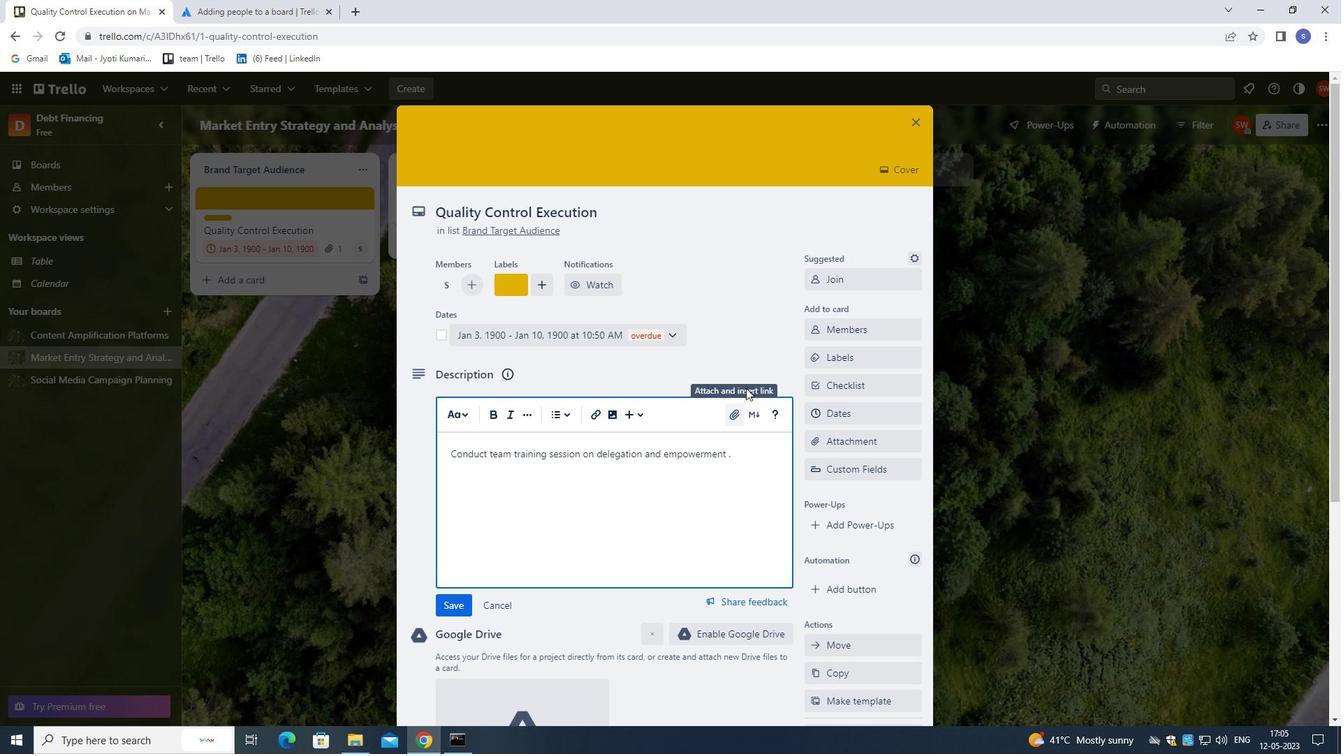 
Action: Mouse scrolled (753, 401) with delta (0, 0)
Screenshot: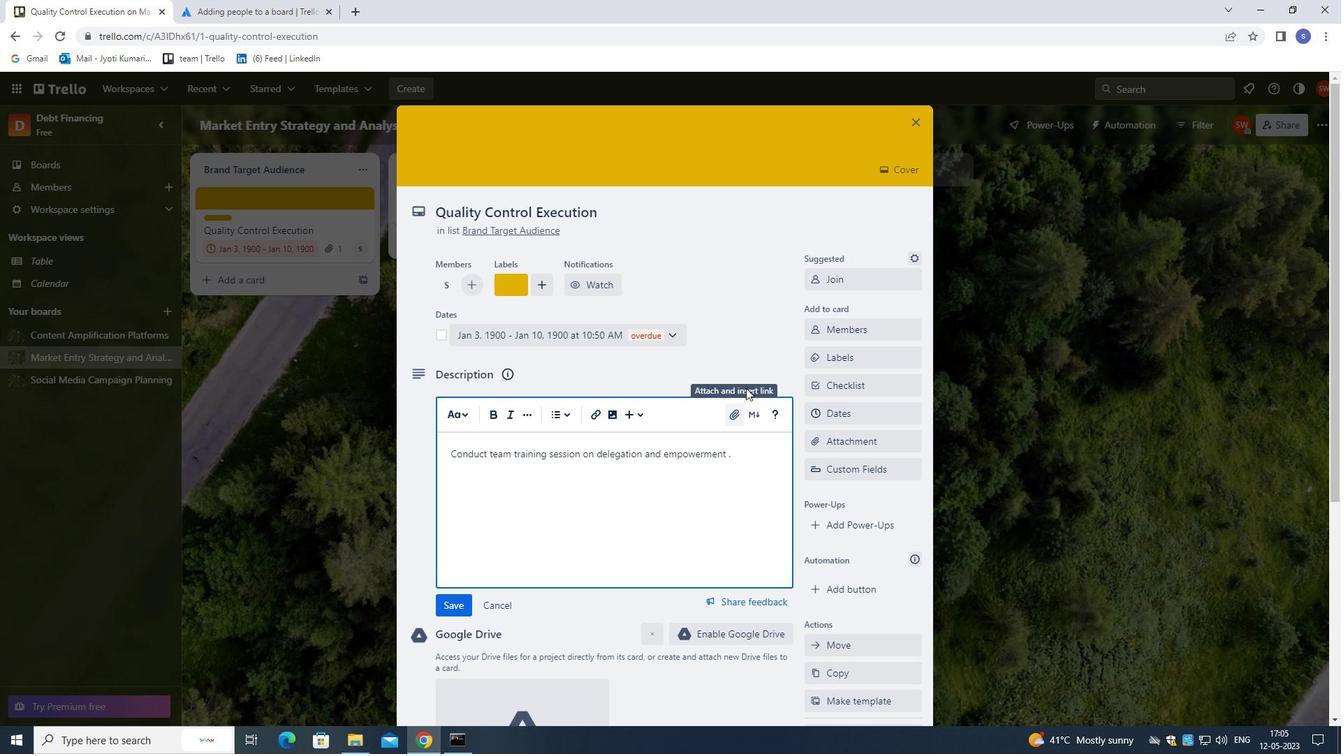 
Action: Mouse moved to (757, 419)
Screenshot: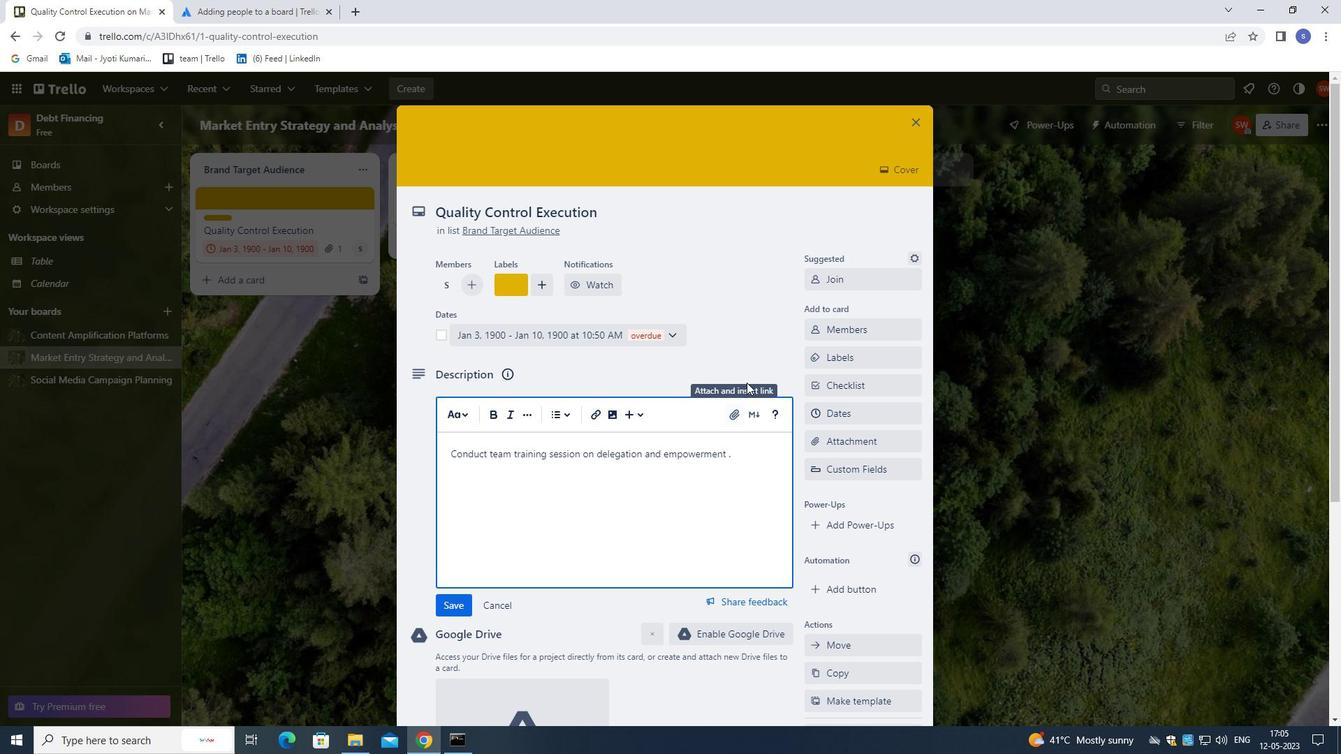 
Action: Mouse scrolled (757, 418) with delta (0, 0)
Screenshot: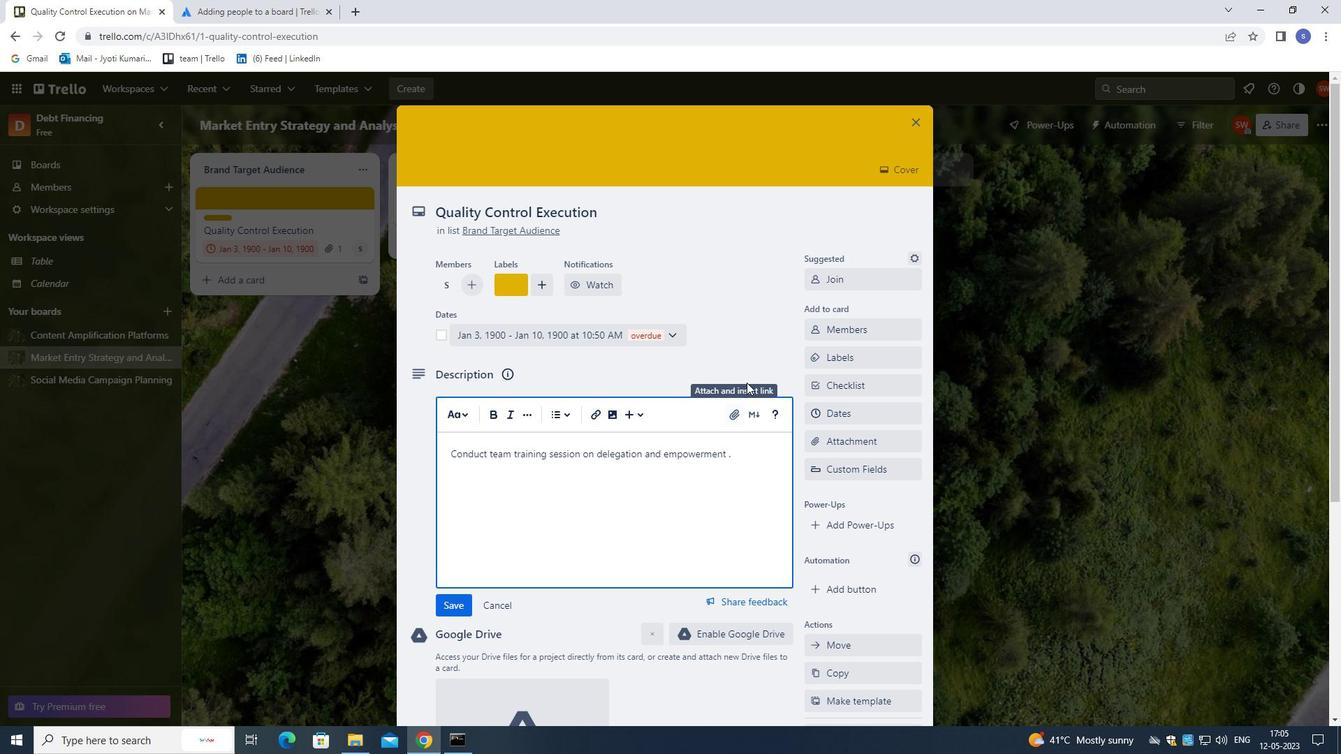 
Action: Mouse moved to (760, 461)
Screenshot: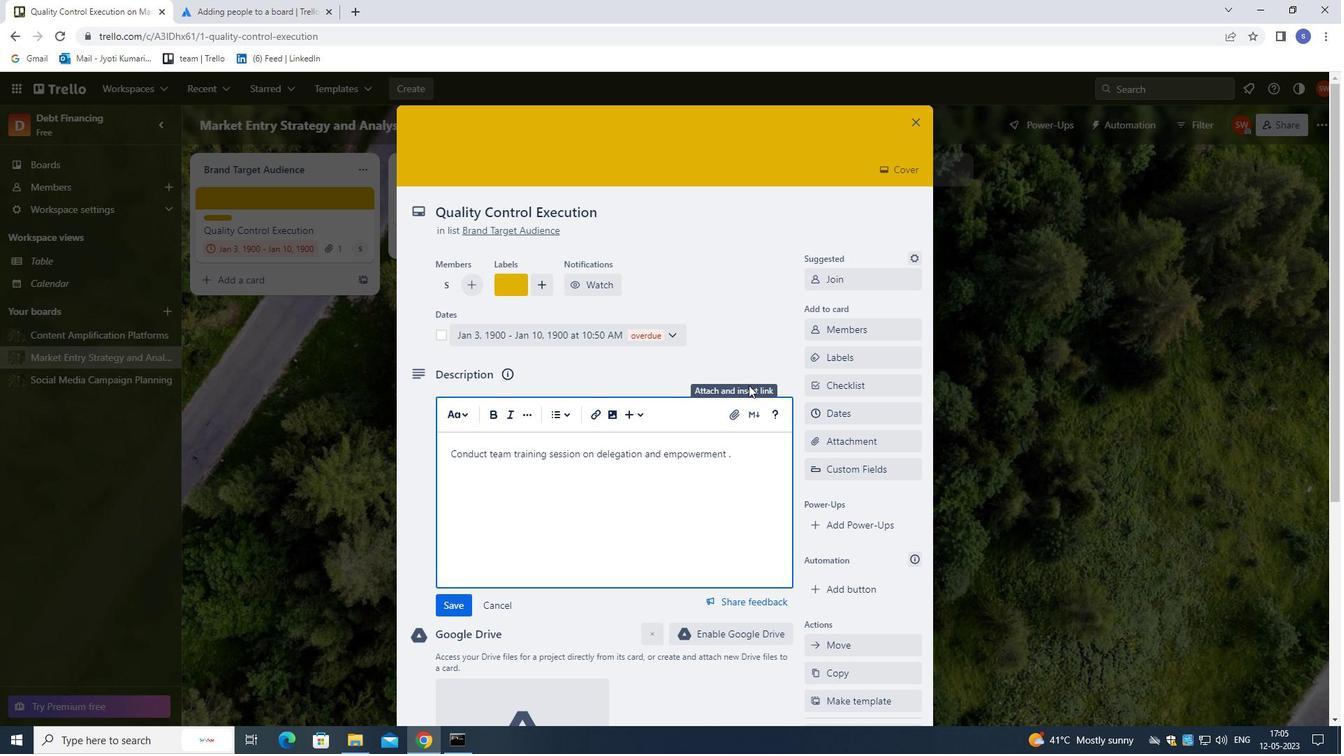 
Action: Mouse scrolled (760, 460) with delta (0, 0)
Screenshot: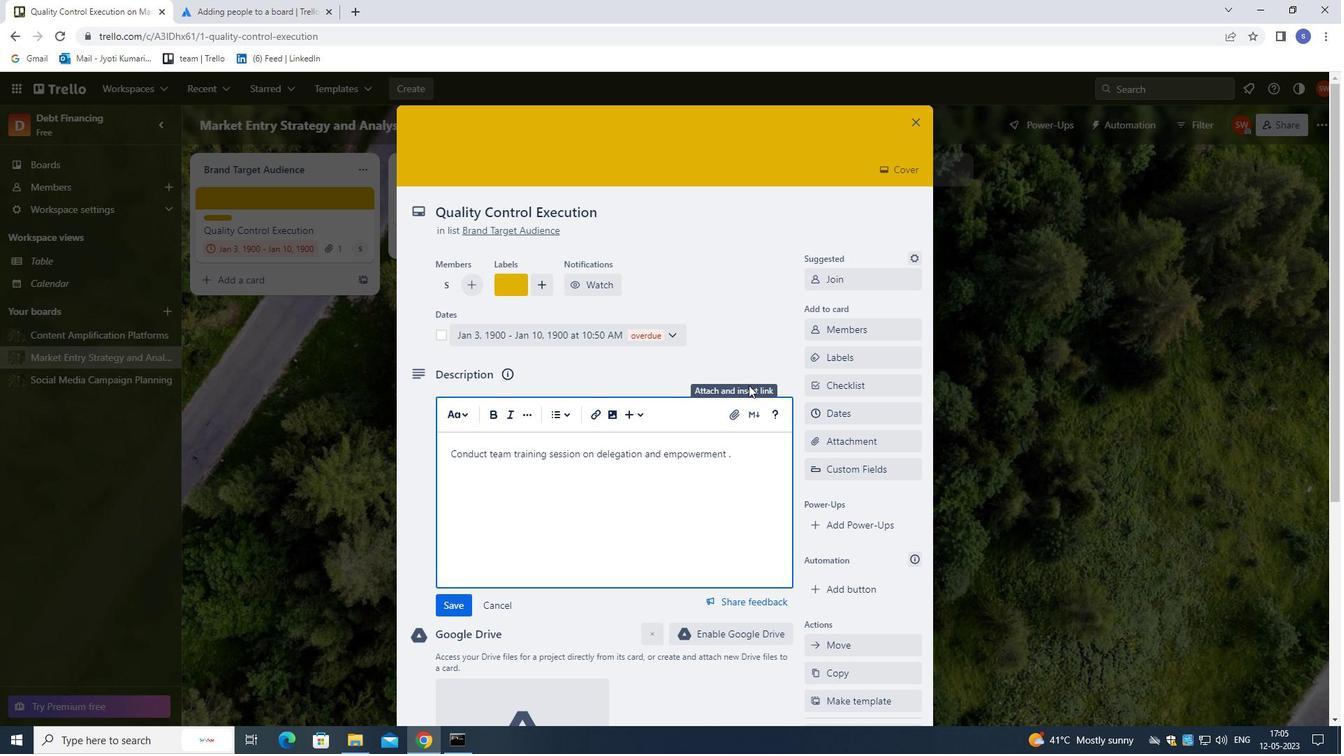 
Action: Mouse moved to (760, 500)
Screenshot: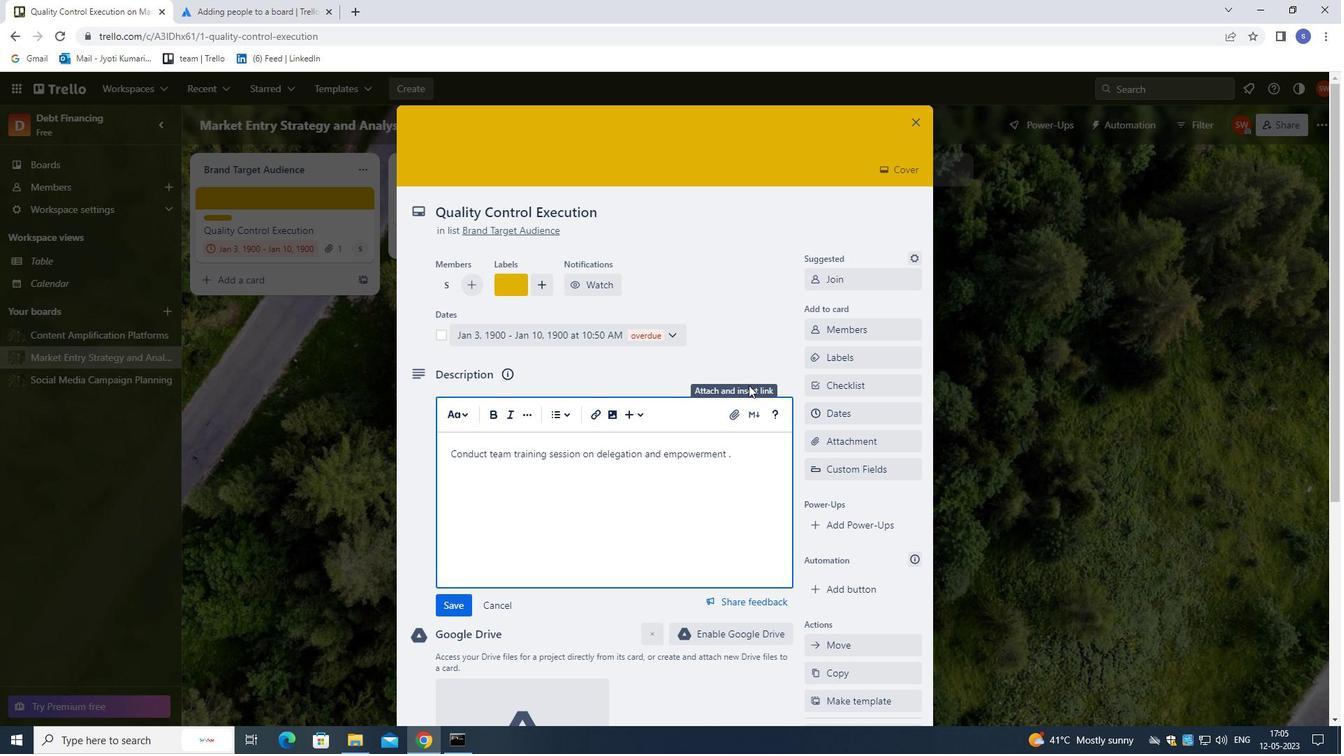 
Action: Mouse scrolled (760, 500) with delta (0, 0)
Screenshot: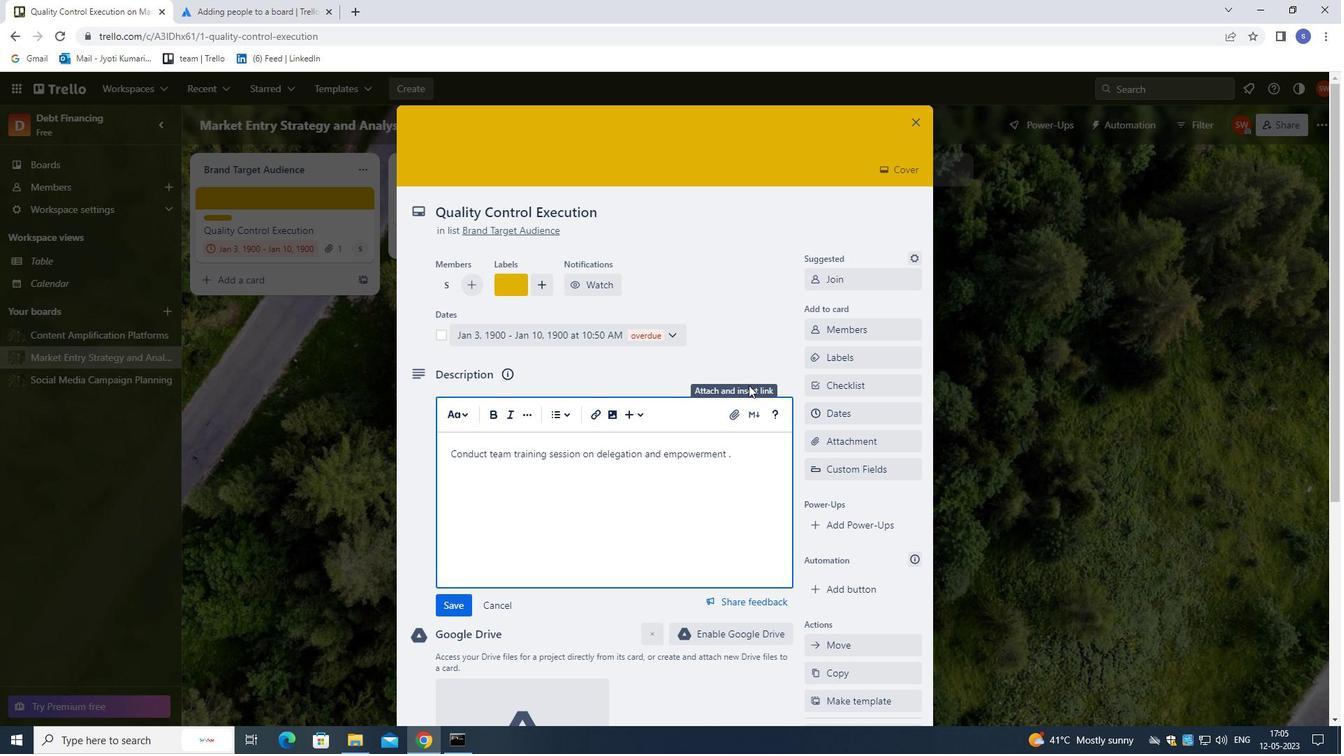 
Action: Mouse moved to (760, 514)
Screenshot: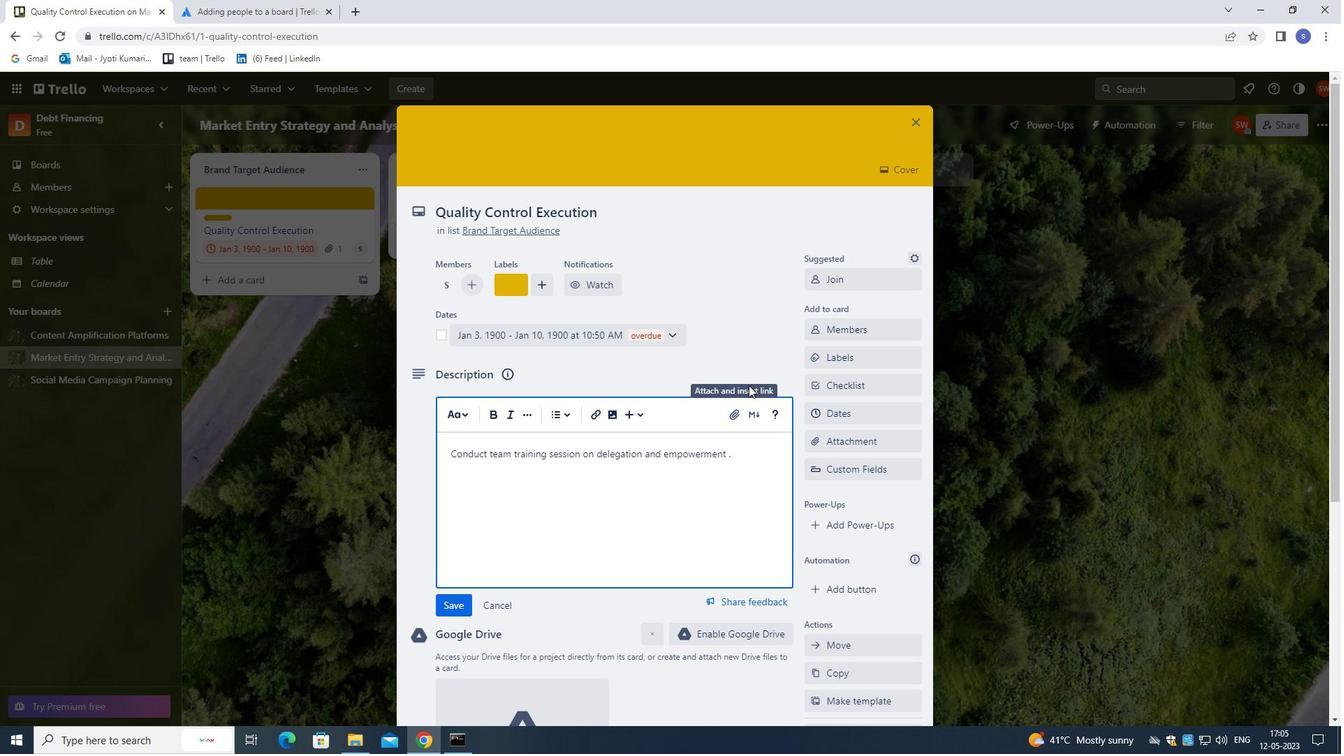 
Action: Mouse scrolled (760, 514) with delta (0, 0)
Screenshot: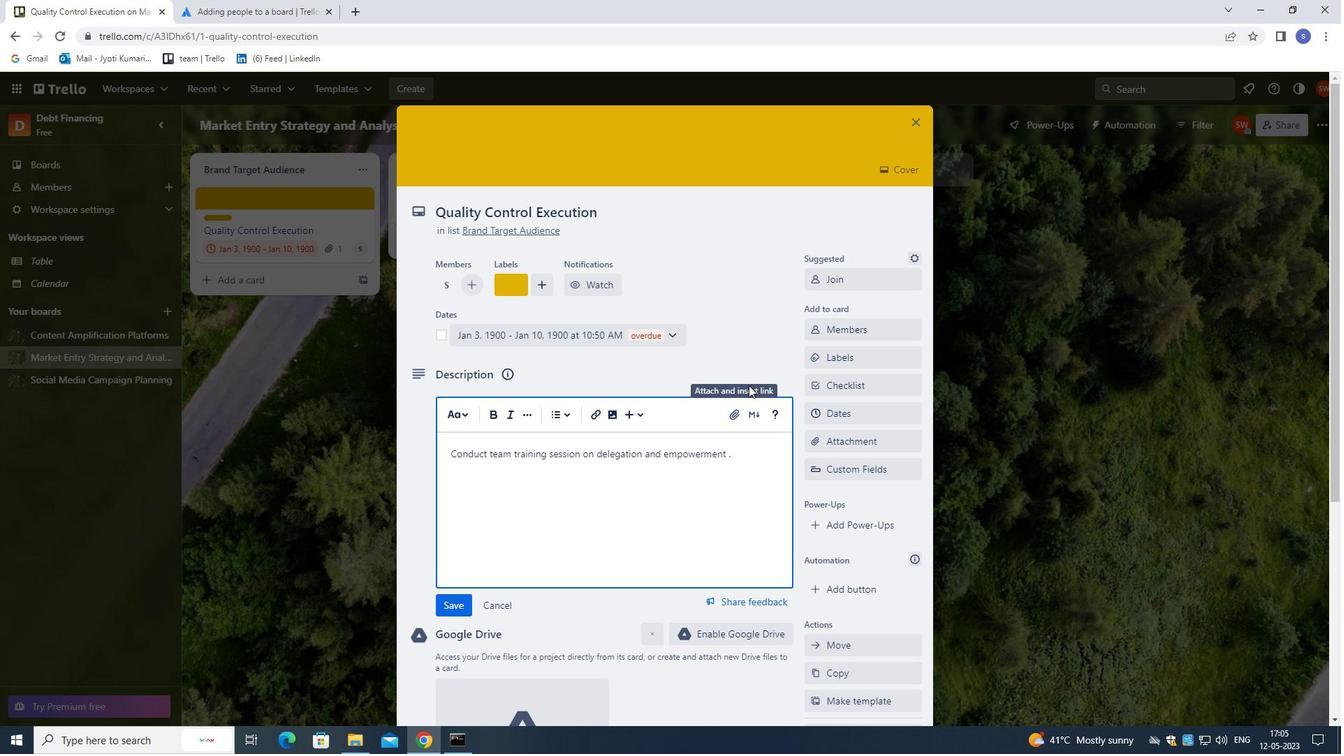 
Action: Mouse moved to (759, 523)
Screenshot: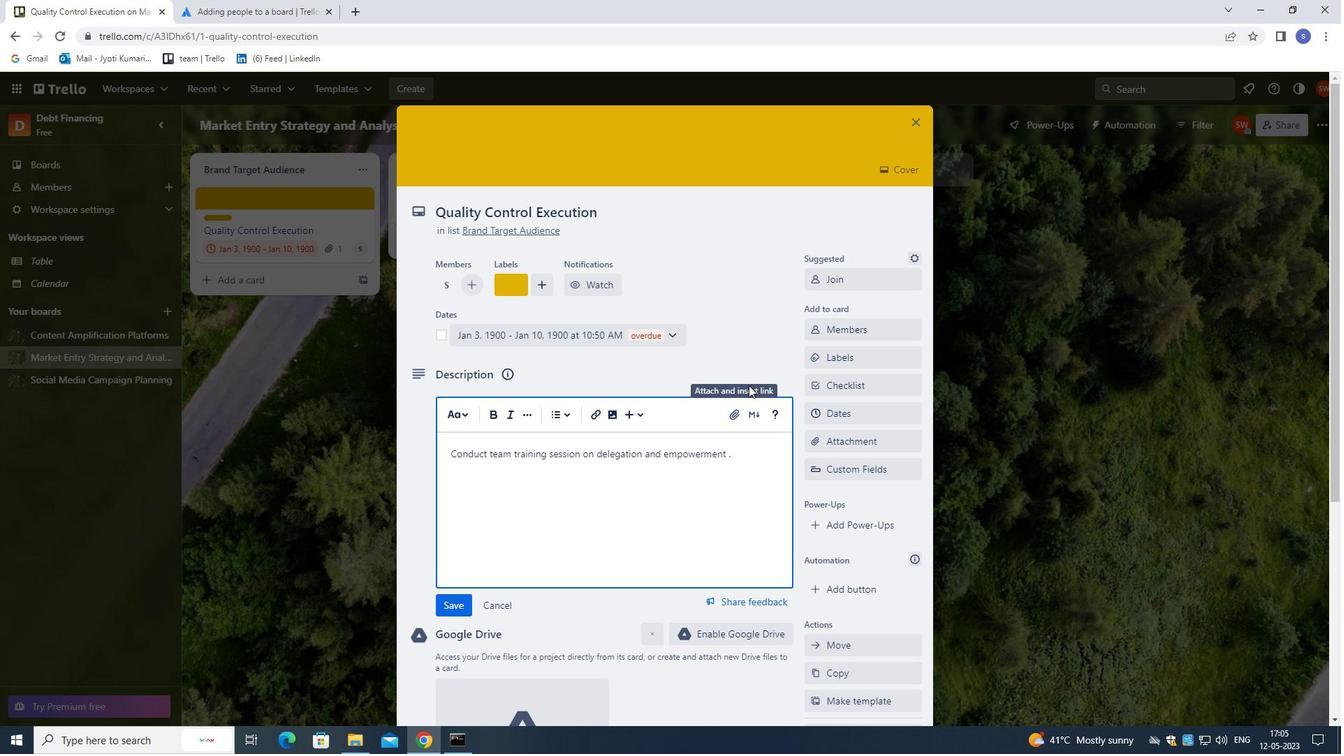 
Action: Mouse scrolled (759, 523) with delta (0, 0)
Screenshot: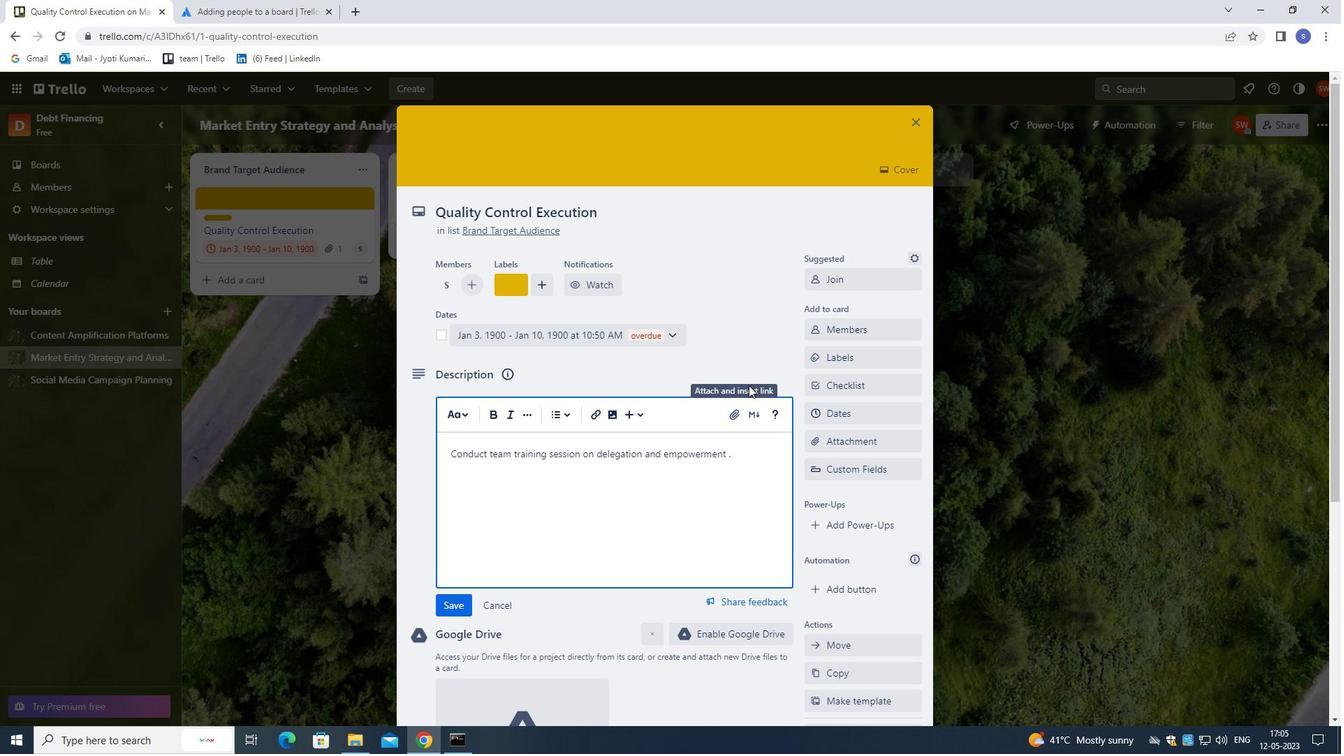 
Action: Mouse moved to (759, 527)
Screenshot: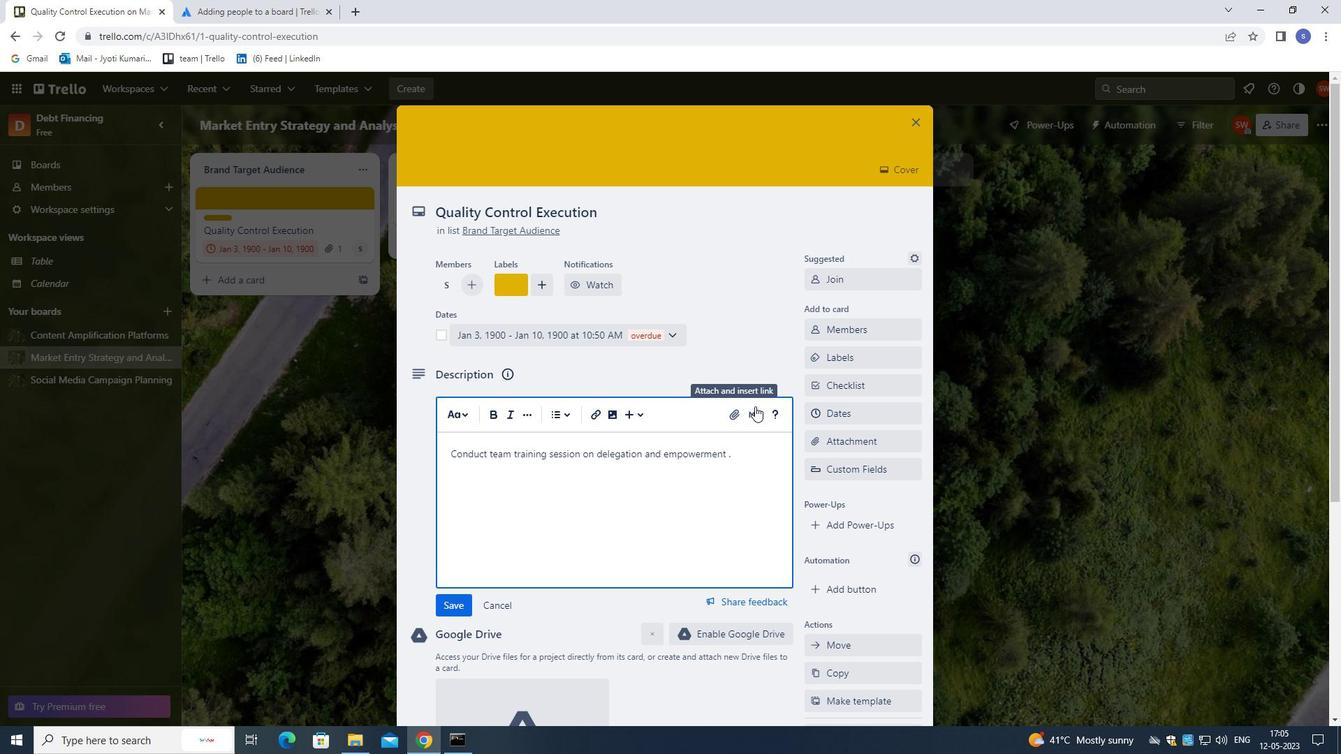 
Action: Mouse scrolled (759, 526) with delta (0, 0)
Screenshot: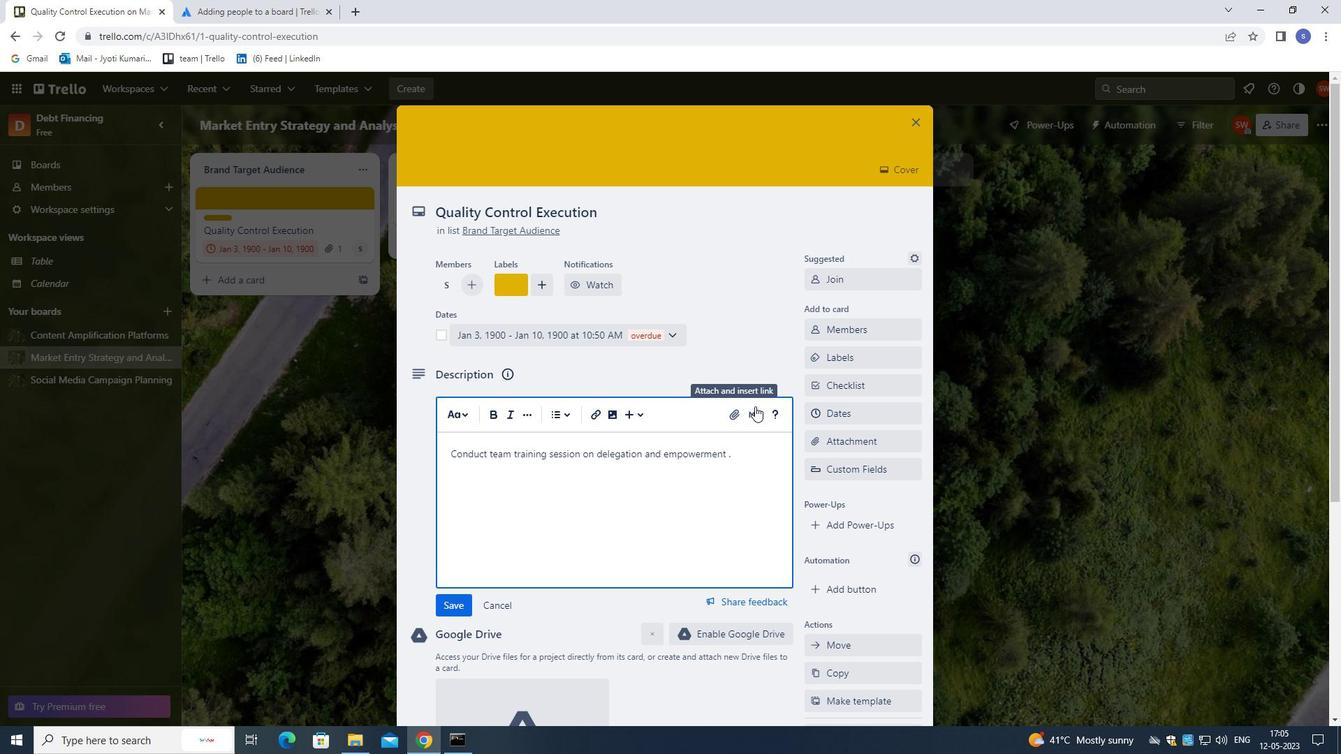 
Action: Mouse moved to (757, 532)
Screenshot: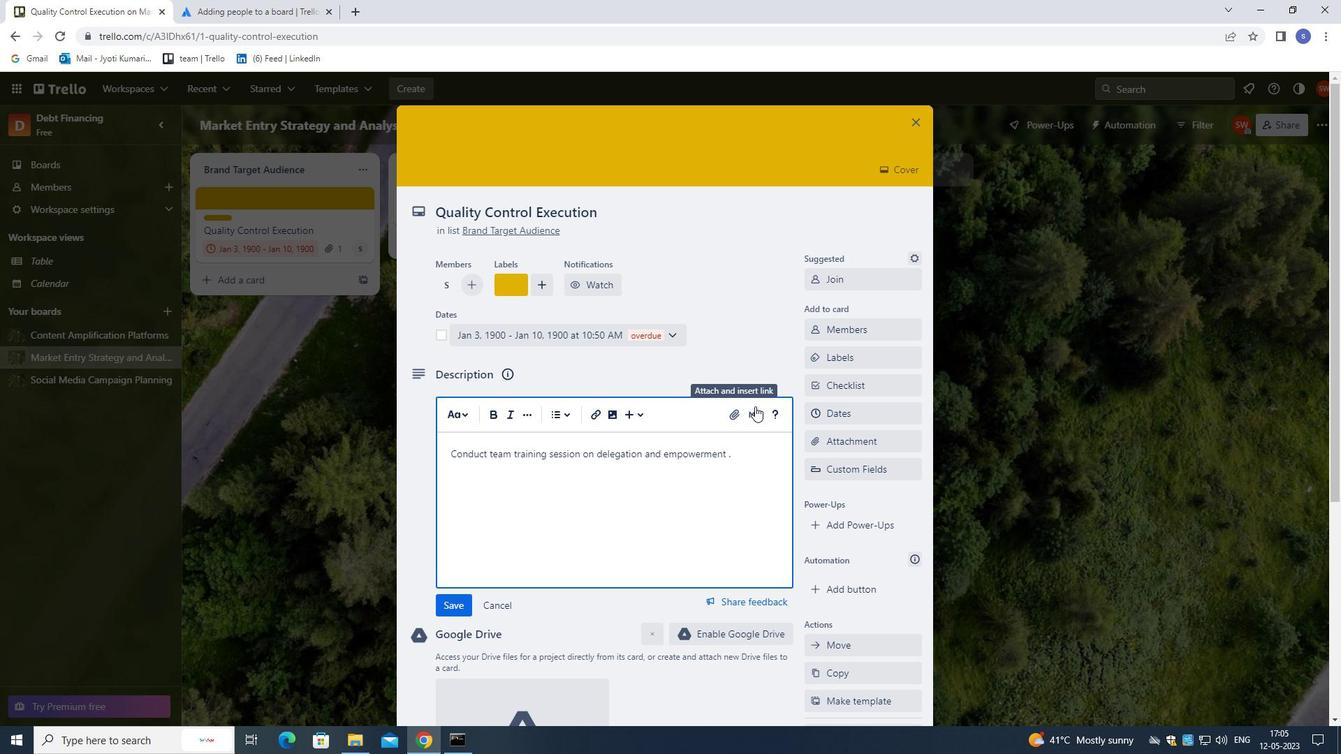 
Action: Mouse scrolled (757, 532) with delta (0, 0)
Screenshot: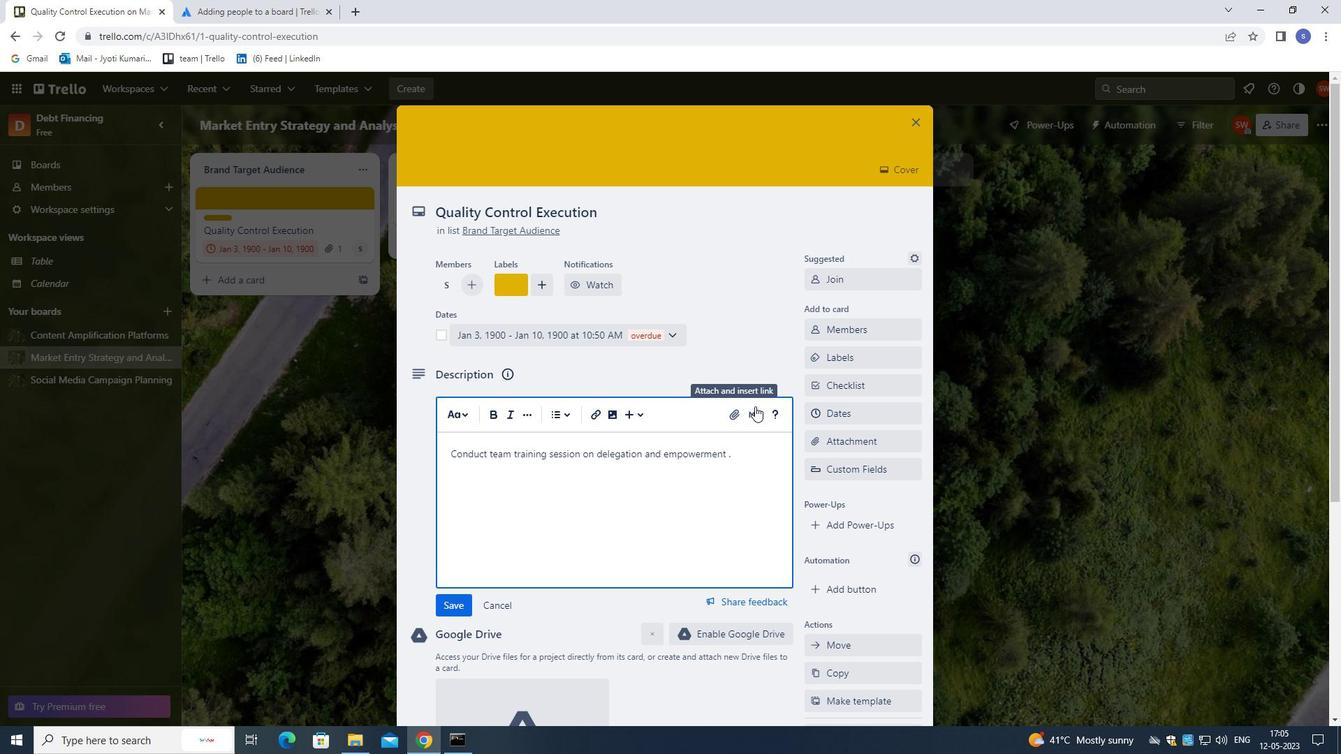 
Action: Mouse moved to (756, 547)
Screenshot: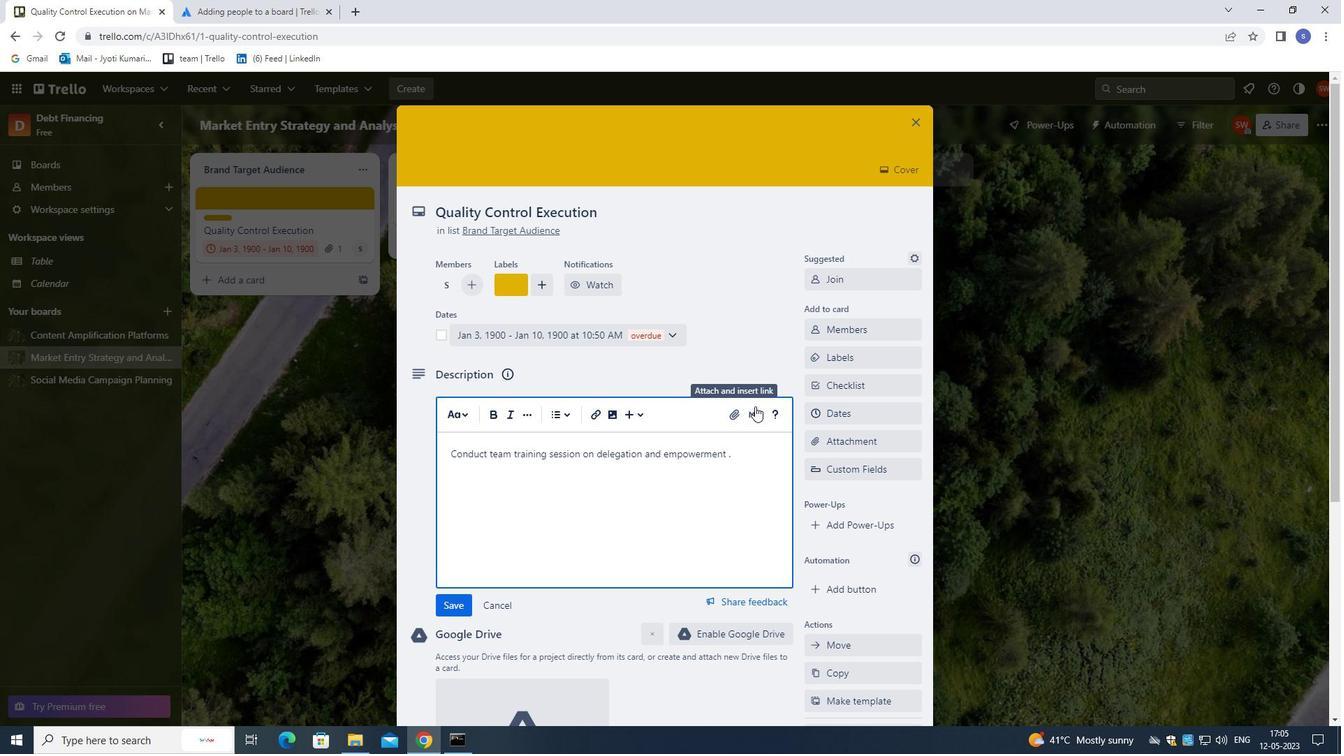 
Action: Mouse scrolled (756, 546) with delta (0, 0)
Screenshot: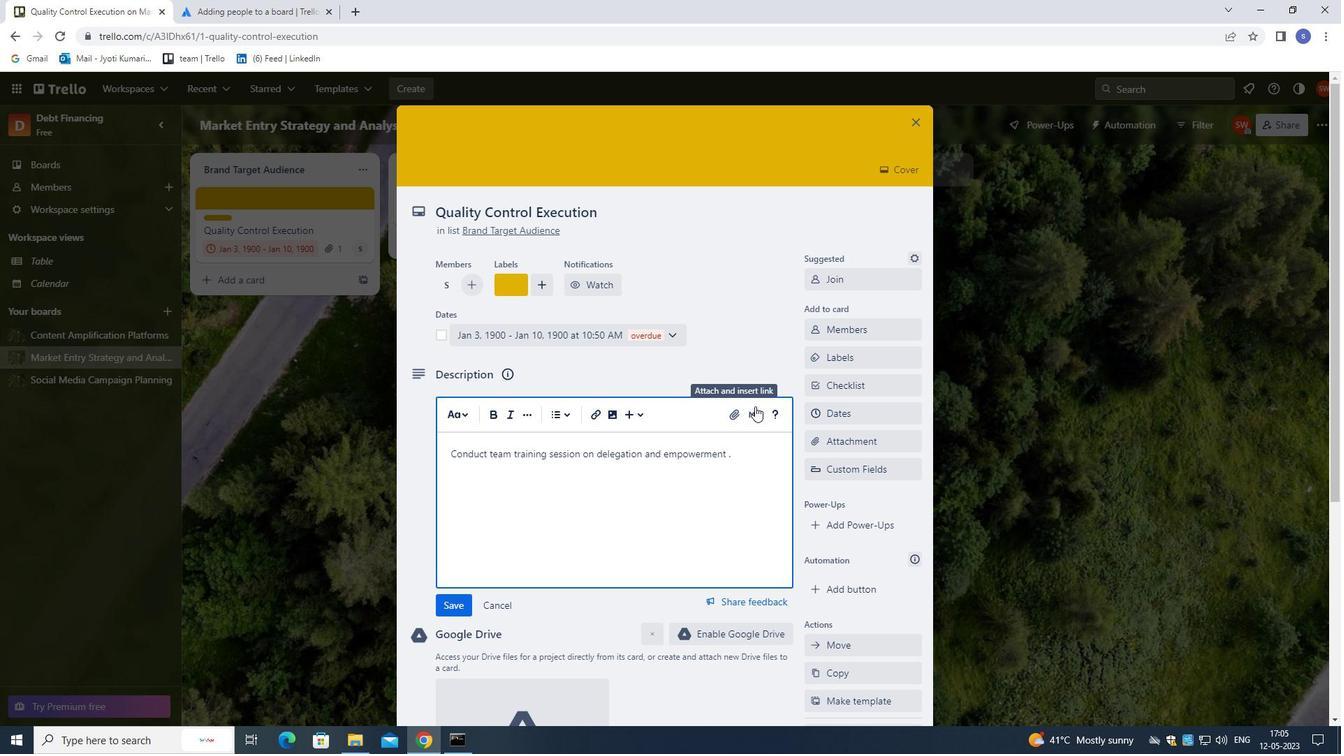 
Action: Mouse moved to (530, 630)
Screenshot: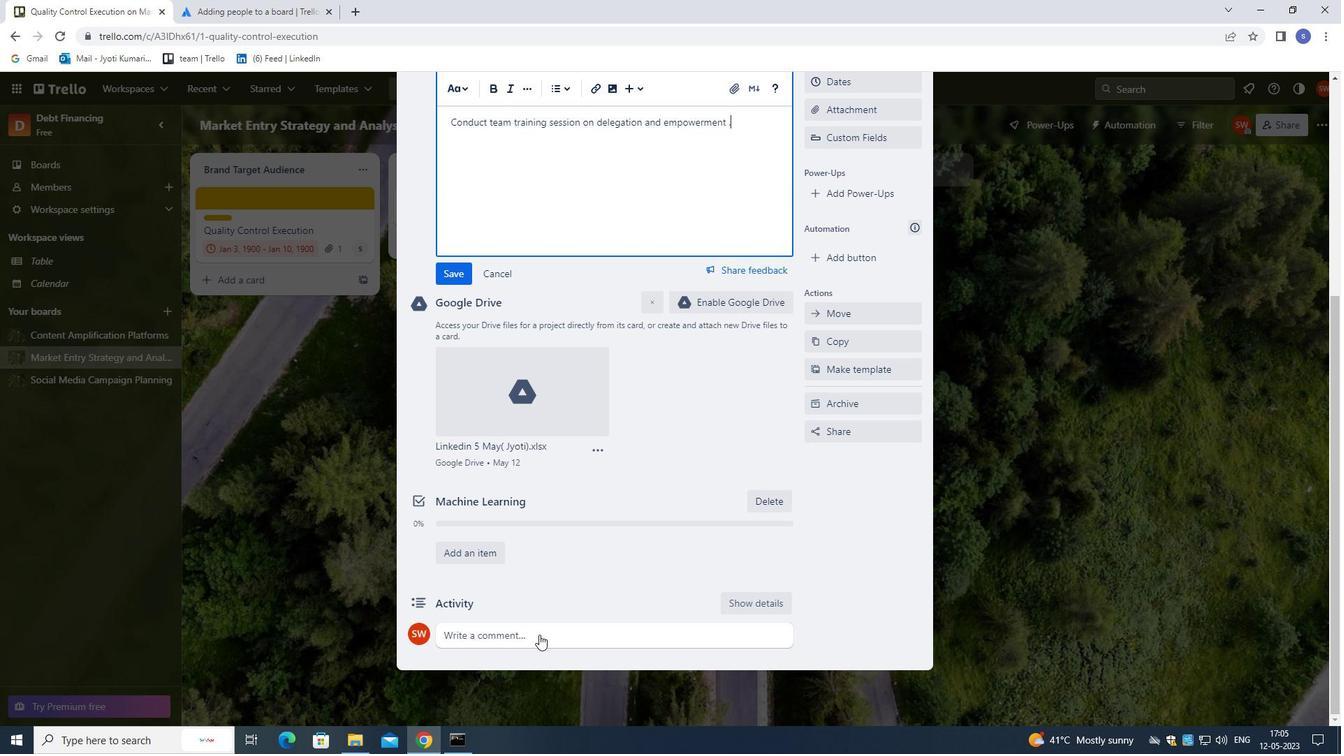 
Action: Mouse pressed left at (530, 630)
Screenshot: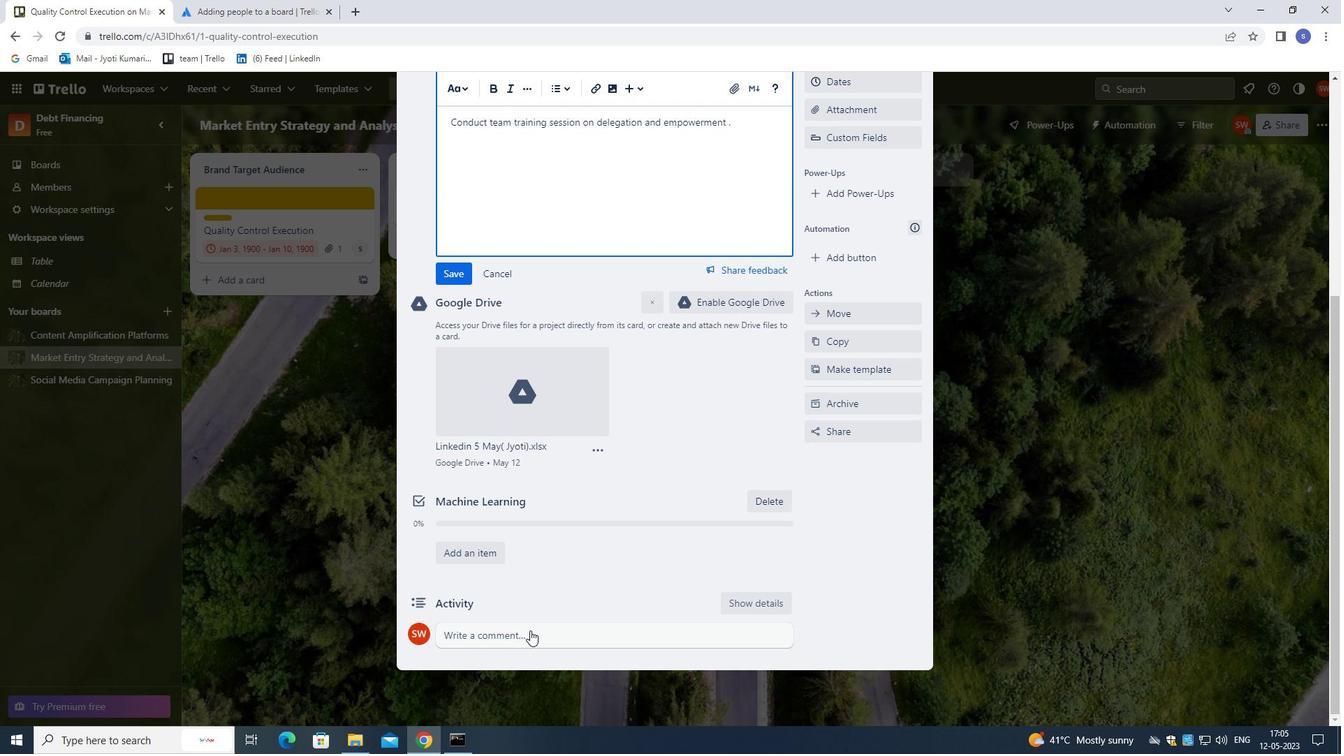 
Action: Key pressed <Key.shift>LET<Key.space>US<Key.space>APPROACH<Key.space>THIS<Key.space>TASK<Key.space>WITH<Key.space>A<Key.space>SENSE<Key.space>OF<Key.space>CURIOSITY<Key.space>ANF<Key.space><Key.backspace><Key.backspace><Key.space><Key.backspace>D<Key.space>WILLINGNESS<Key.space>TO<Key.space>LEARN<Key.space>FROM<Key.space>OTHERS<Key.space>WHO<Key.space>HAVE<Key.space>DONE<Key.space>SIMILAR<Key.space>WORKS.
Screenshot: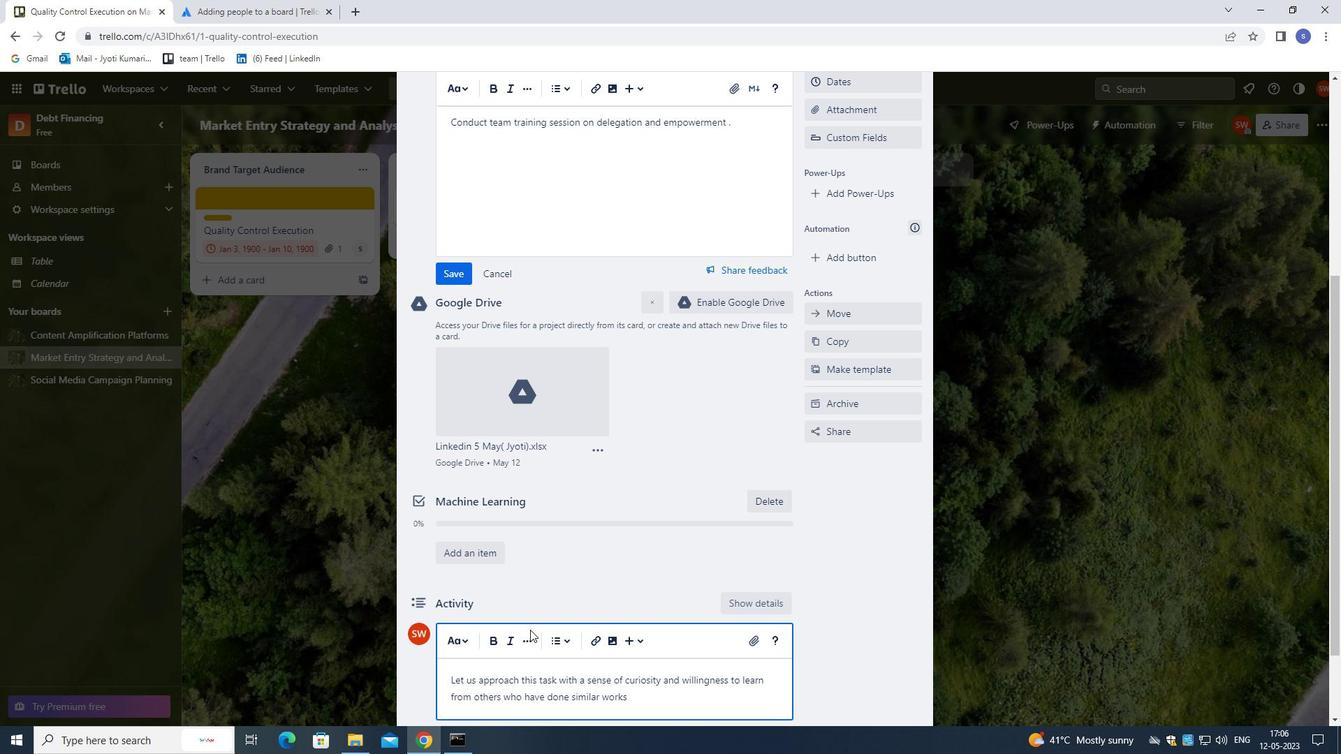 
Action: Mouse moved to (442, 275)
Screenshot: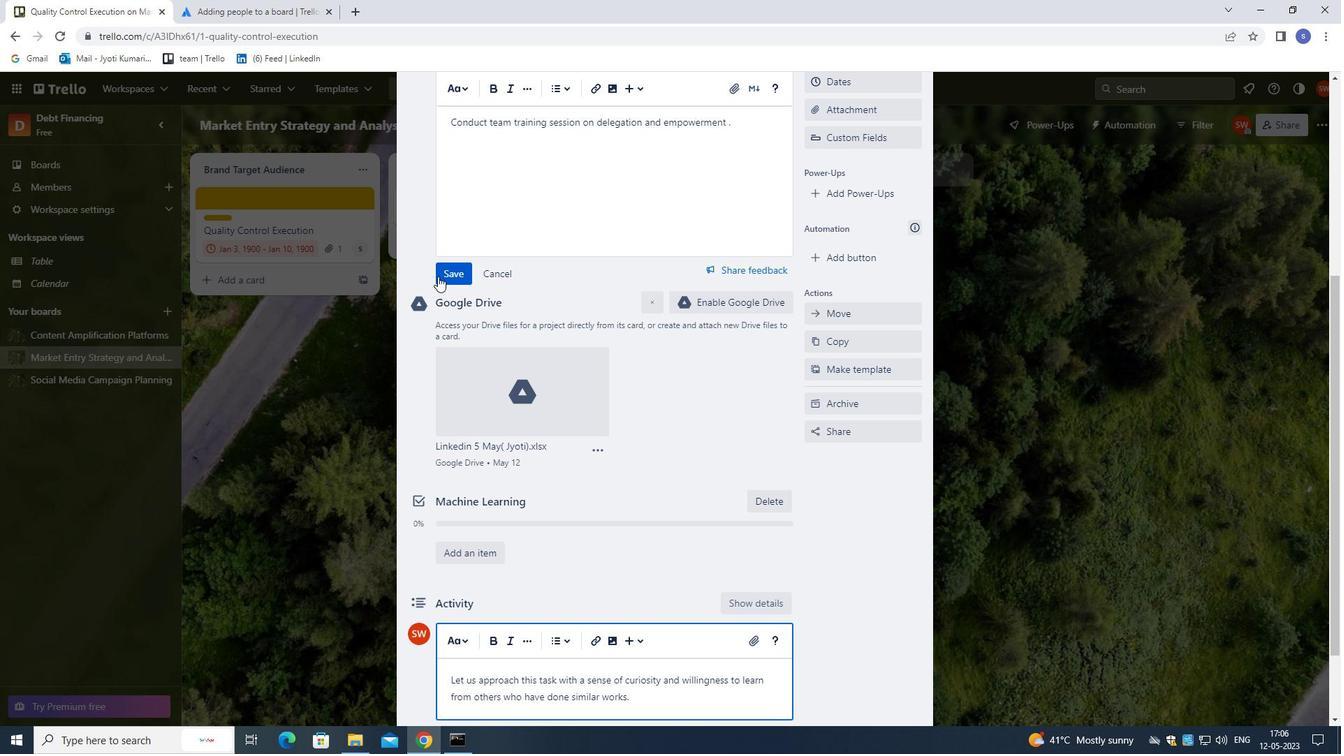 
Action: Mouse pressed left at (442, 275)
Screenshot: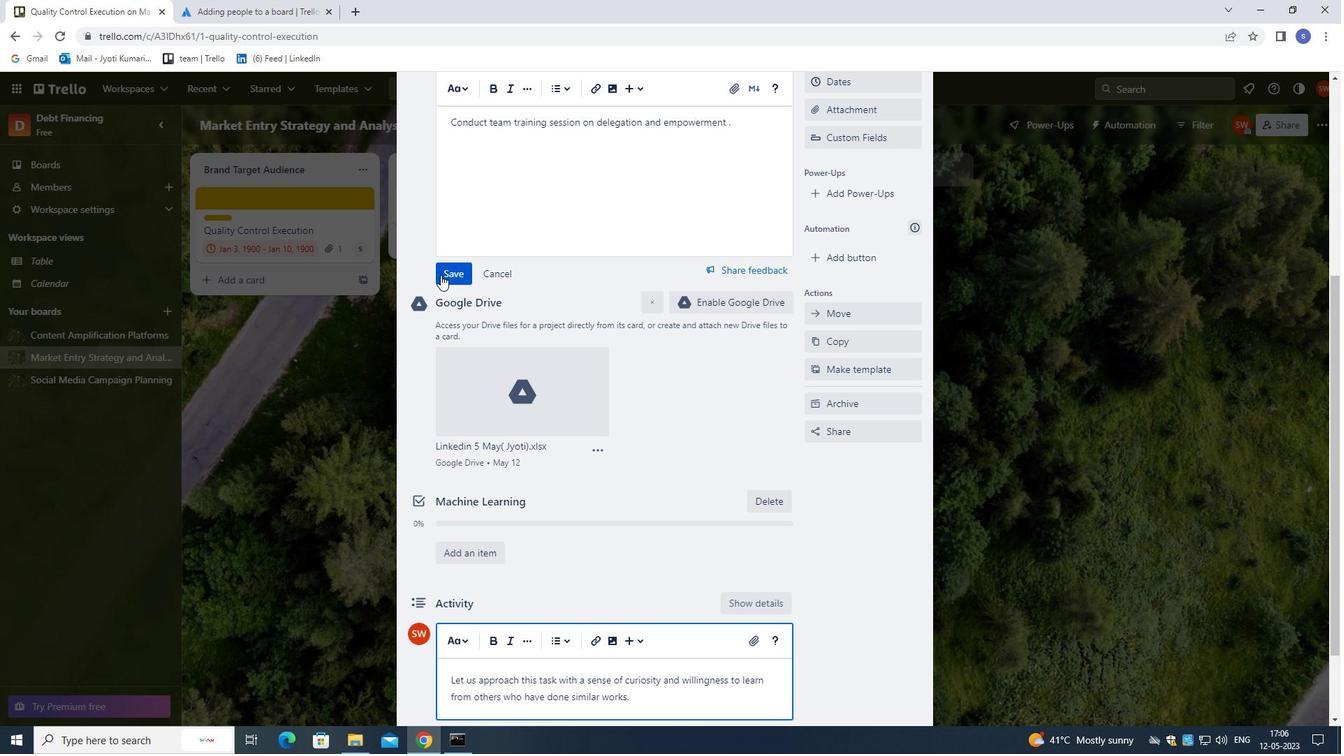 
Action: Mouse moved to (506, 387)
Screenshot: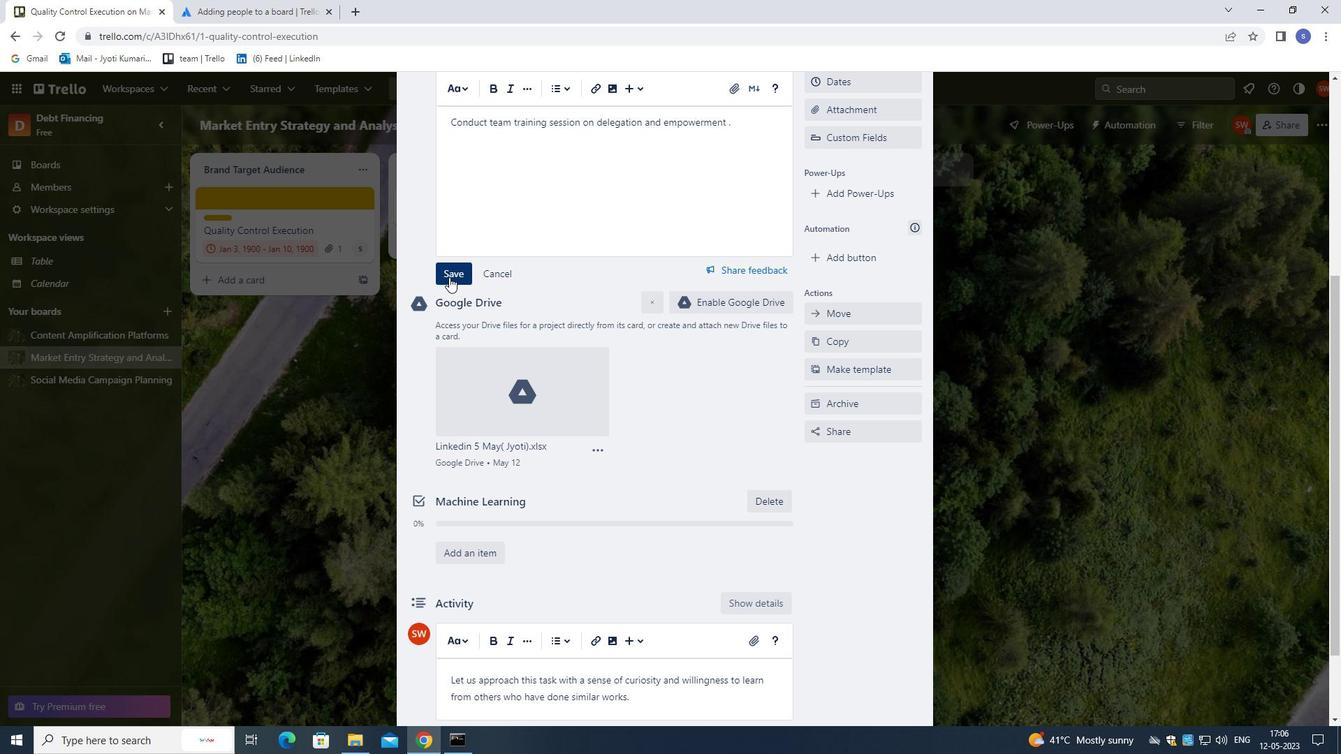 
Action: Mouse scrolled (506, 386) with delta (0, 0)
Screenshot: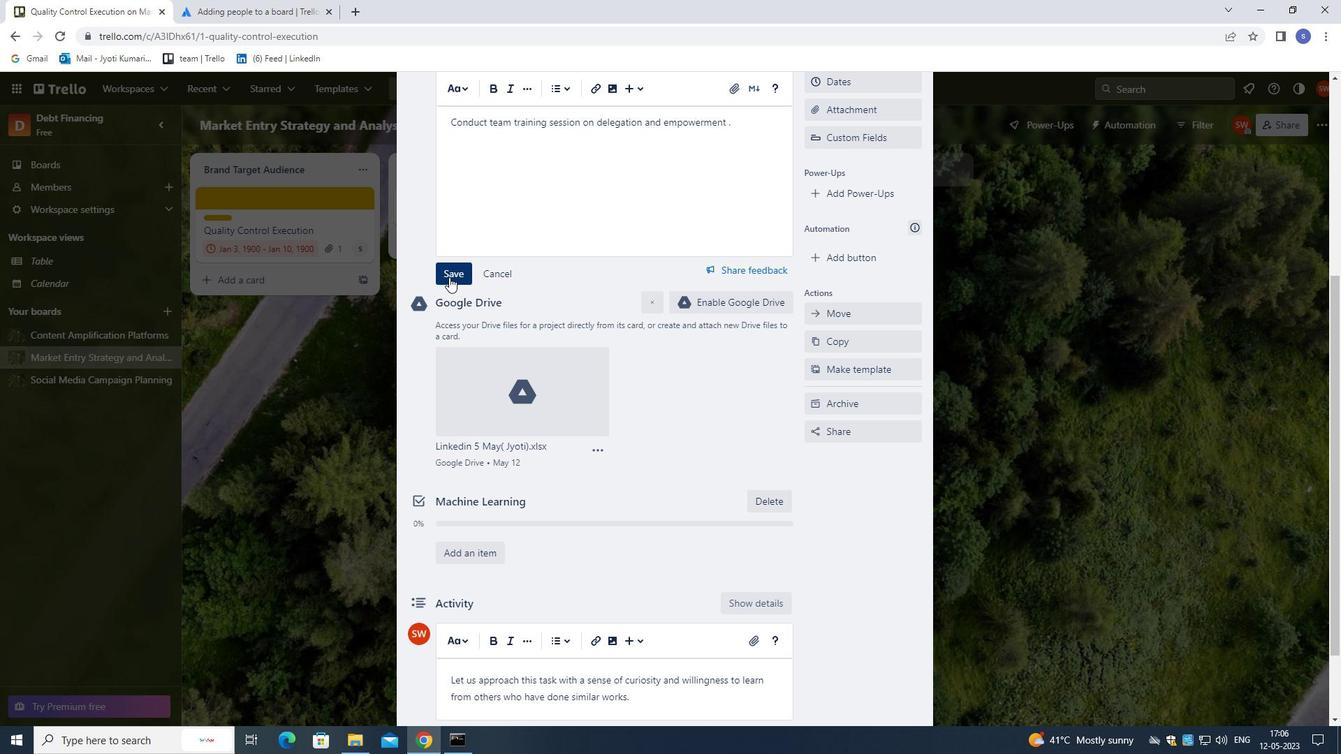 
Action: Mouse moved to (525, 428)
Screenshot: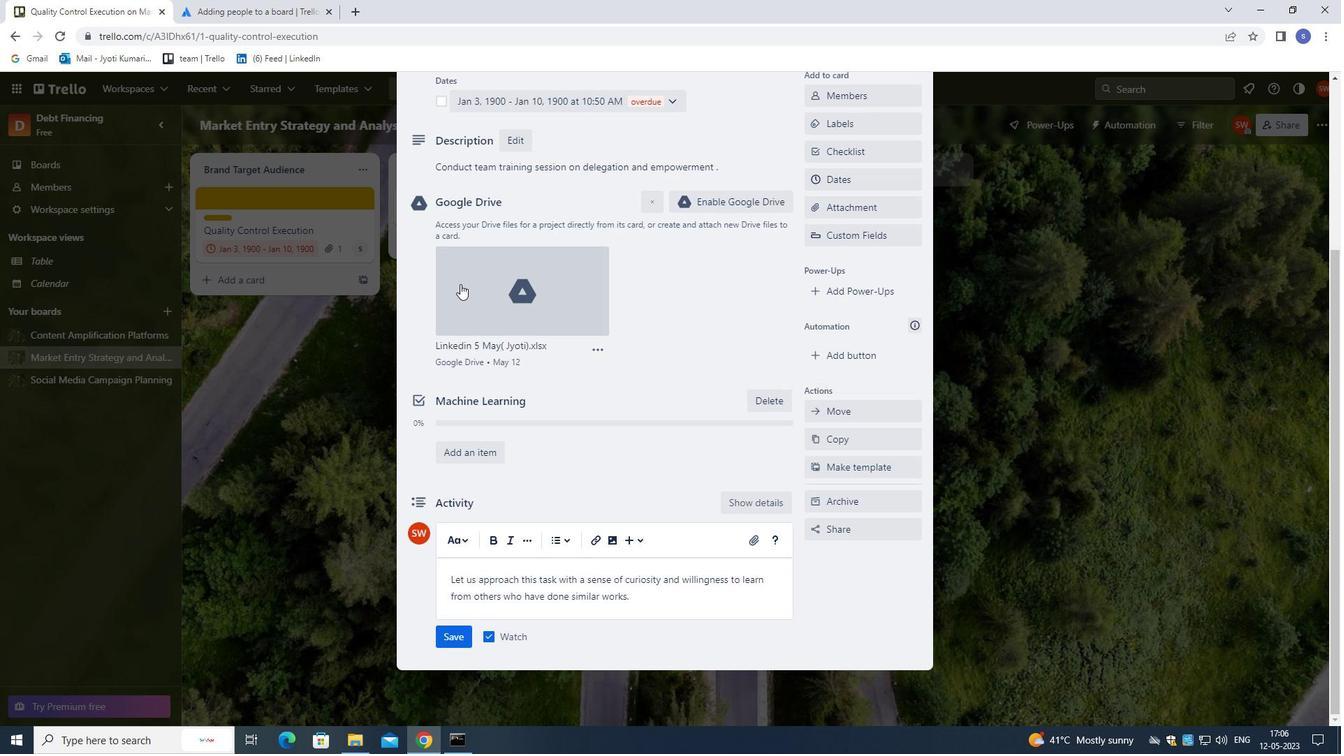 
Action: Mouse scrolled (525, 428) with delta (0, 0)
Screenshot: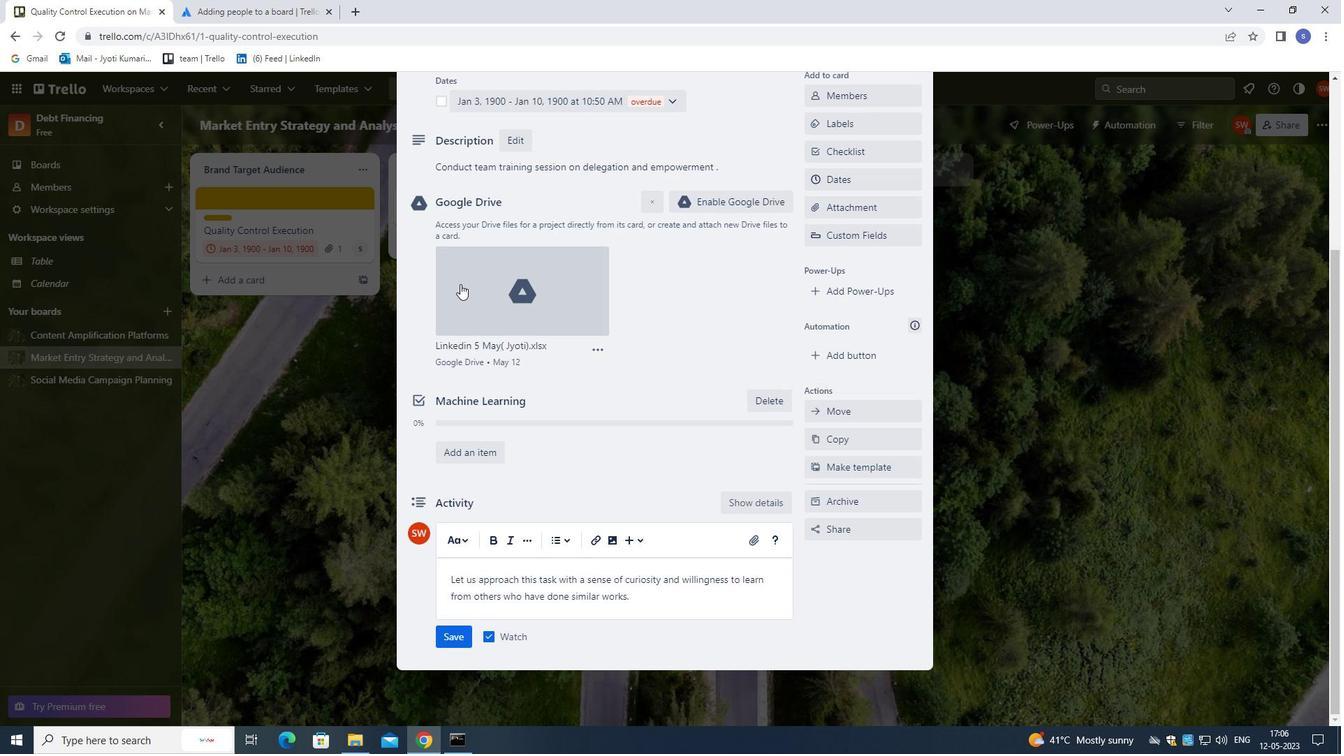 
Action: Mouse moved to (542, 456)
Screenshot: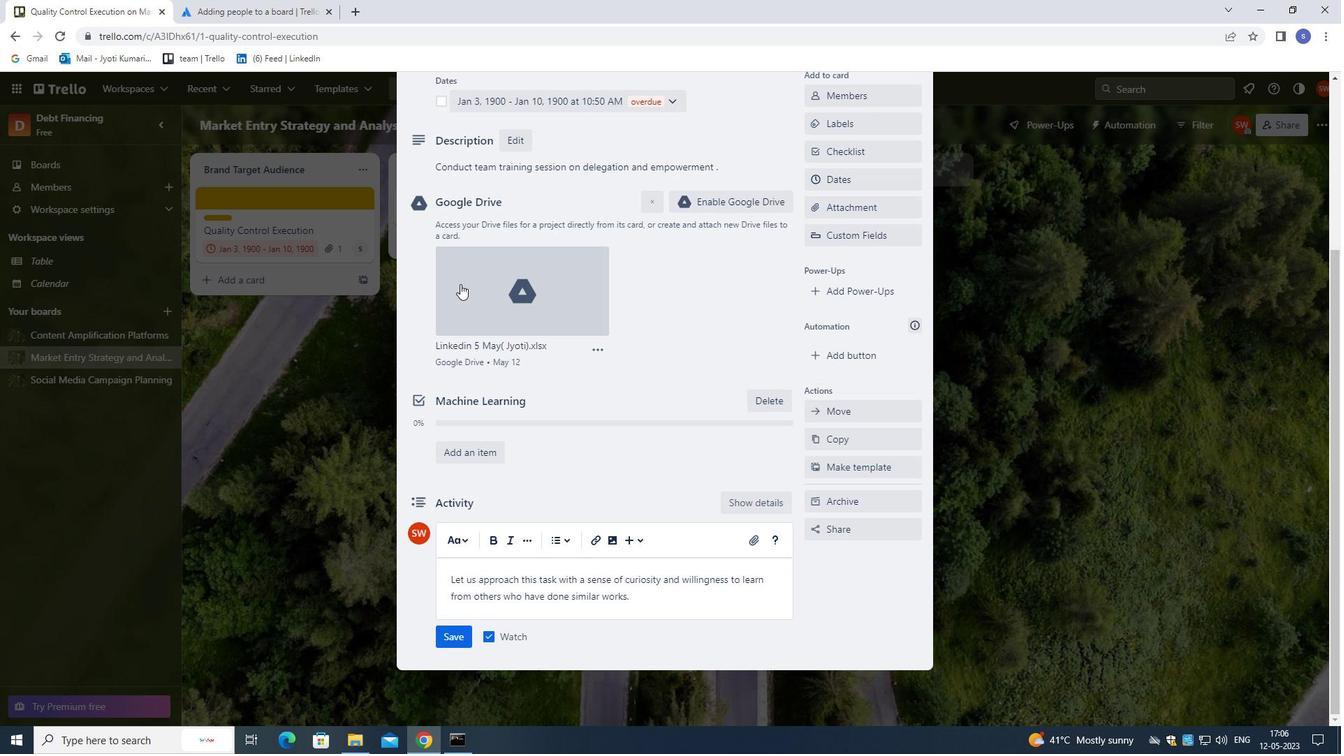 
Action: Mouse scrolled (542, 455) with delta (0, 0)
Screenshot: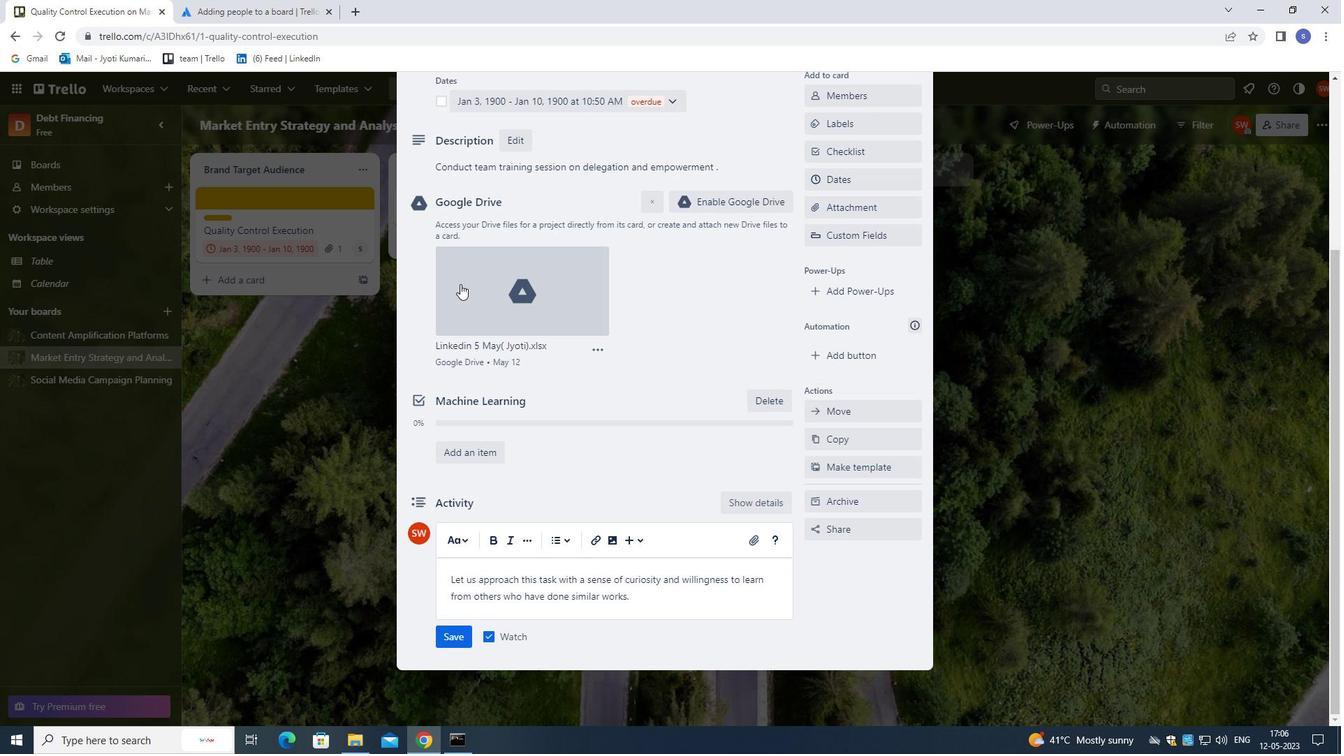 
Action: Mouse moved to (550, 468)
Screenshot: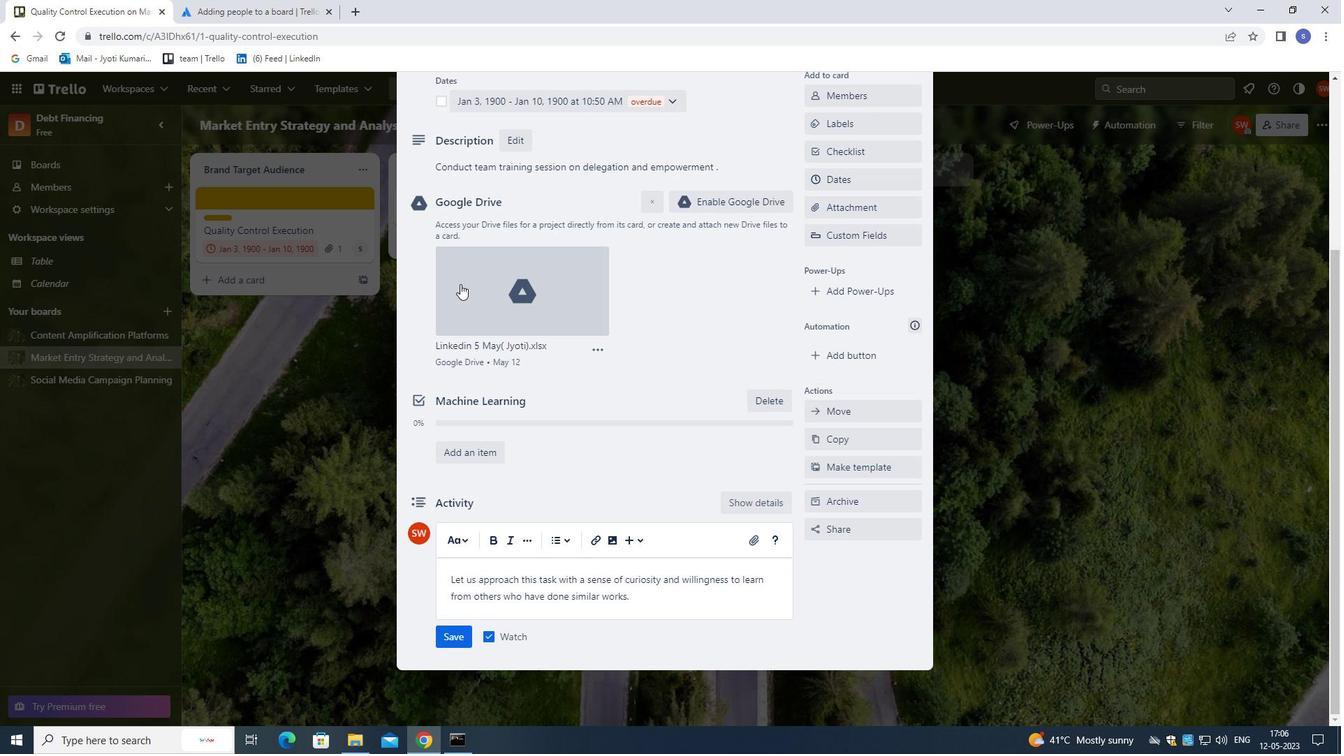 
Action: Mouse scrolled (550, 467) with delta (0, 0)
Screenshot: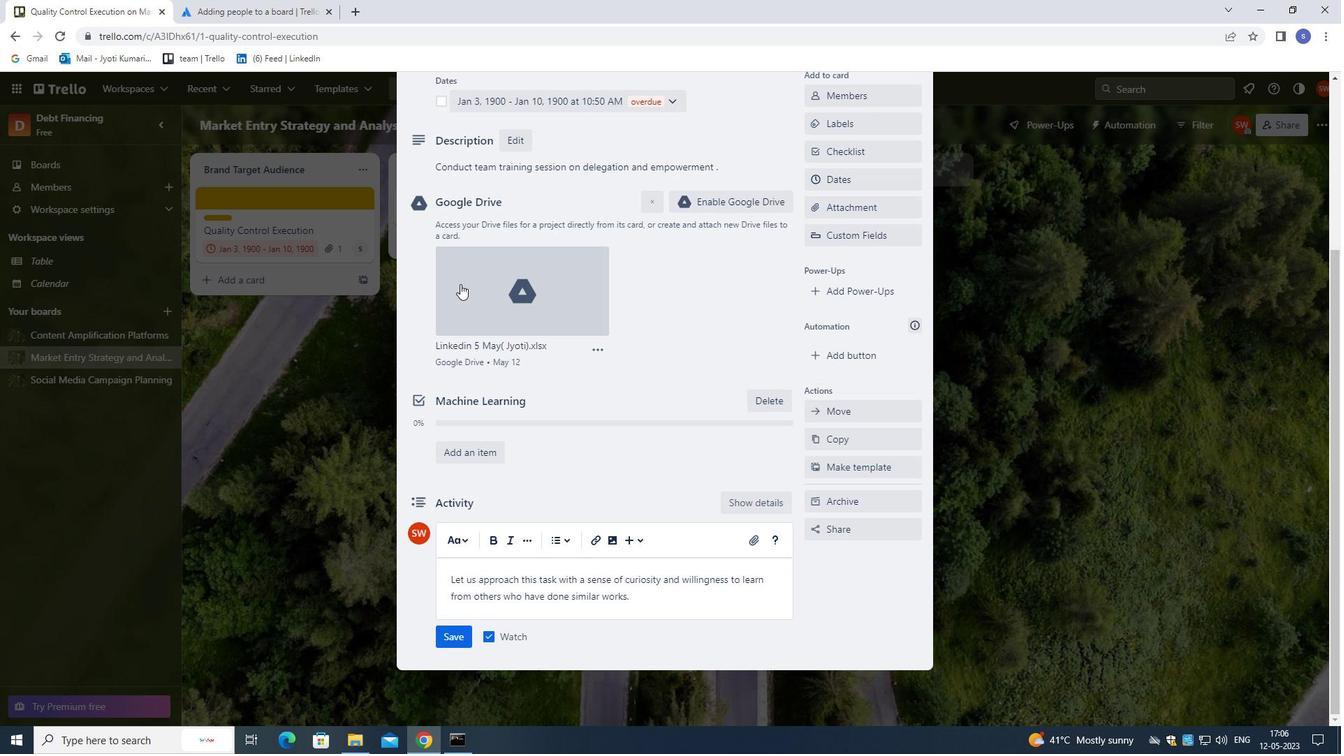 
Action: Mouse moved to (567, 493)
Screenshot: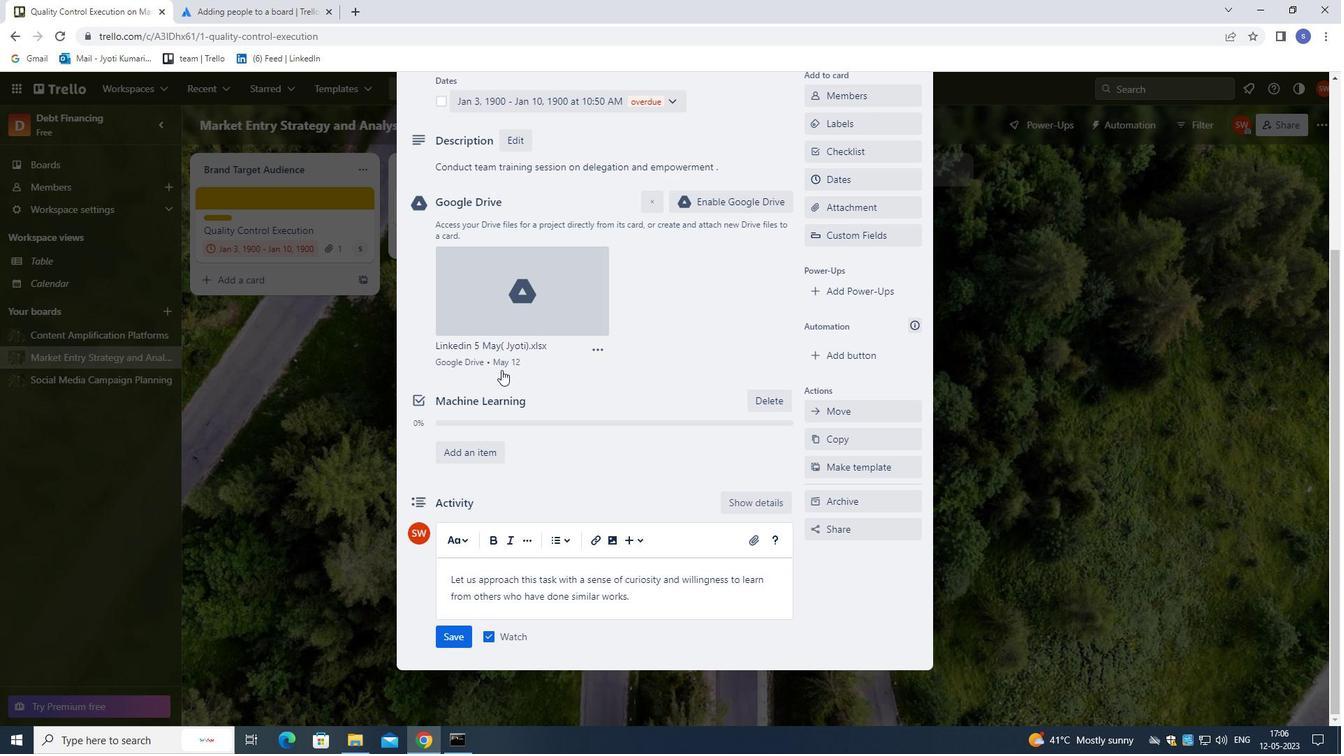 
Action: Mouse scrolled (567, 493) with delta (0, 0)
Screenshot: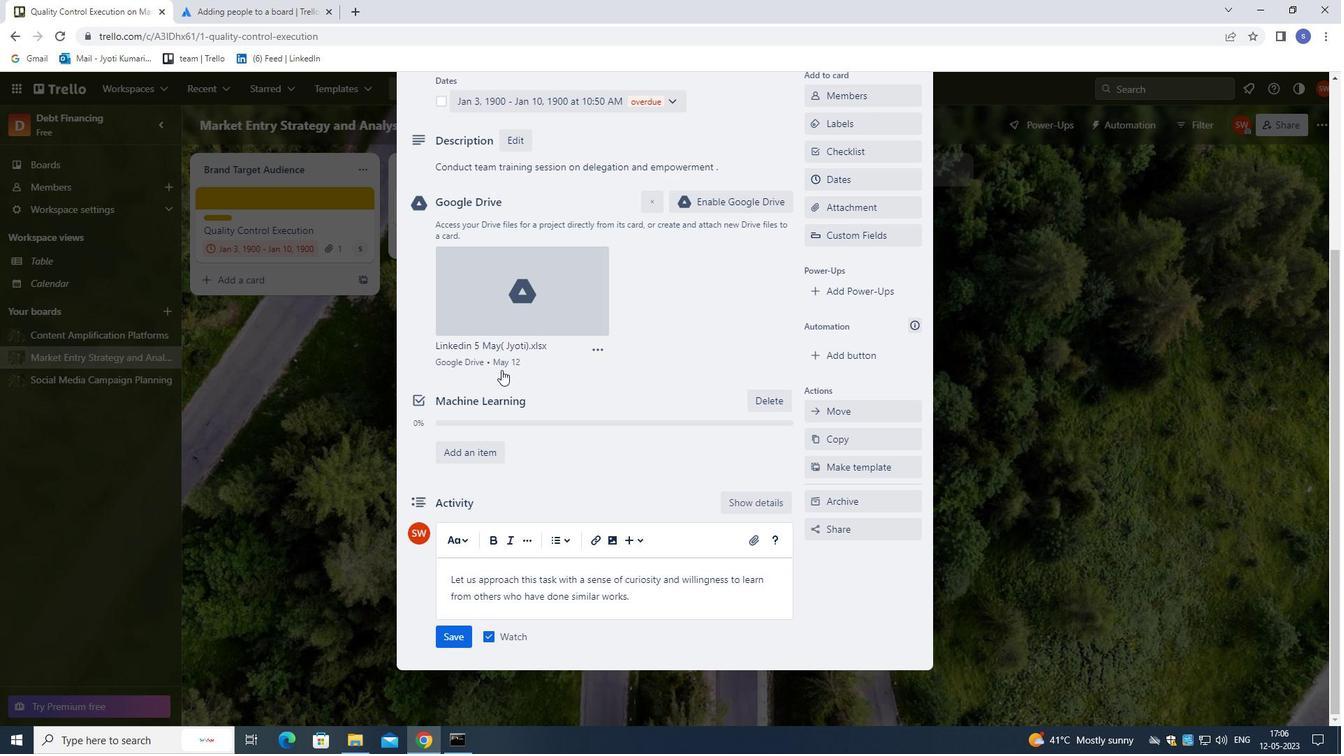 
Action: Mouse moved to (449, 634)
Screenshot: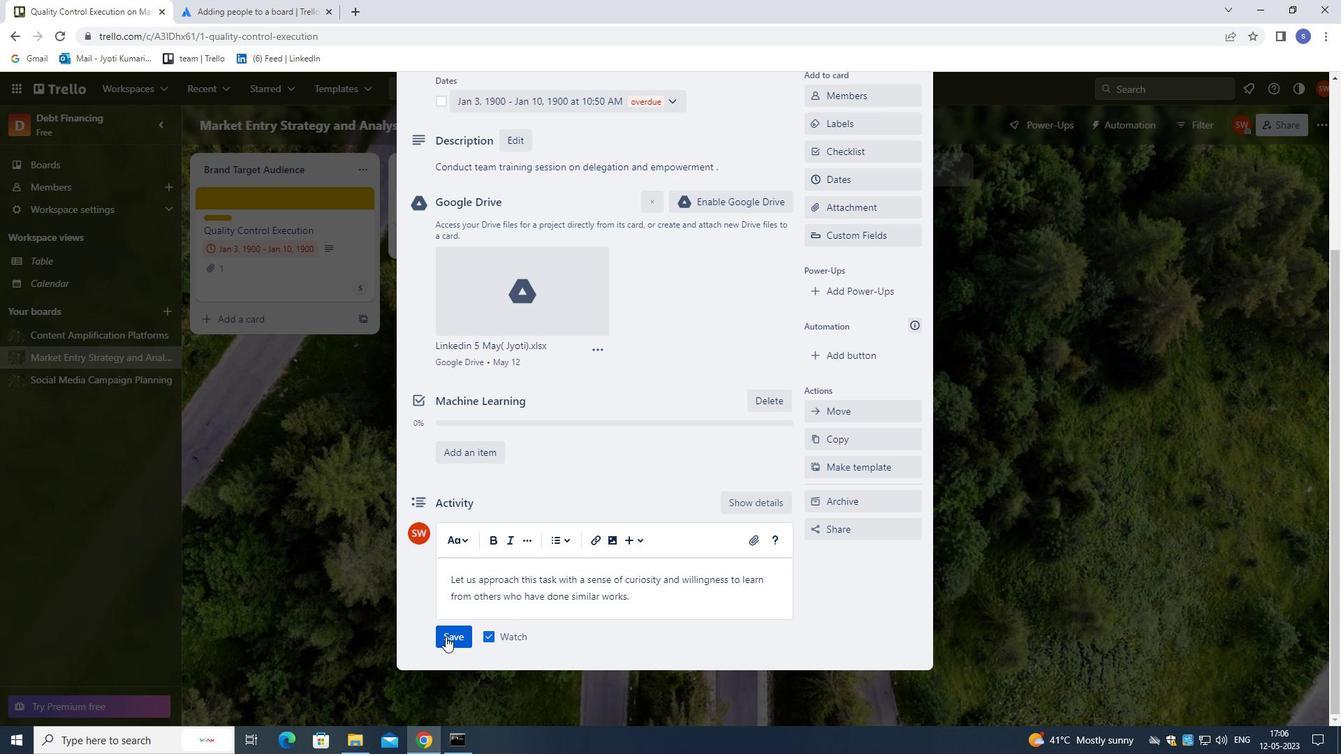 
Action: Mouse pressed left at (449, 634)
Screenshot: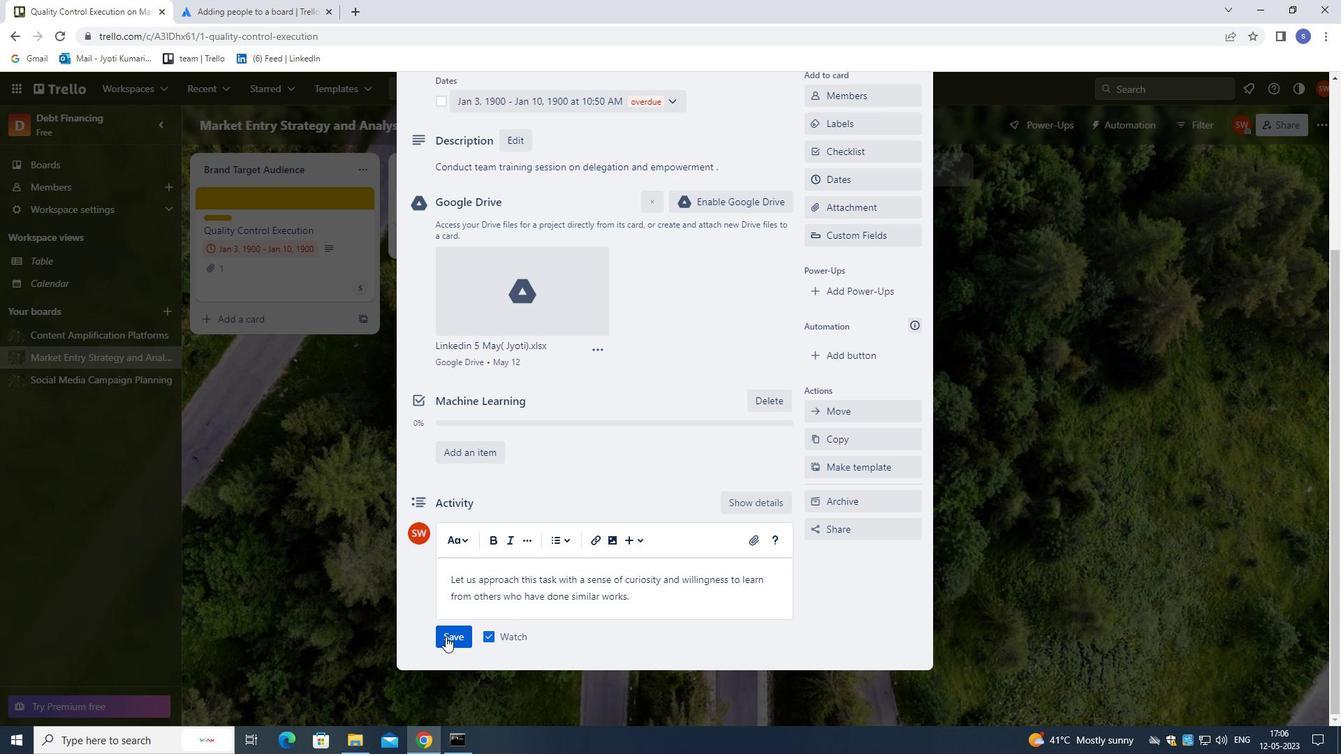 
Action: Mouse moved to (591, 472)
Screenshot: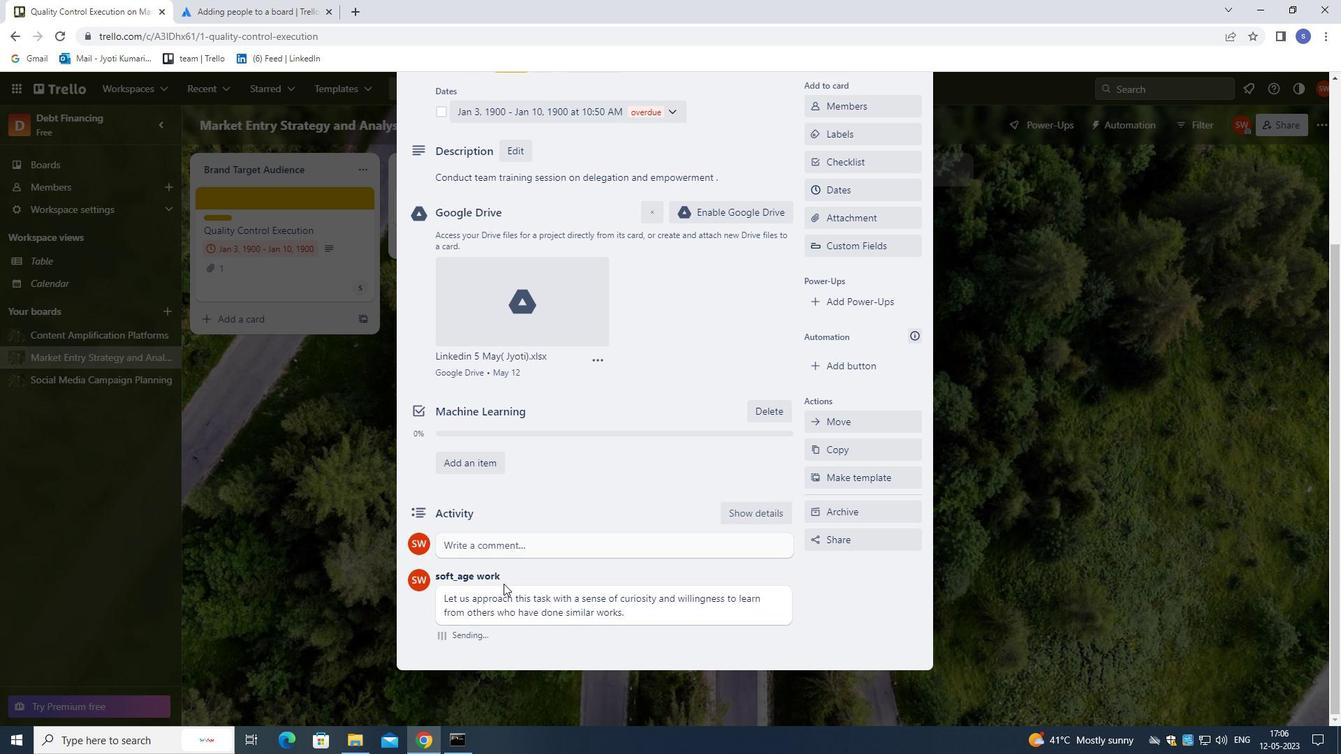 
Action: Mouse scrolled (591, 472) with delta (0, 0)
Screenshot: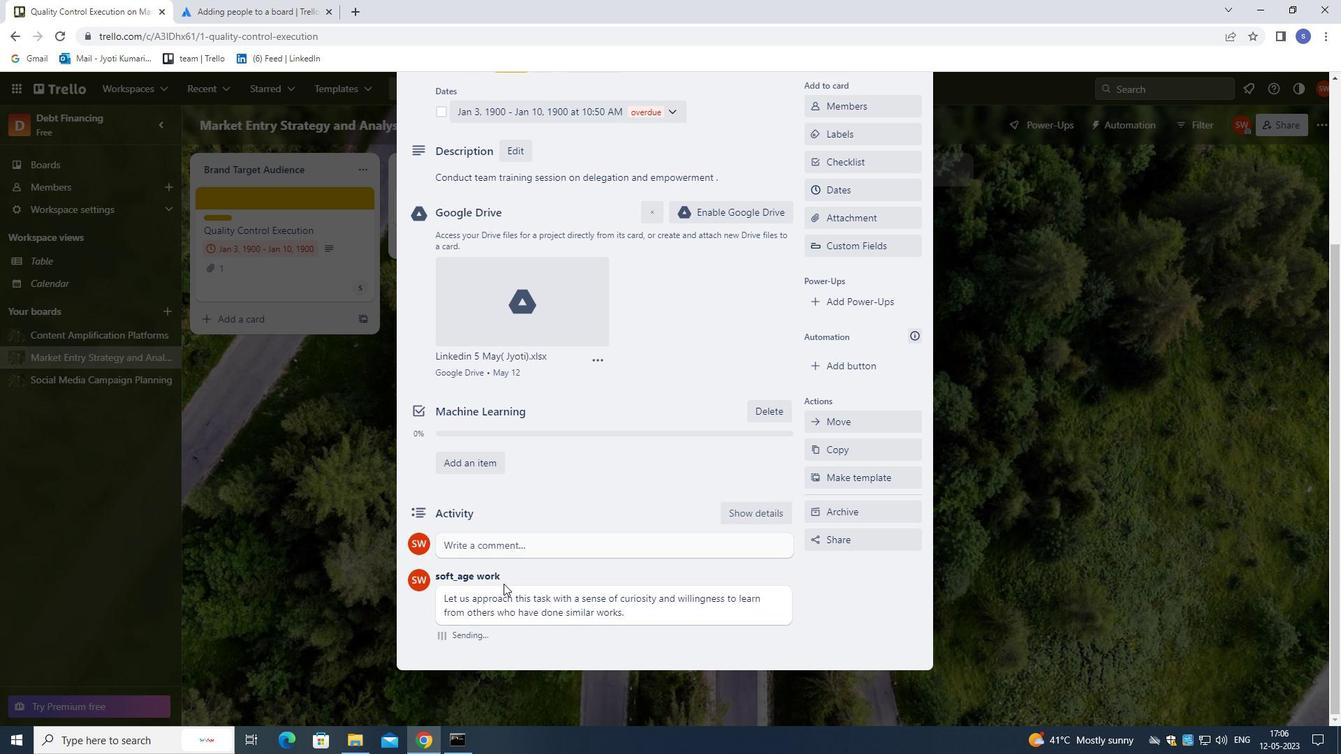 
Action: Mouse moved to (600, 461)
Screenshot: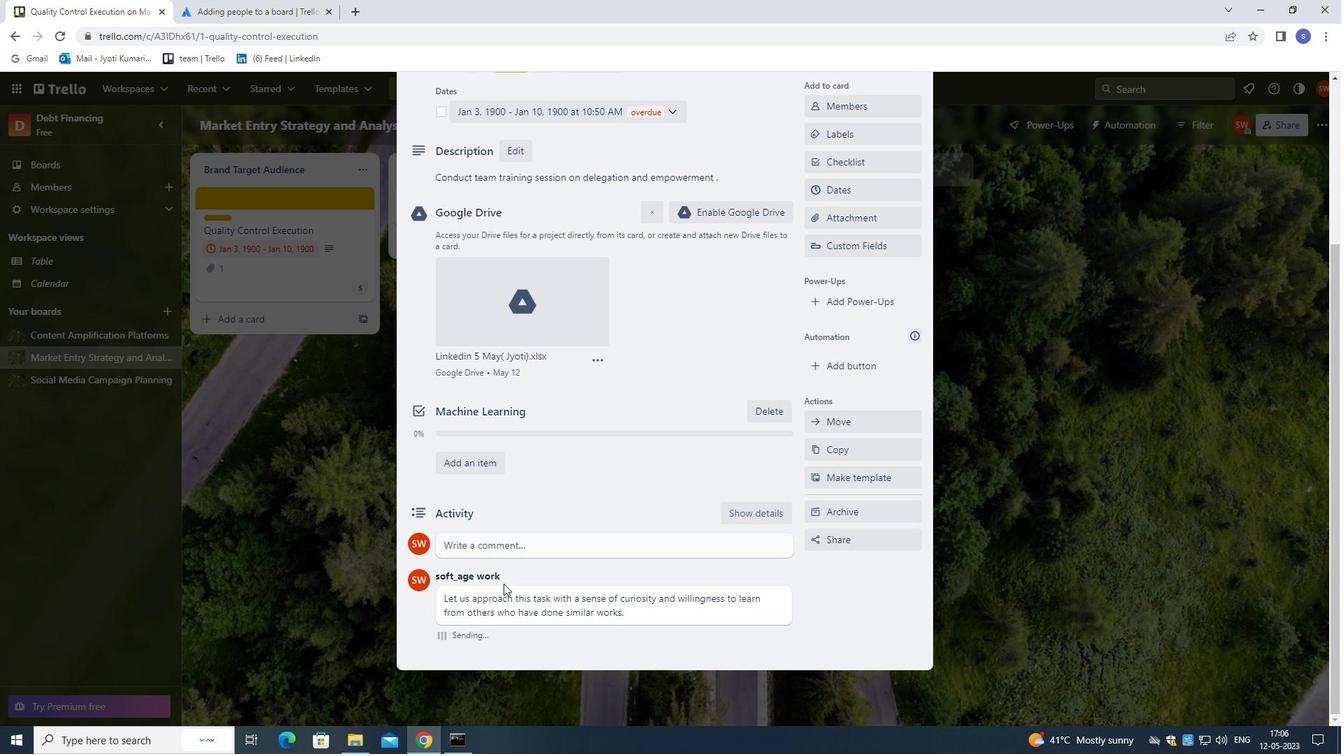 
Action: Mouse scrolled (600, 461) with delta (0, 0)
Screenshot: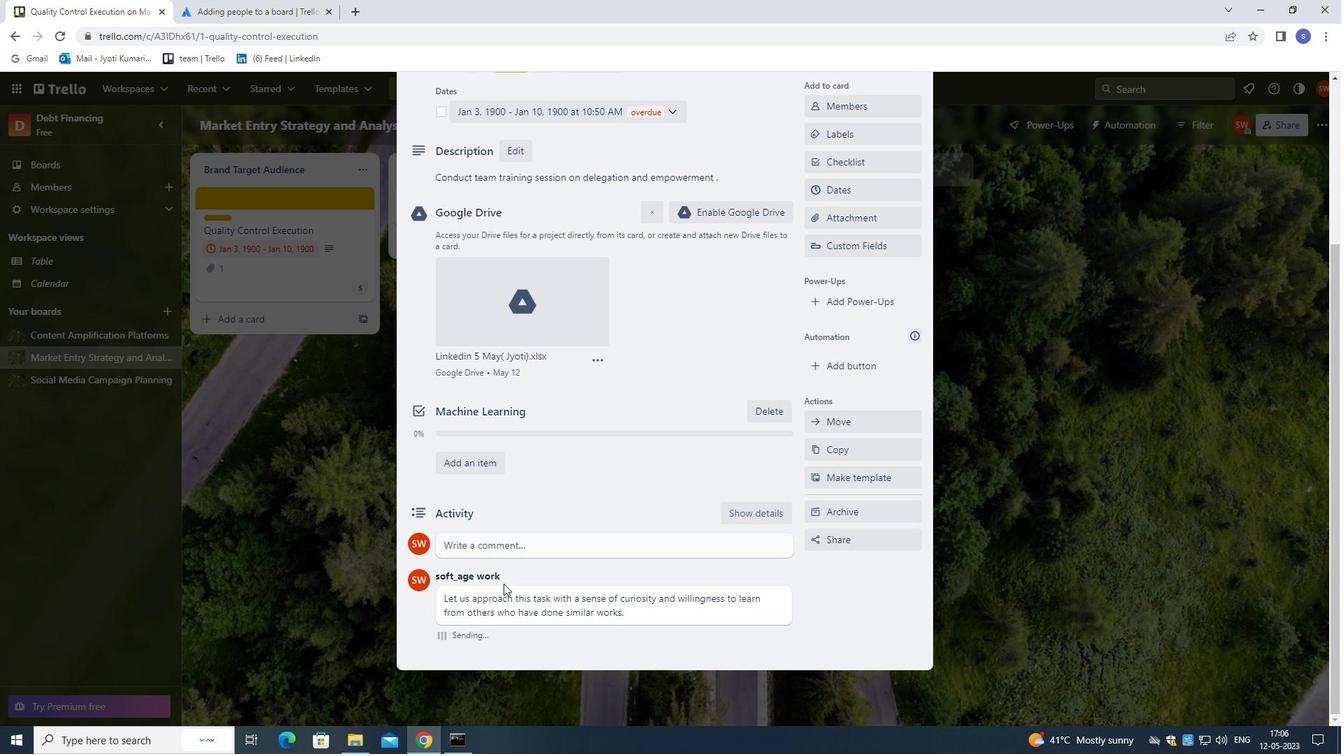 
Action: Mouse moved to (609, 451)
Screenshot: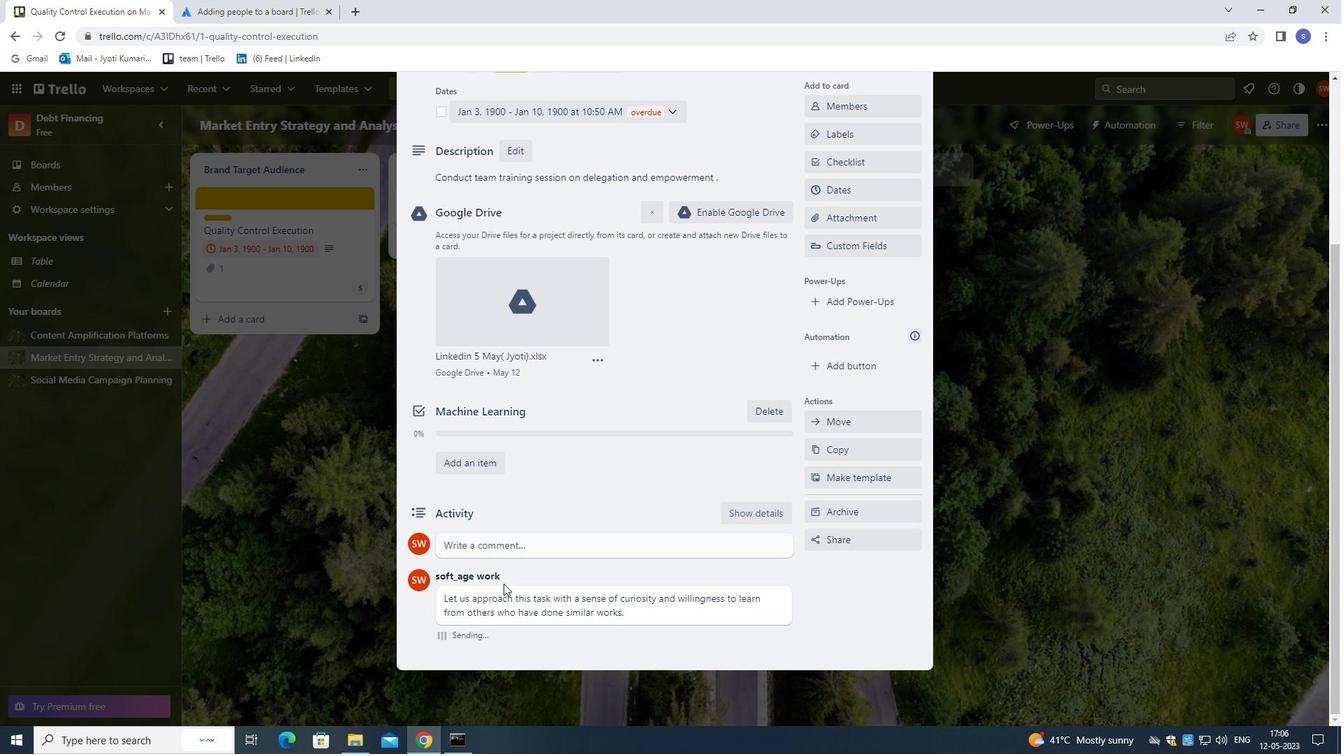 
Action: Mouse scrolled (609, 451) with delta (0, 0)
Screenshot: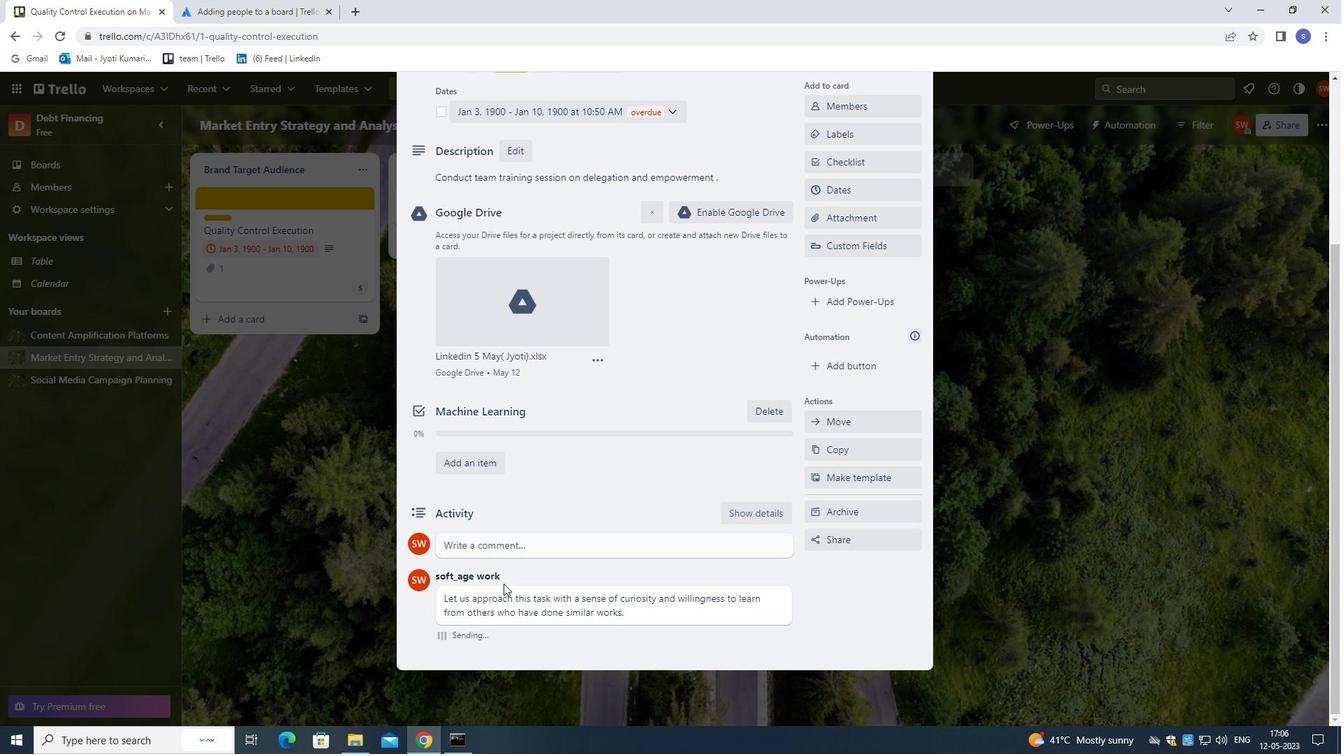 
Action: Mouse moved to (612, 446)
Screenshot: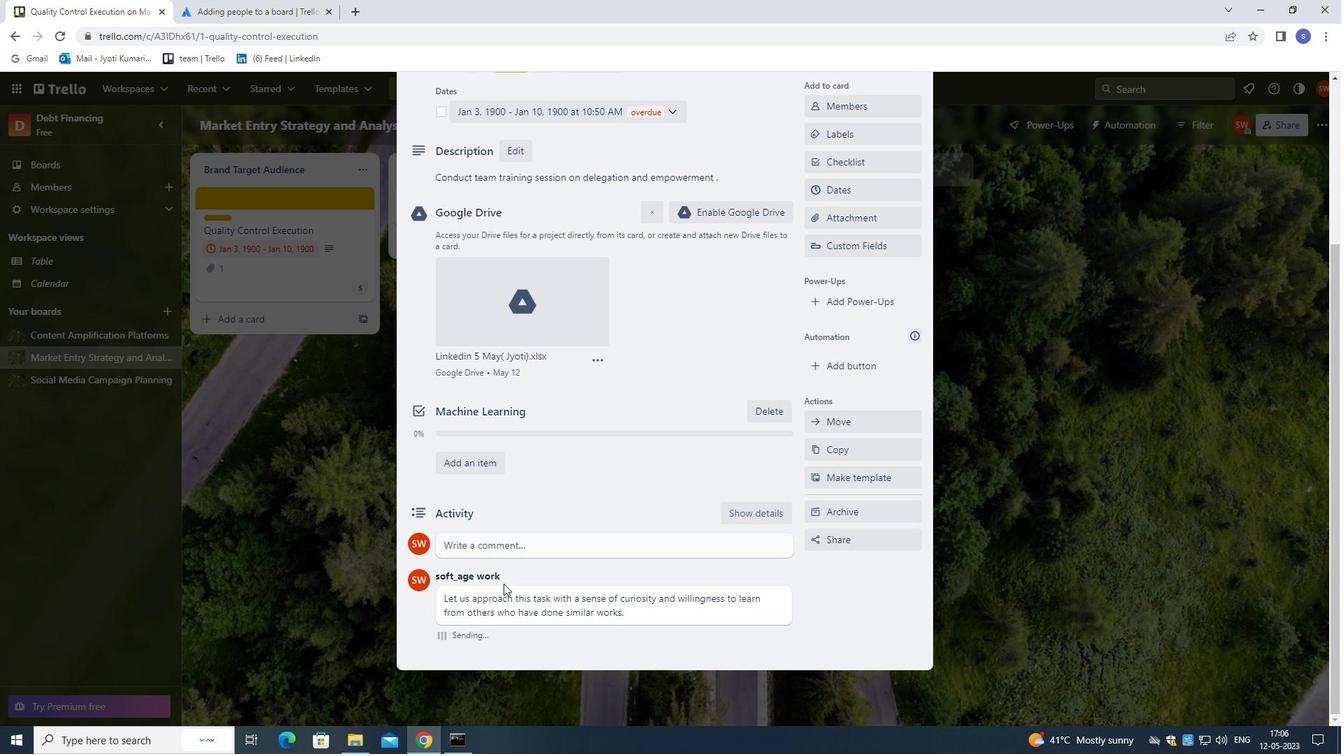
Action: Mouse scrolled (612, 447) with delta (0, 0)
Screenshot: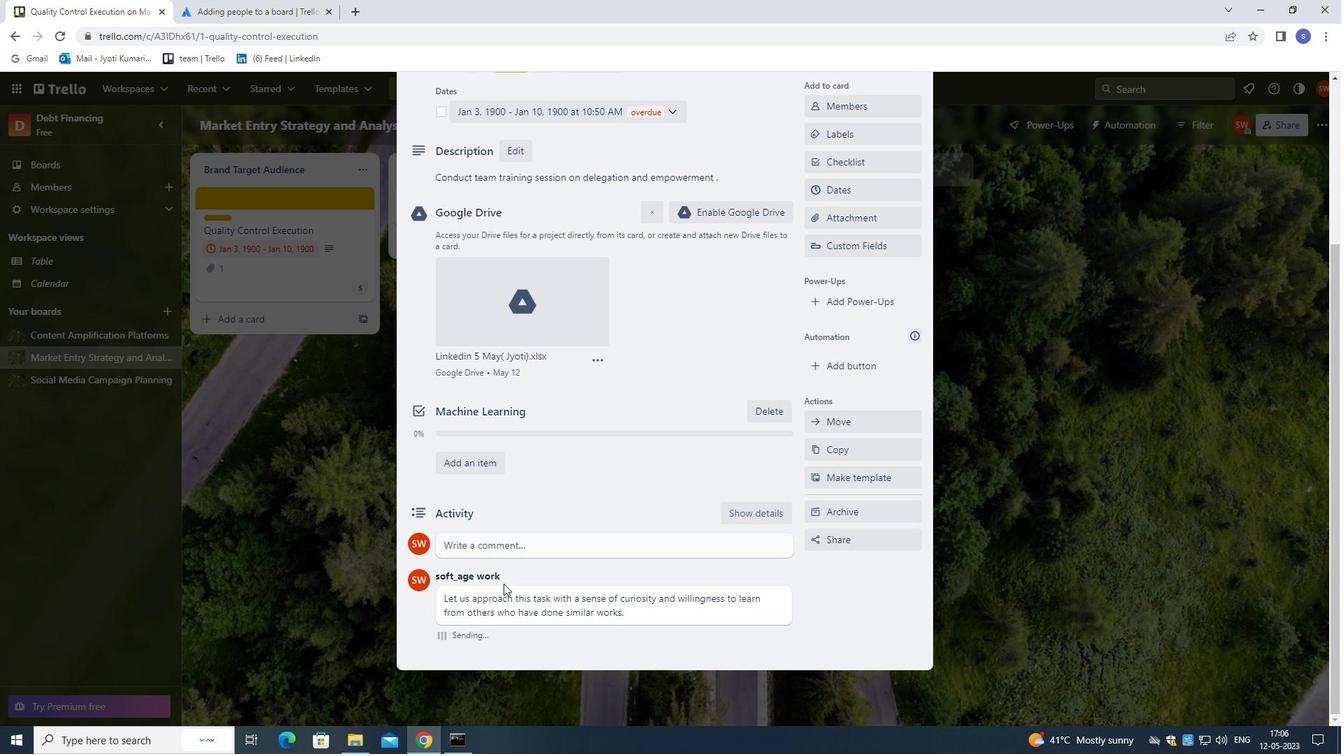 
Action: Mouse moved to (616, 442)
Screenshot: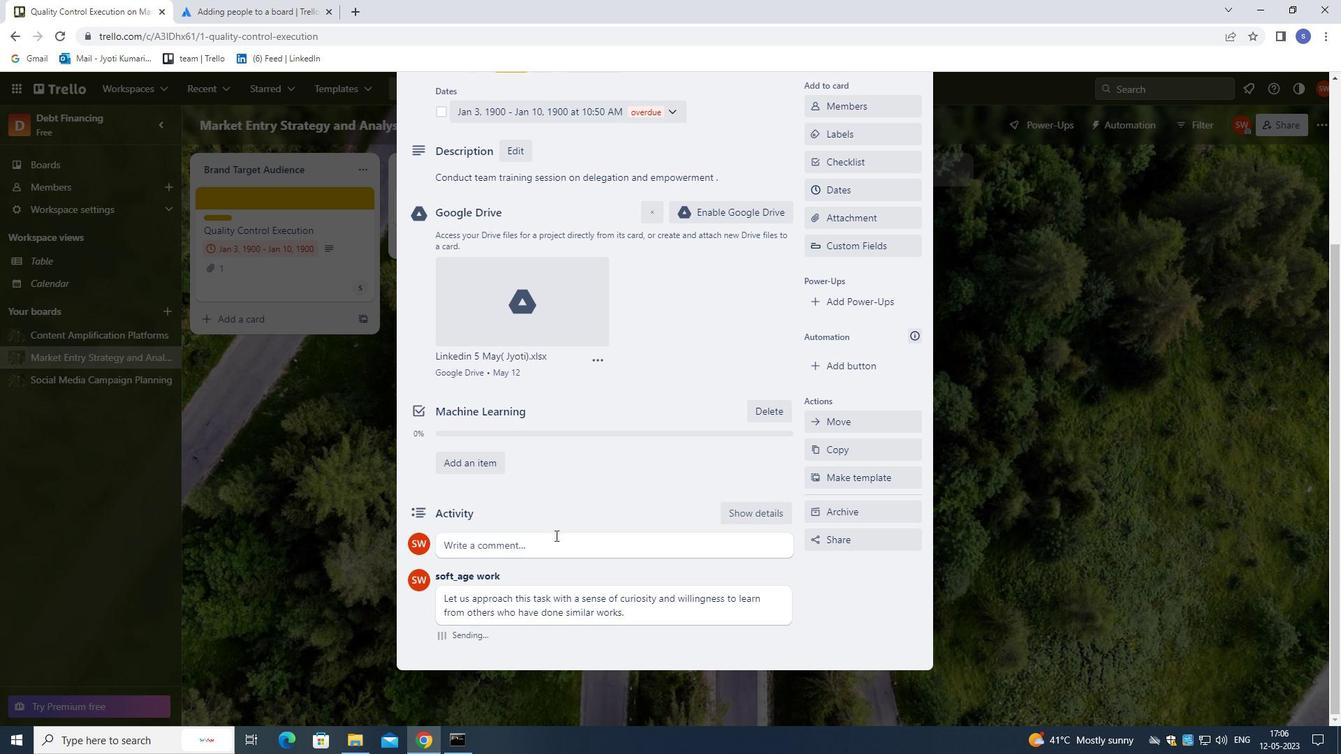 
Action: Mouse scrolled (616, 442) with delta (0, 0)
Screenshot: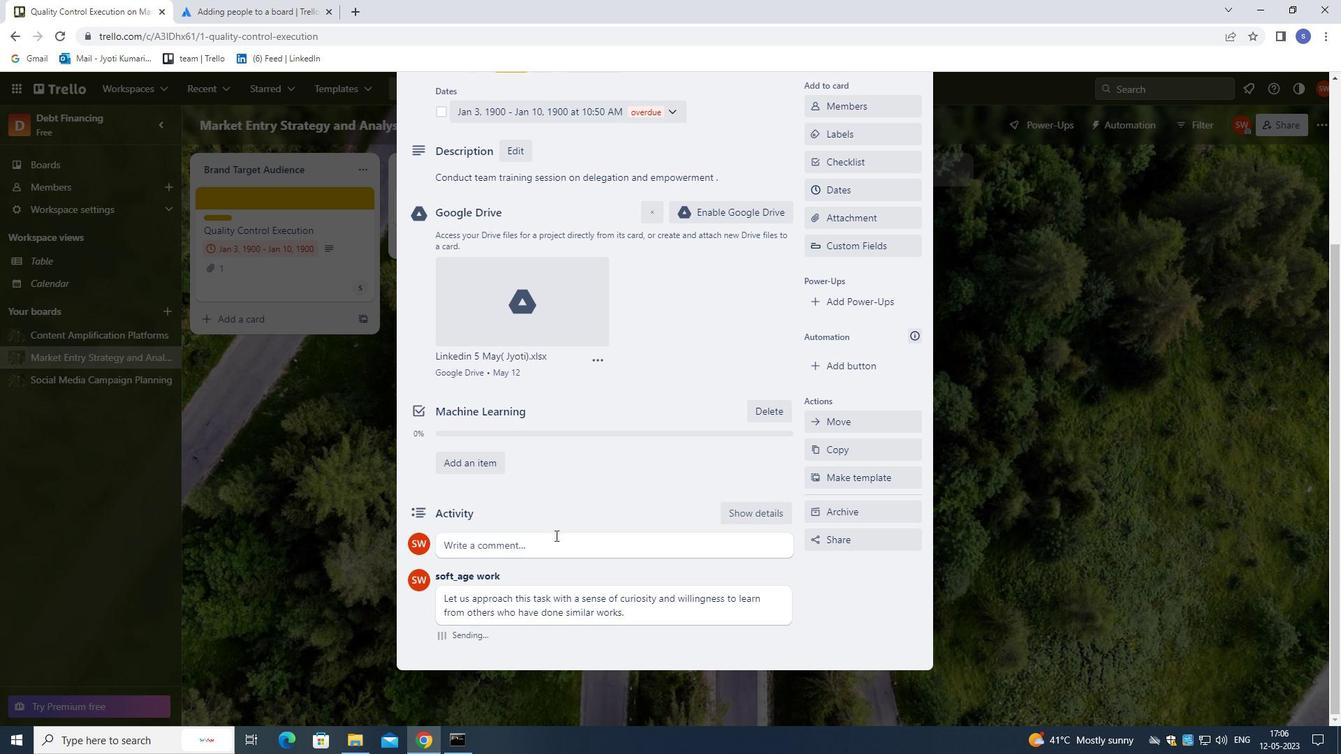 
Action: Mouse moved to (618, 440)
Screenshot: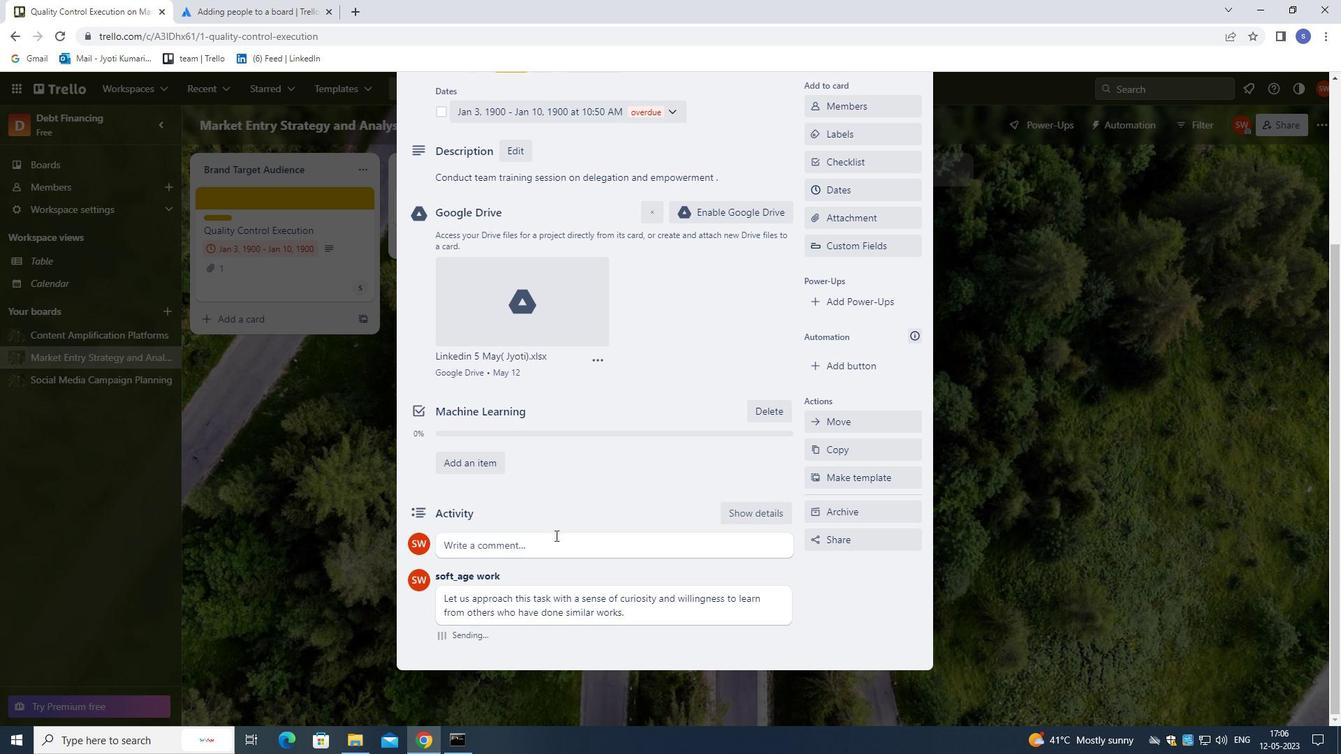 
Action: Mouse scrolled (618, 440) with delta (0, 0)
Screenshot: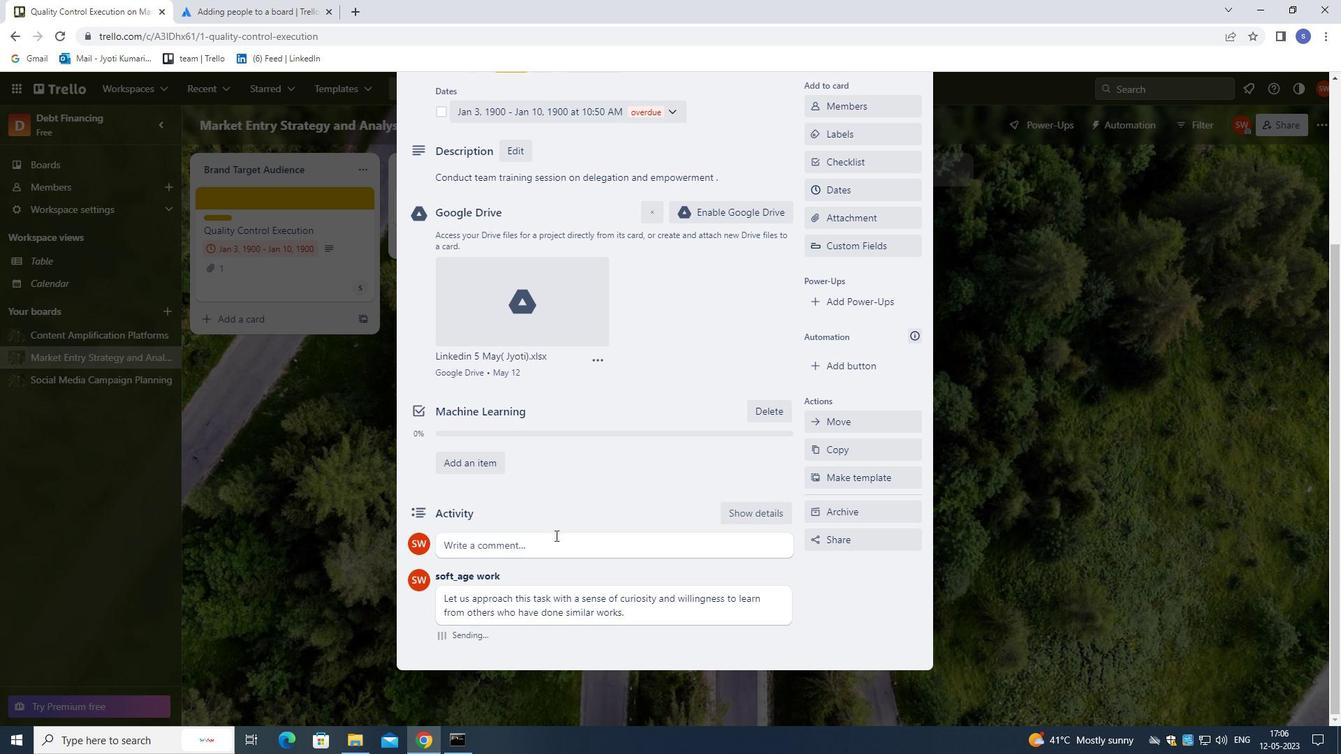 
Action: Mouse moved to (622, 435)
Screenshot: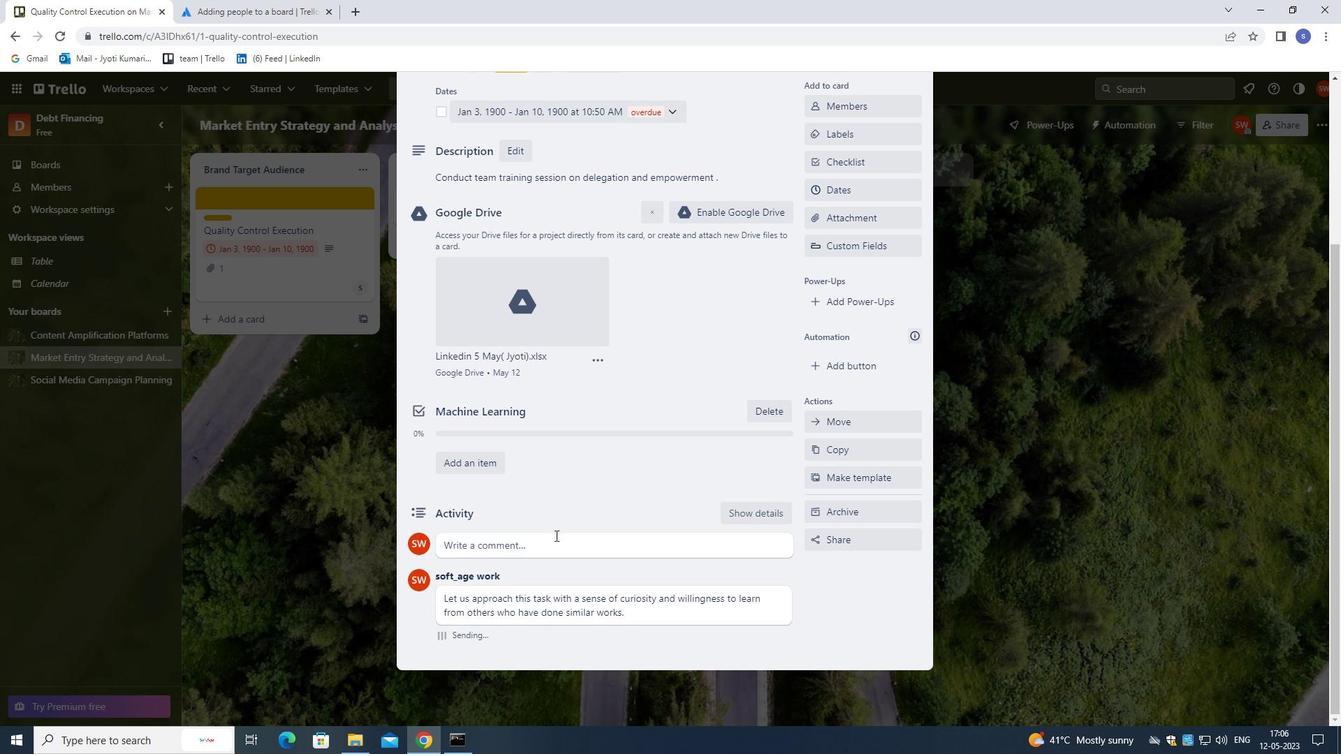 
Action: Mouse scrolled (622, 436) with delta (0, 0)
Screenshot: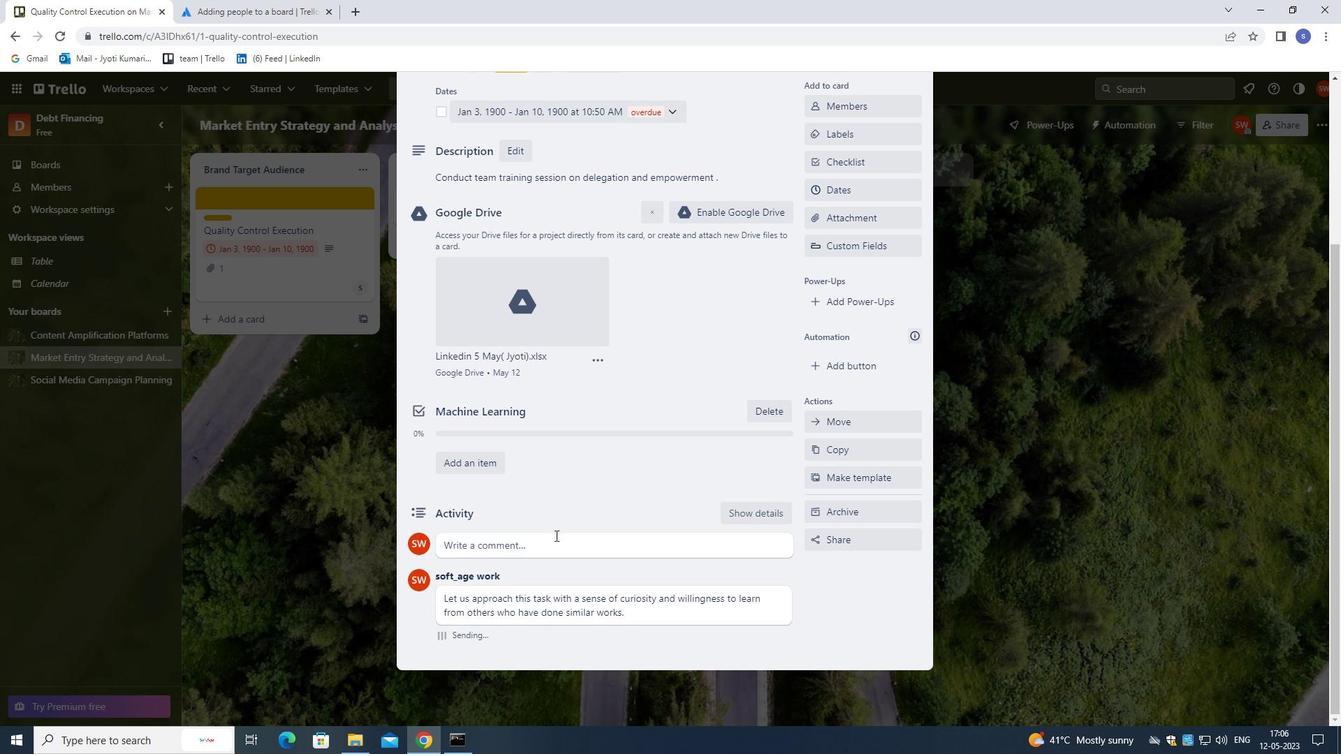 
Action: Mouse moved to (655, 382)
Screenshot: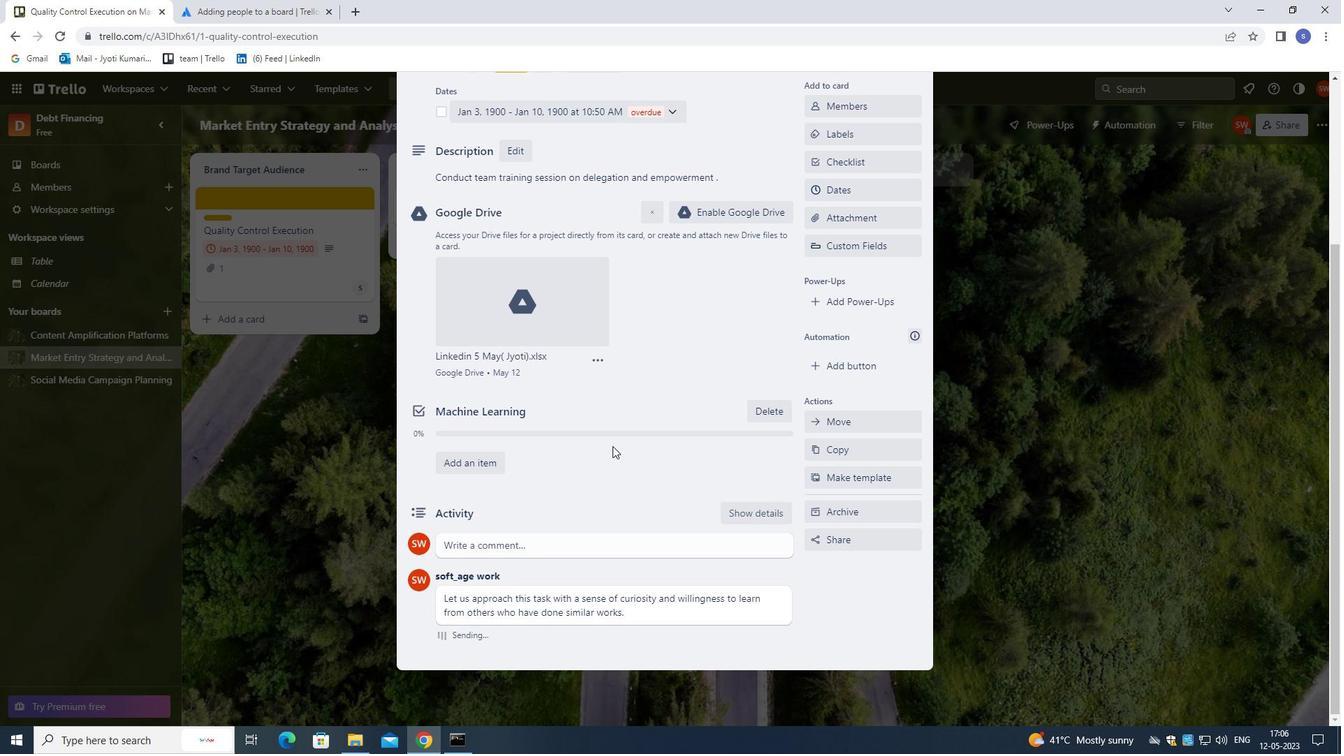 
Action: Mouse scrolled (655, 383) with delta (0, 0)
Screenshot: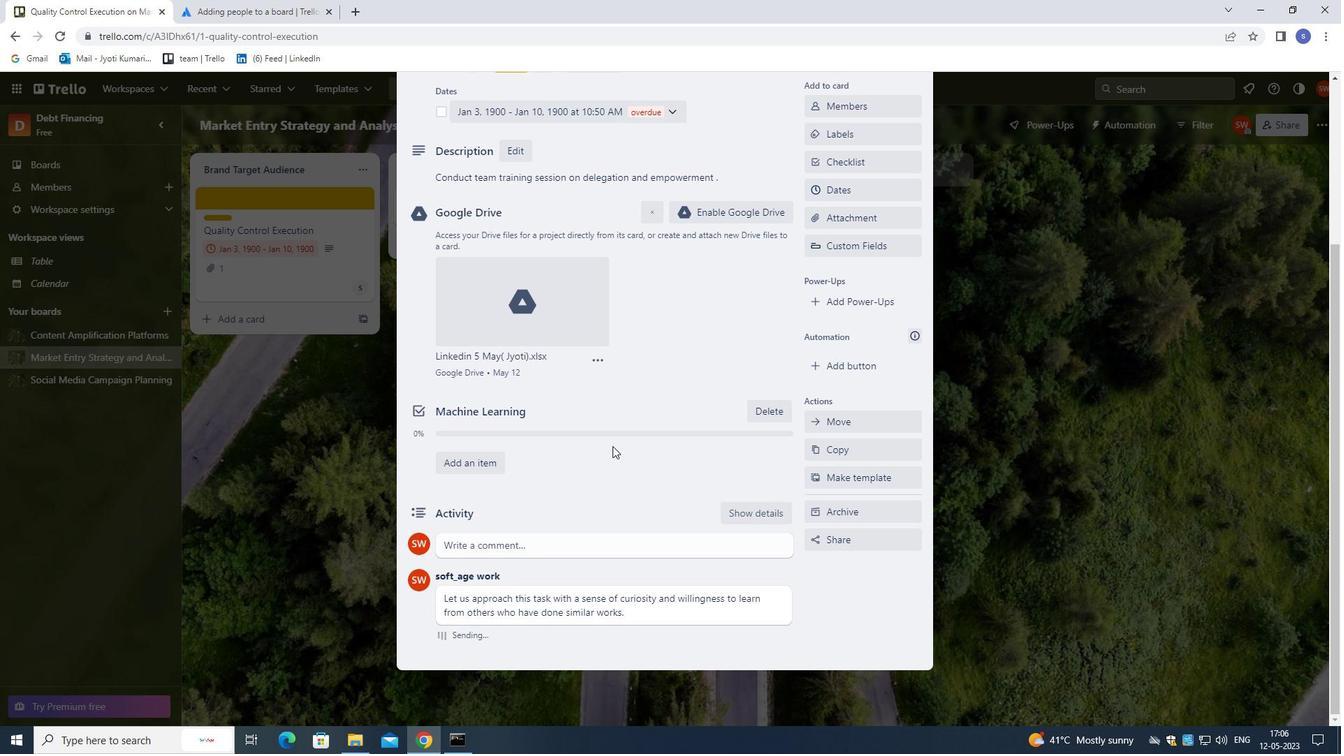 
Action: Mouse moved to (915, 128)
Screenshot: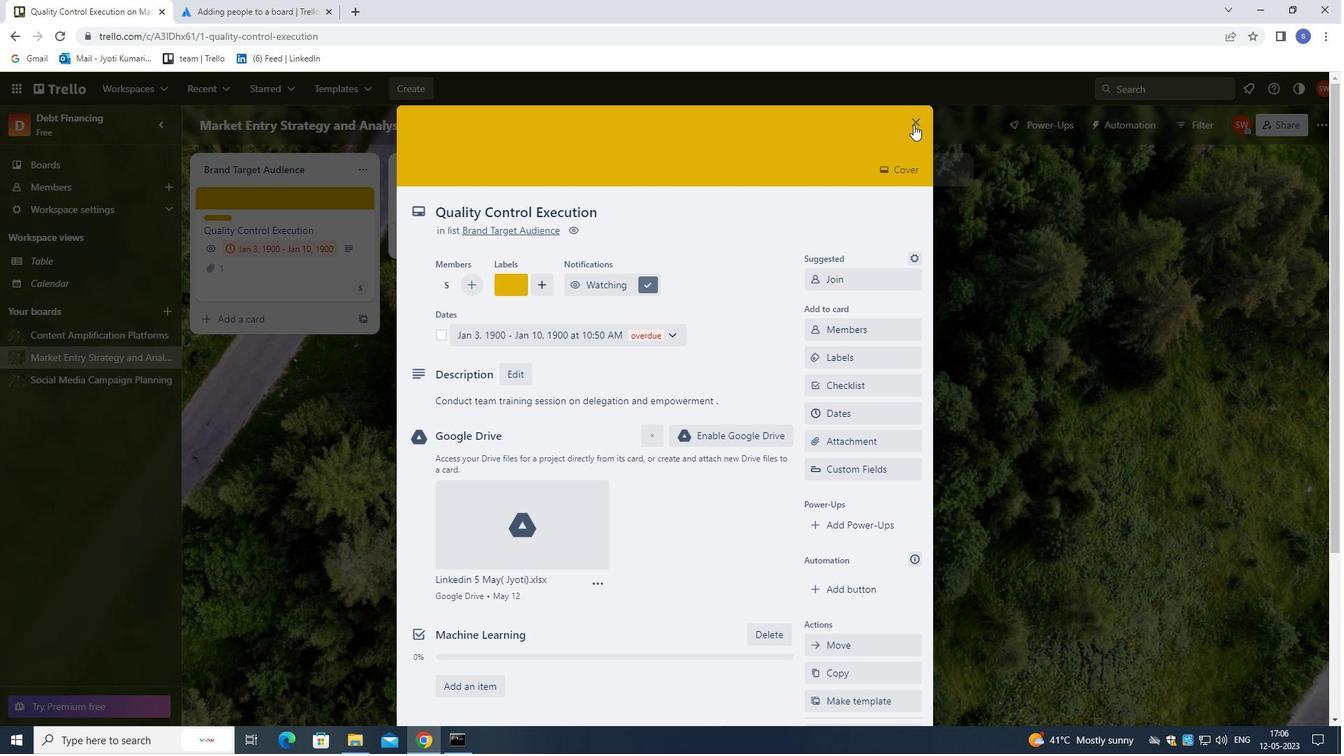 
Action: Mouse pressed left at (915, 128)
Screenshot: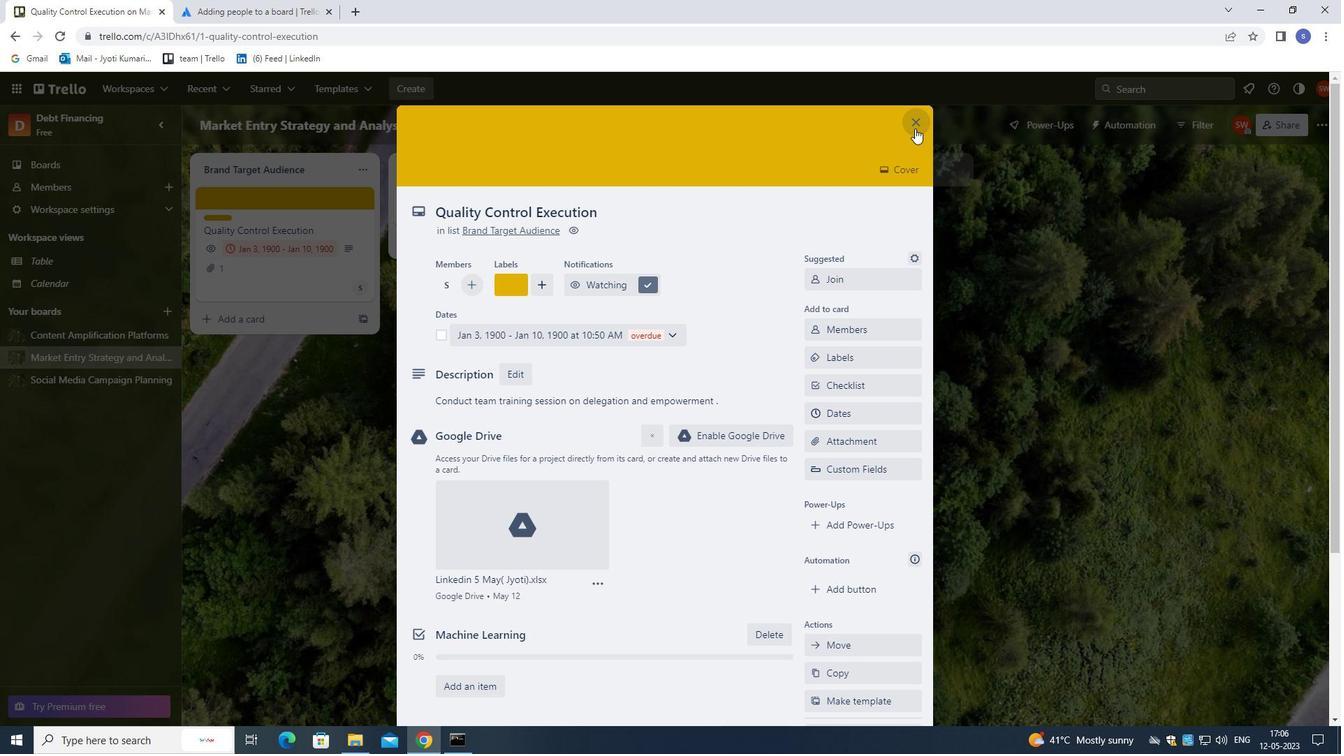 
Action: Mouse moved to (913, 134)
Screenshot: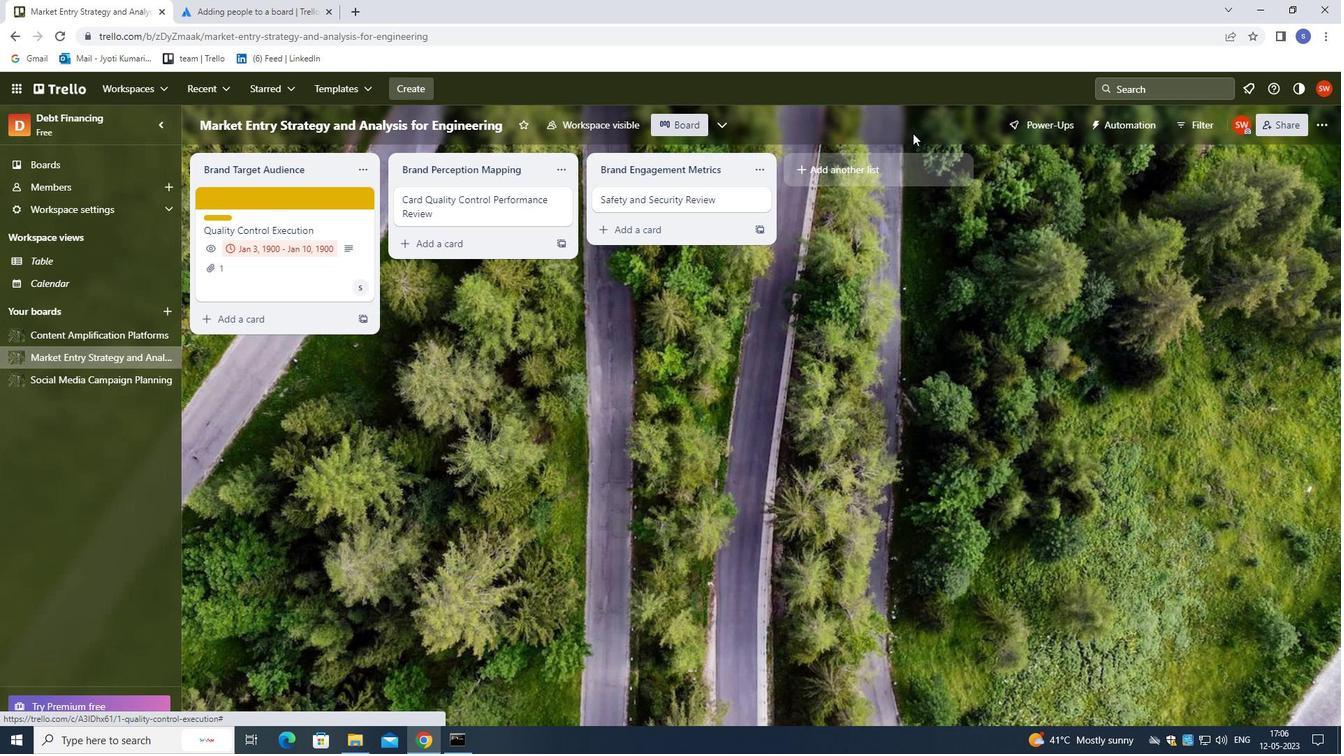 
